 Task: Open Card Shipping and Receiving Review in Board Customer Relationship Management Best Practices to Workspace E-commerce Platforms and add a team member Softage.4@softage.net, a label Orange, a checklist Student Leadership, an attachment from Trello, a color Orange and finally, add a card description 'Conduct team training session on effective decision making' and a comment 'Given the potential impact of this task on our company brand identity, let us ensure that we approach it with a focus on consistency and alignment.'. Add a start date 'Jan 04, 1900' with a due date 'Jan 11, 1900'
Action: Mouse moved to (91, 301)
Screenshot: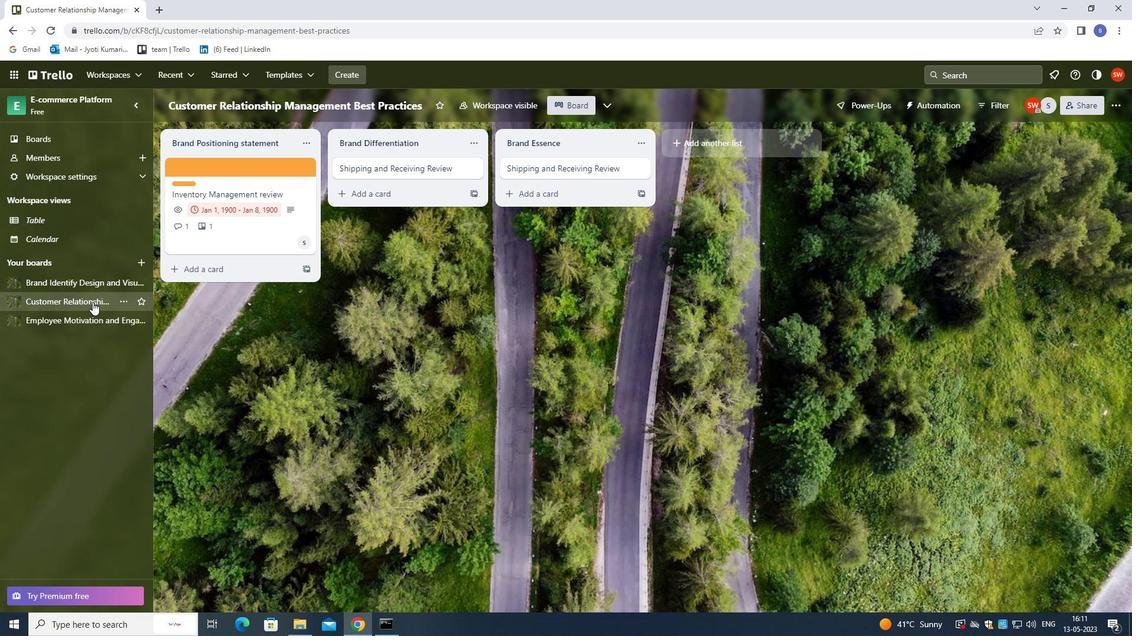 
Action: Mouse pressed left at (91, 301)
Screenshot: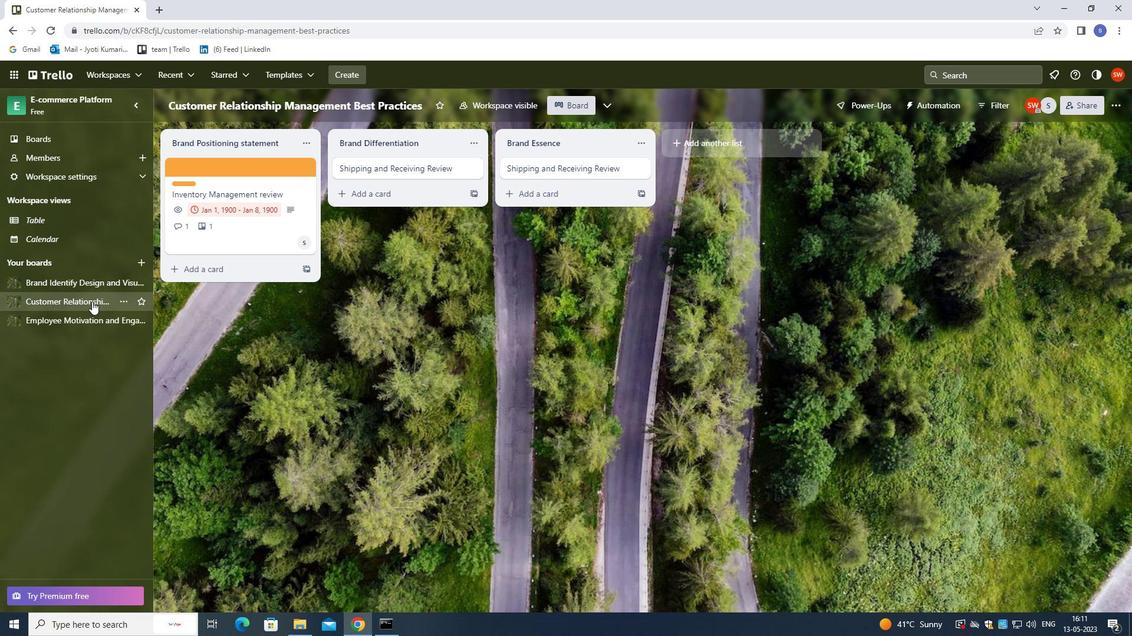 
Action: Mouse moved to (376, 169)
Screenshot: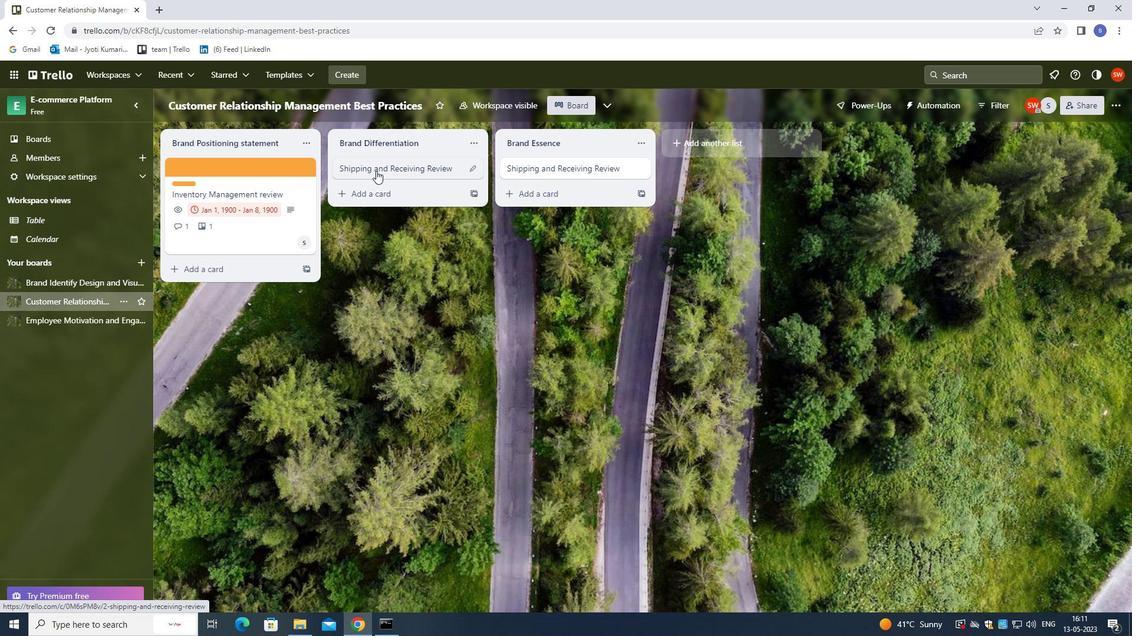 
Action: Mouse pressed left at (376, 169)
Screenshot: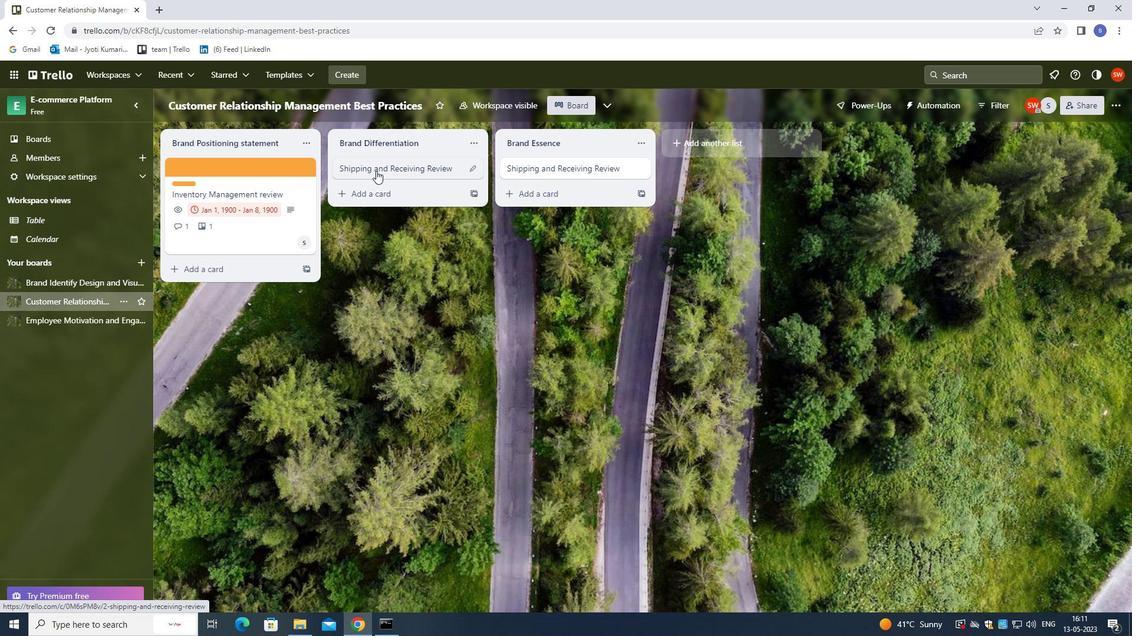 
Action: Mouse moved to (711, 207)
Screenshot: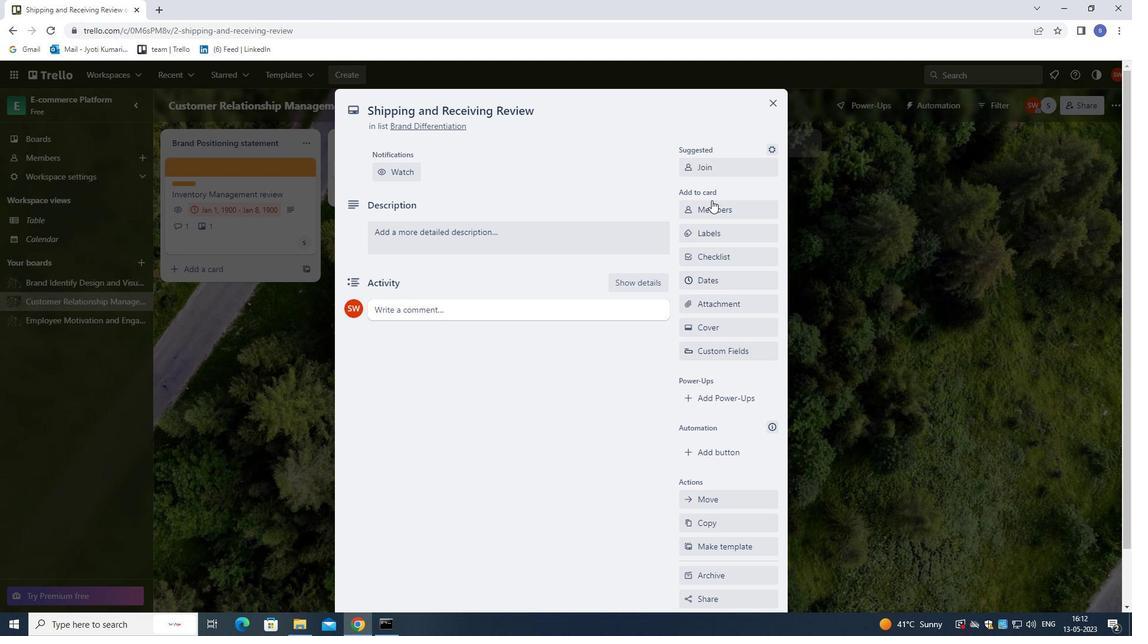 
Action: Mouse pressed left at (711, 207)
Screenshot: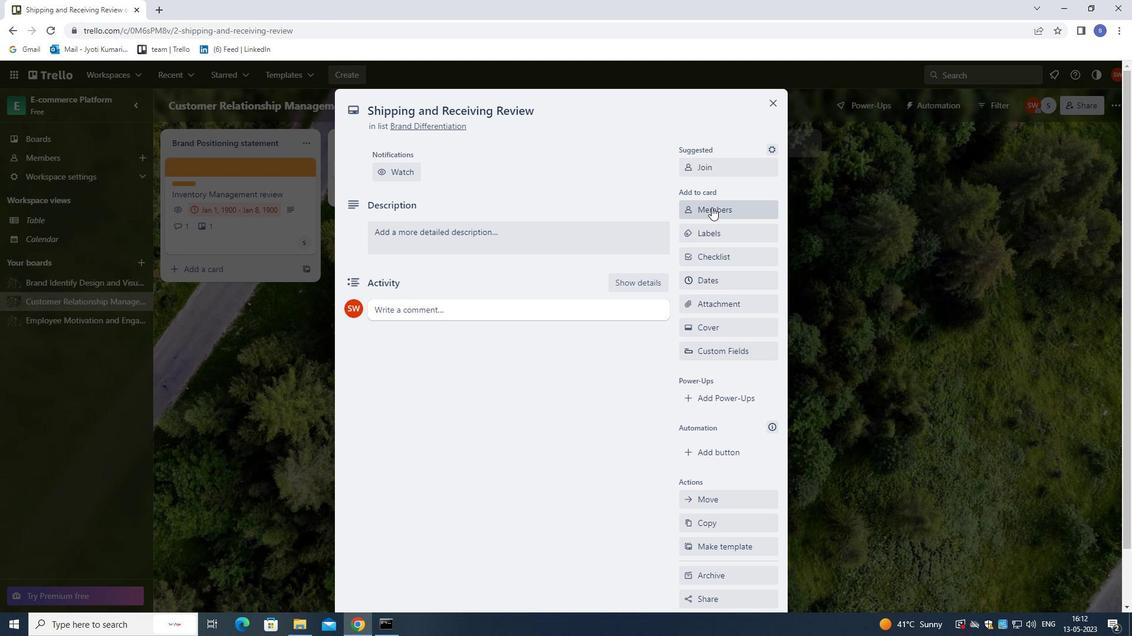 
Action: Mouse moved to (421, 382)
Screenshot: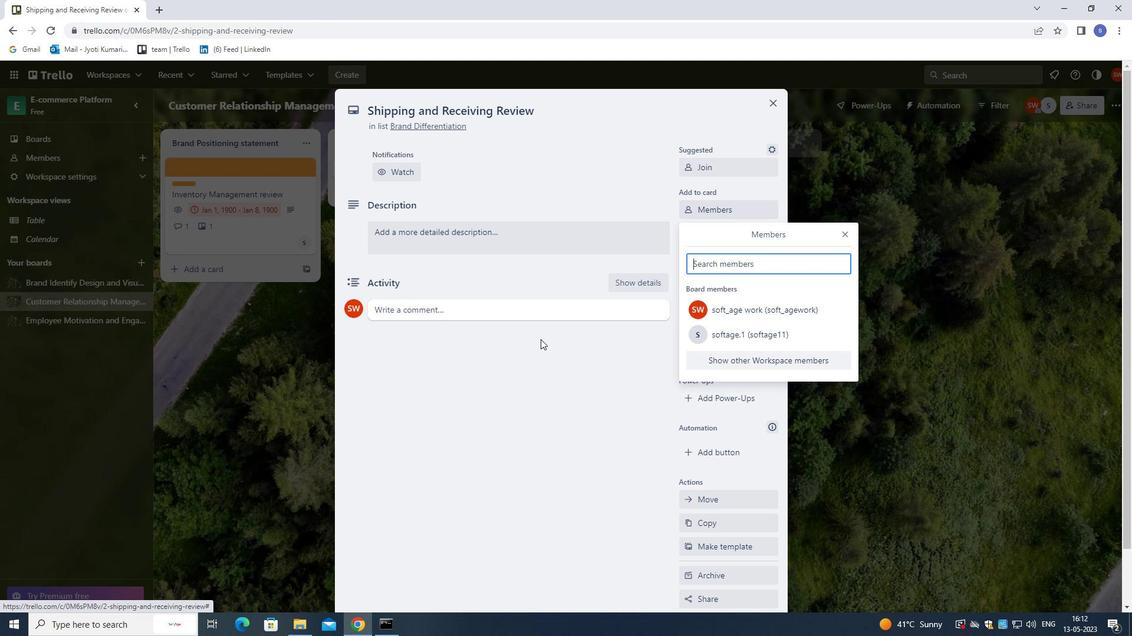 
Action: Key pressed softage.4<Key.shift>@SOFTAGE.NET
Screenshot: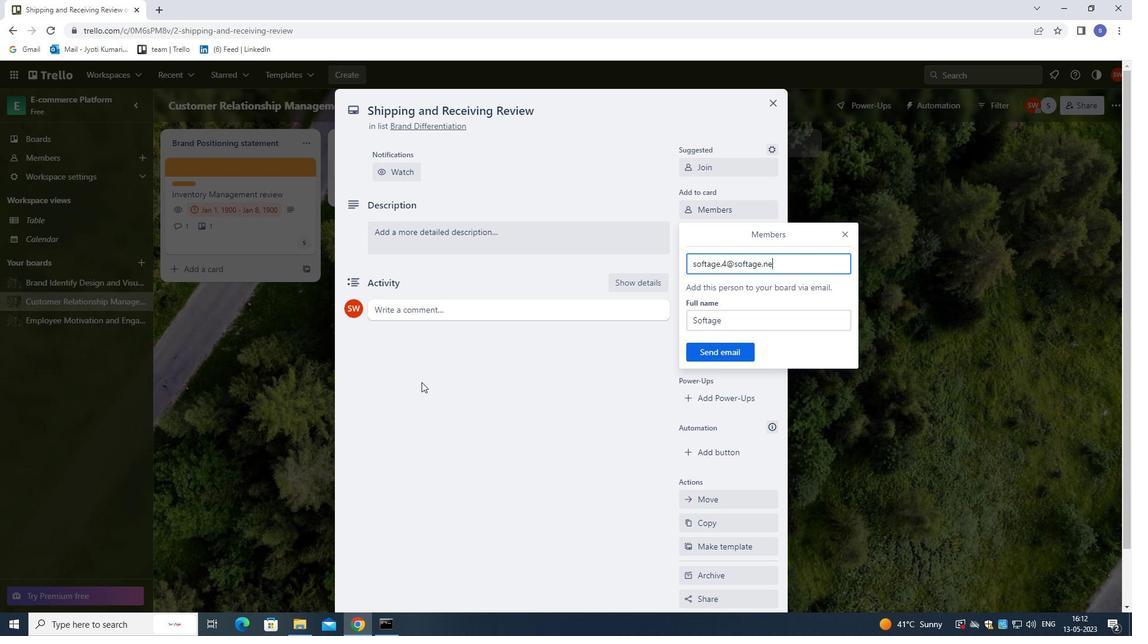 
Action: Mouse moved to (705, 352)
Screenshot: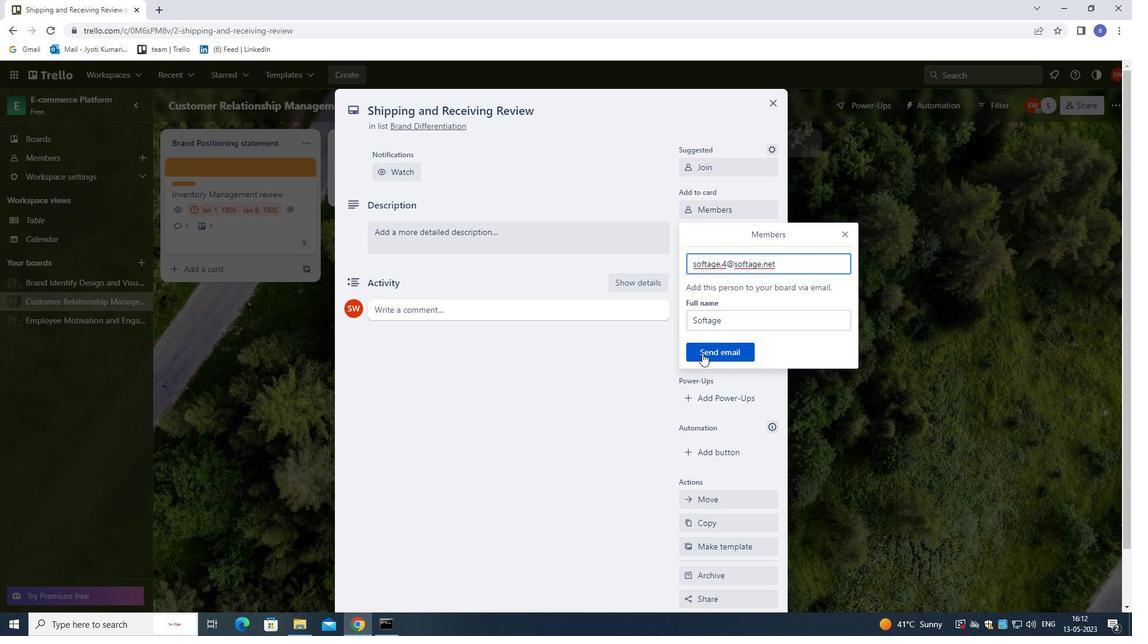 
Action: Mouse pressed left at (705, 352)
Screenshot: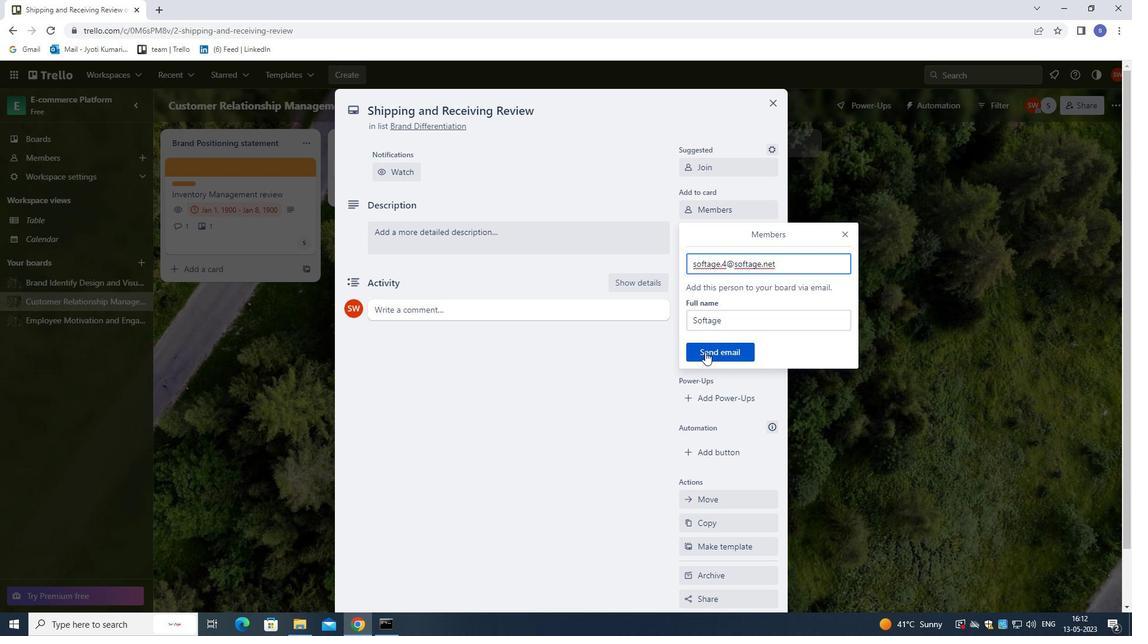 
Action: Mouse moved to (711, 239)
Screenshot: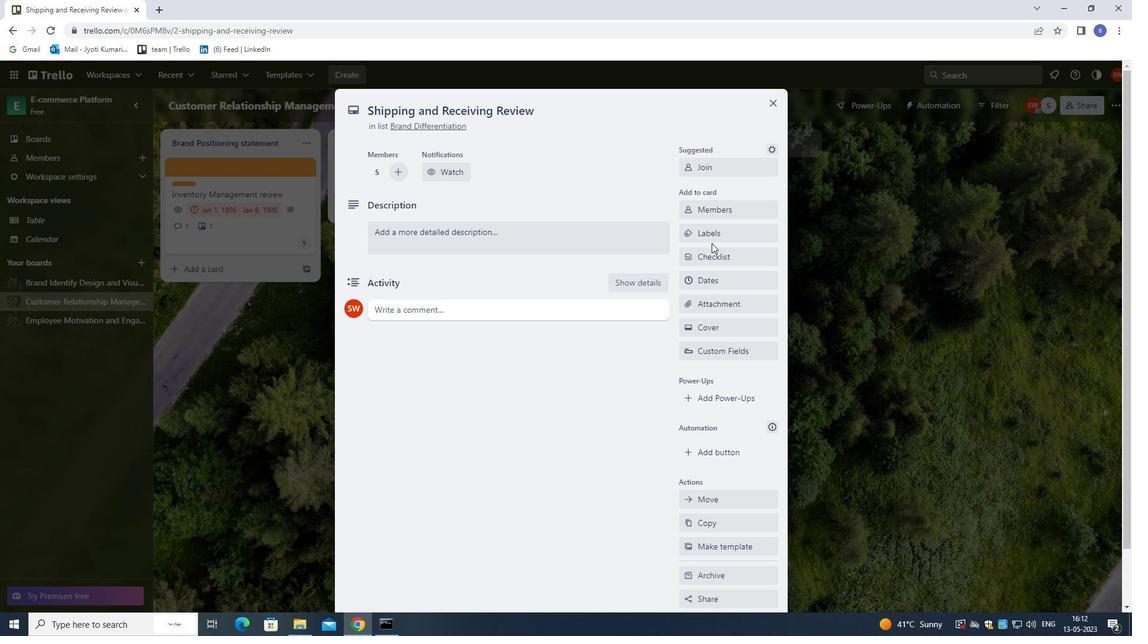 
Action: Mouse pressed left at (711, 239)
Screenshot: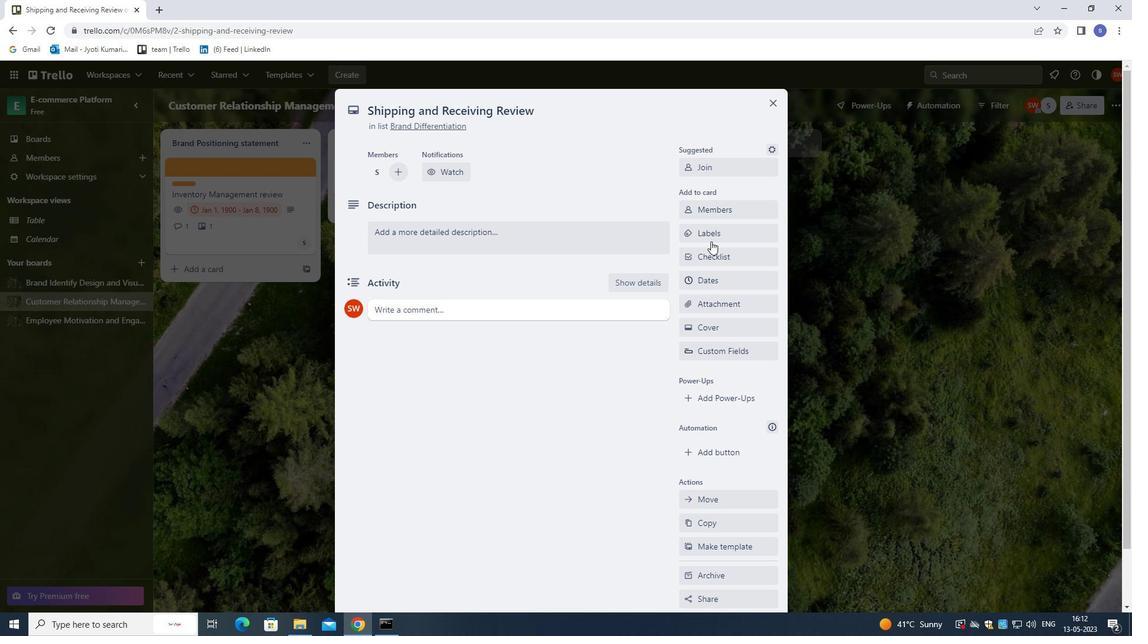 
Action: Mouse moved to (707, 238)
Screenshot: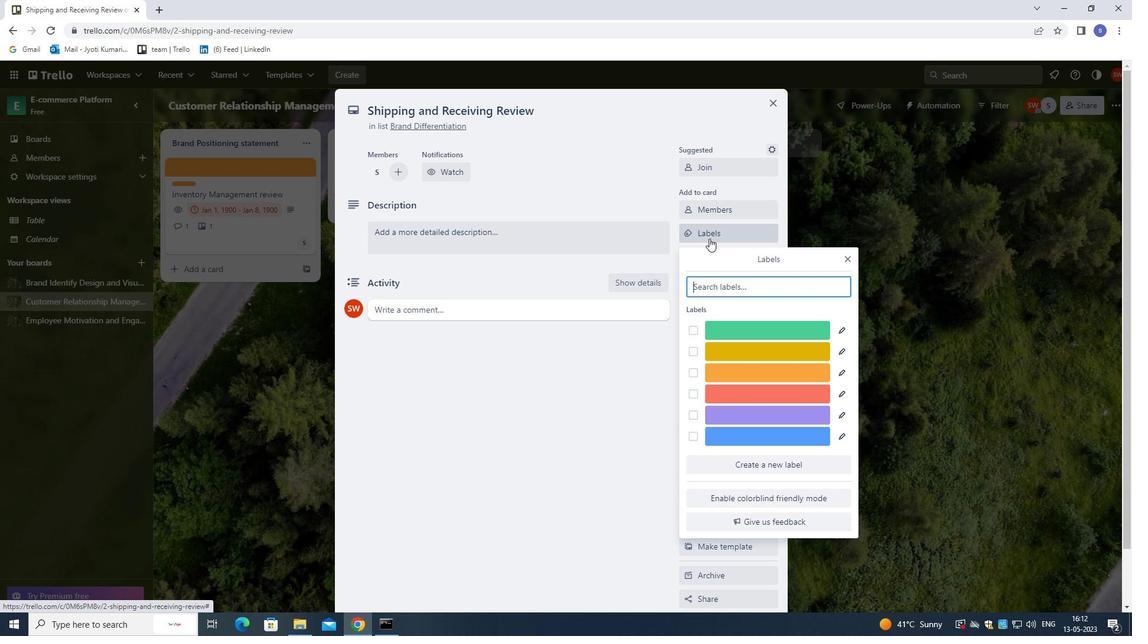 
Action: Key pressed O
Screenshot: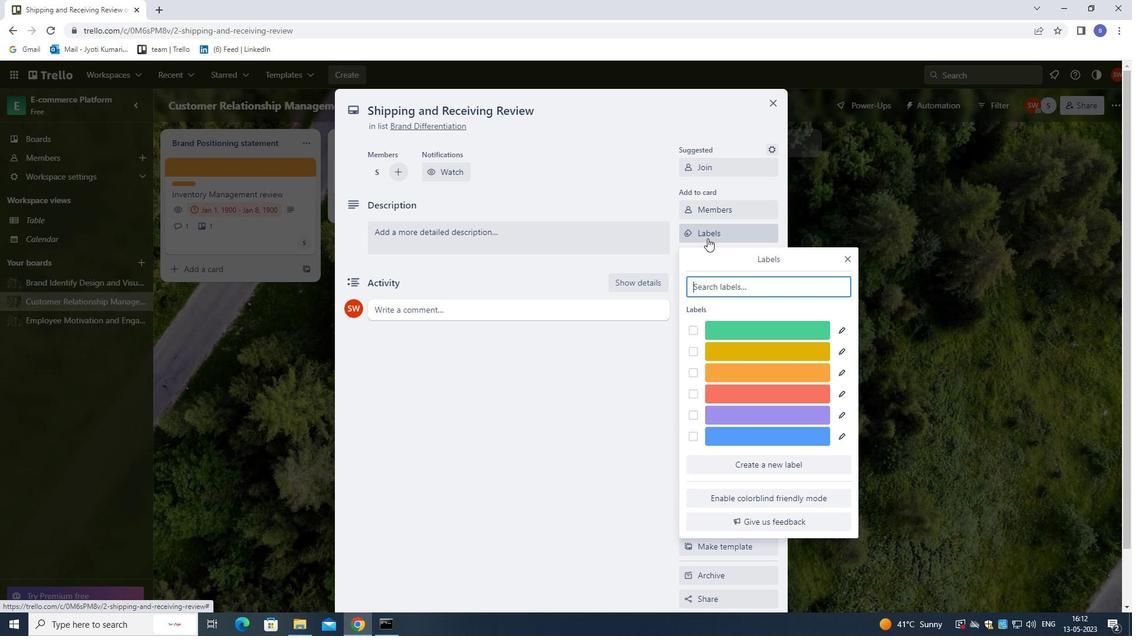 
Action: Mouse moved to (736, 328)
Screenshot: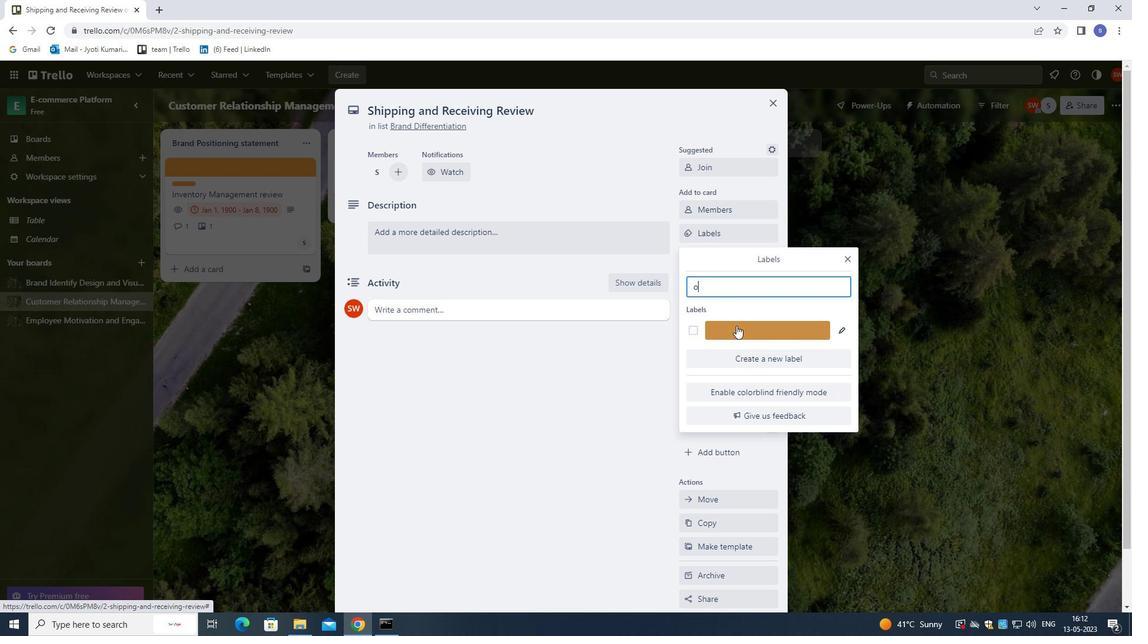 
Action: Mouse pressed left at (736, 328)
Screenshot: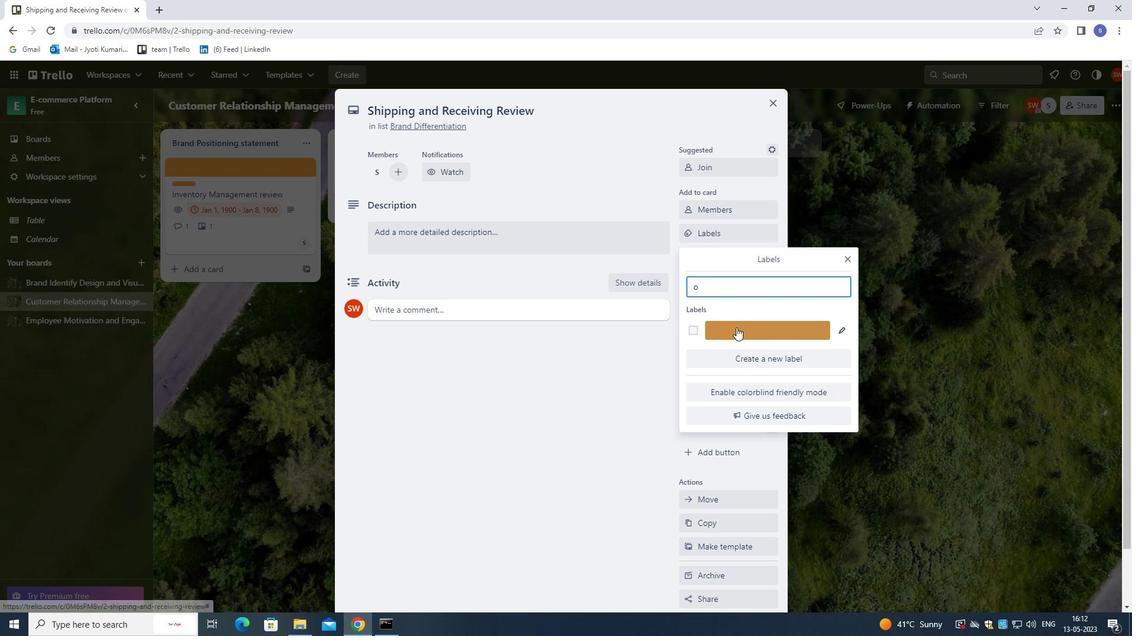 
Action: Mouse moved to (846, 255)
Screenshot: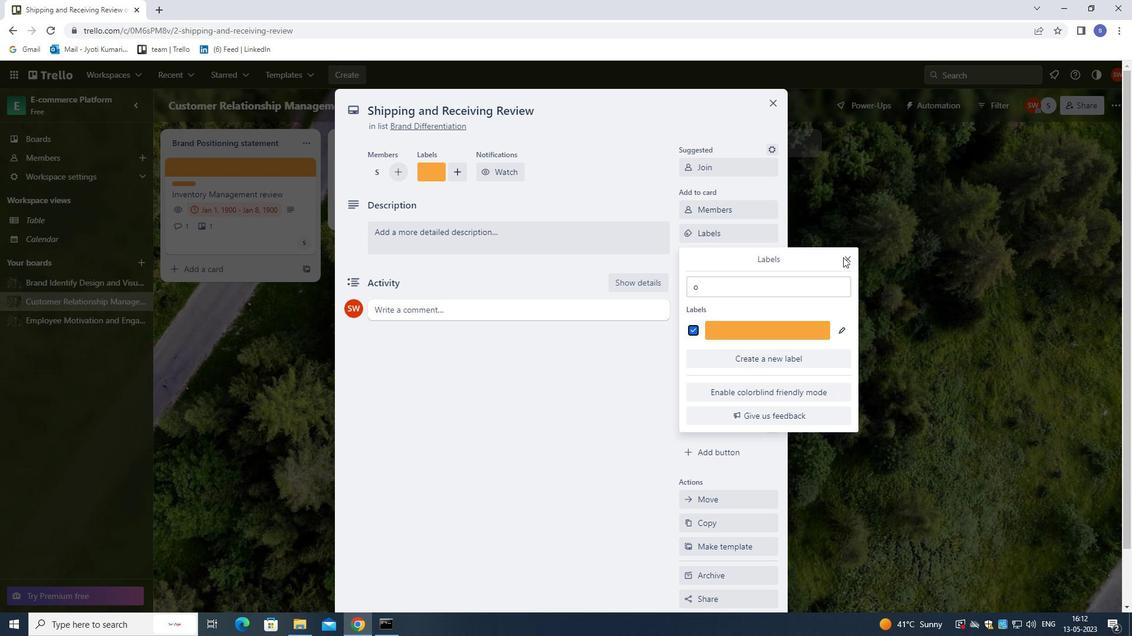 
Action: Mouse pressed left at (846, 255)
Screenshot: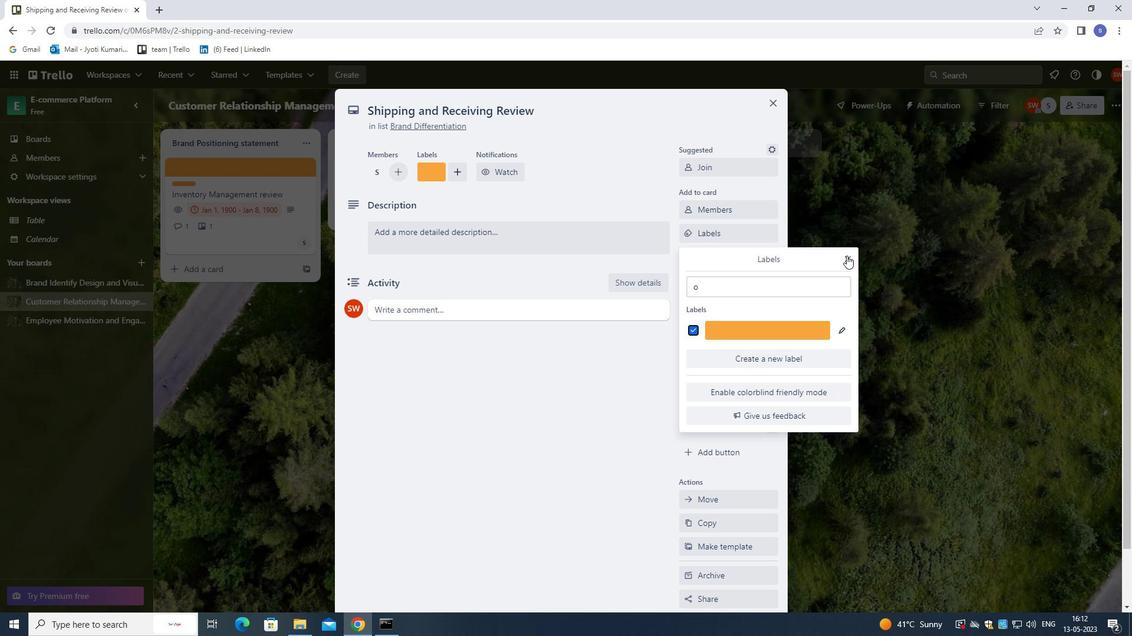 
Action: Mouse moved to (755, 260)
Screenshot: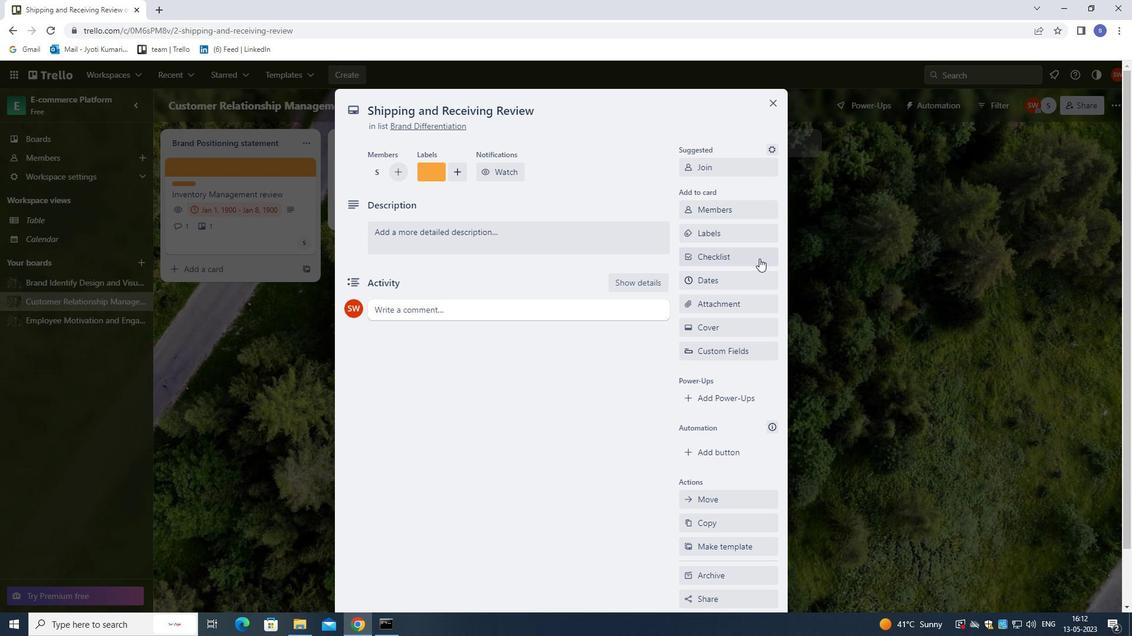 
Action: Mouse pressed left at (755, 260)
Screenshot: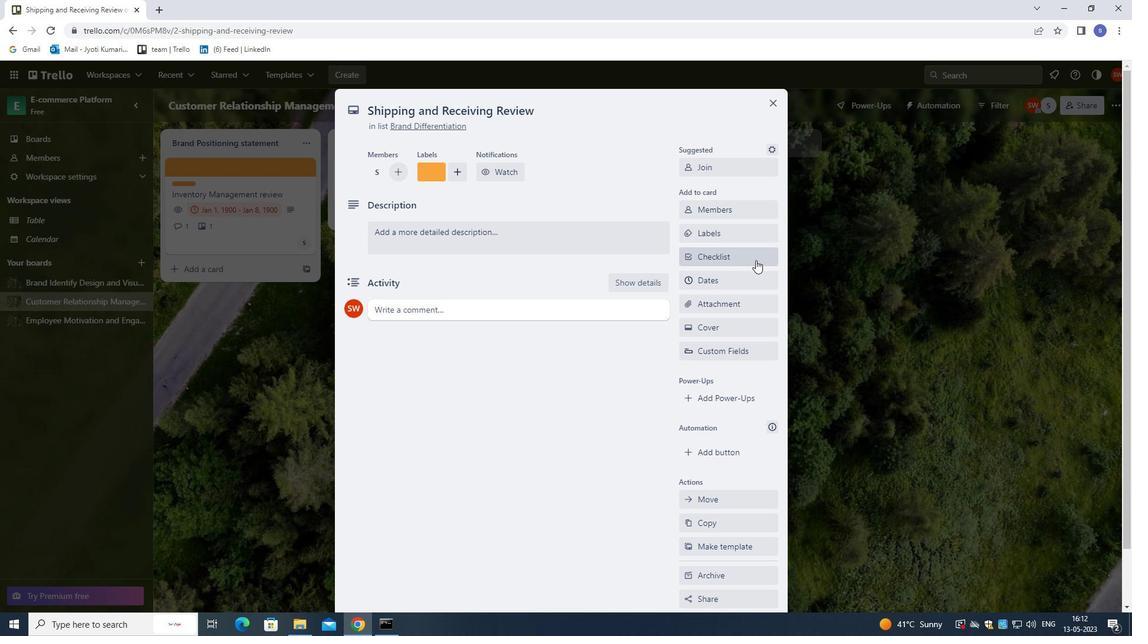 
Action: Mouse moved to (698, 227)
Screenshot: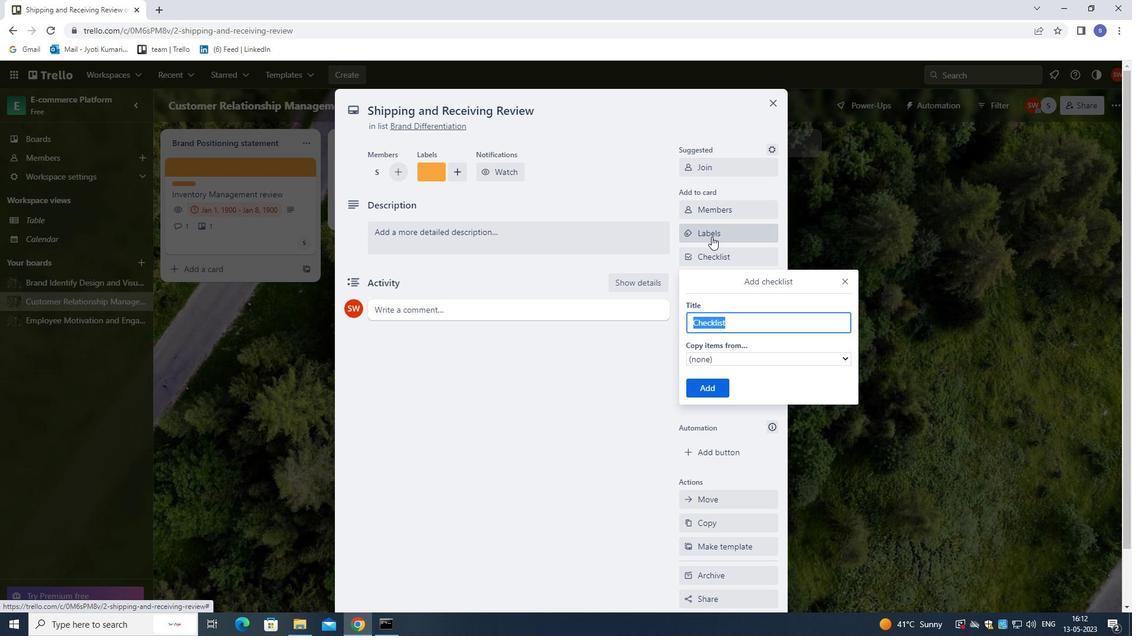 
Action: Key pressed <Key.shift>STUDENT<Key.space><Key.shift>LEADERSHIP
Screenshot: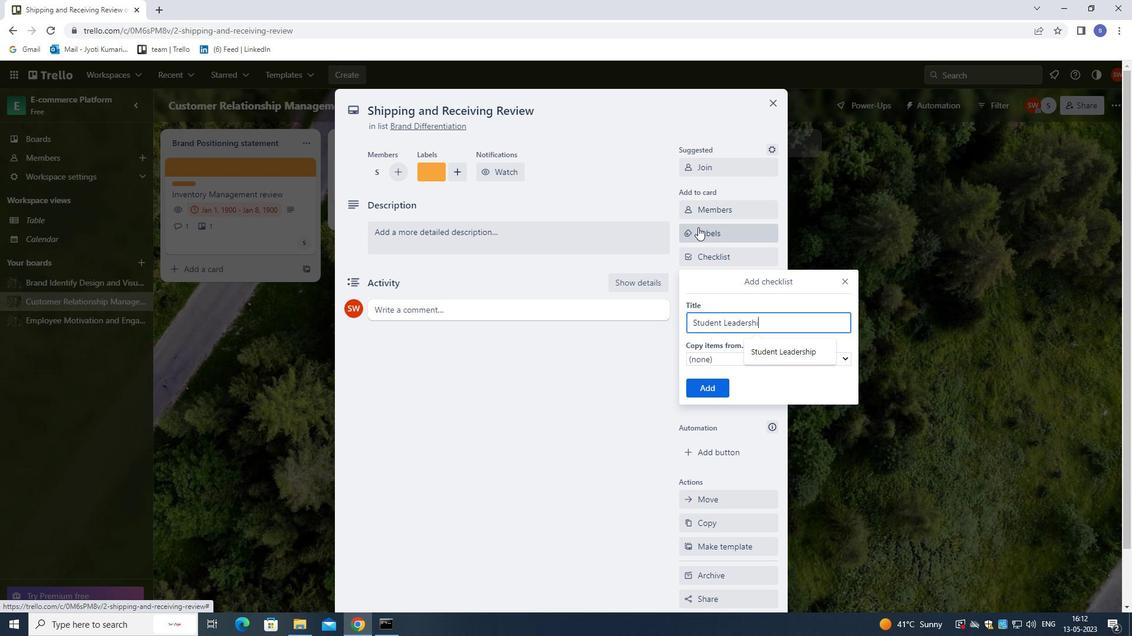 
Action: Mouse moved to (706, 385)
Screenshot: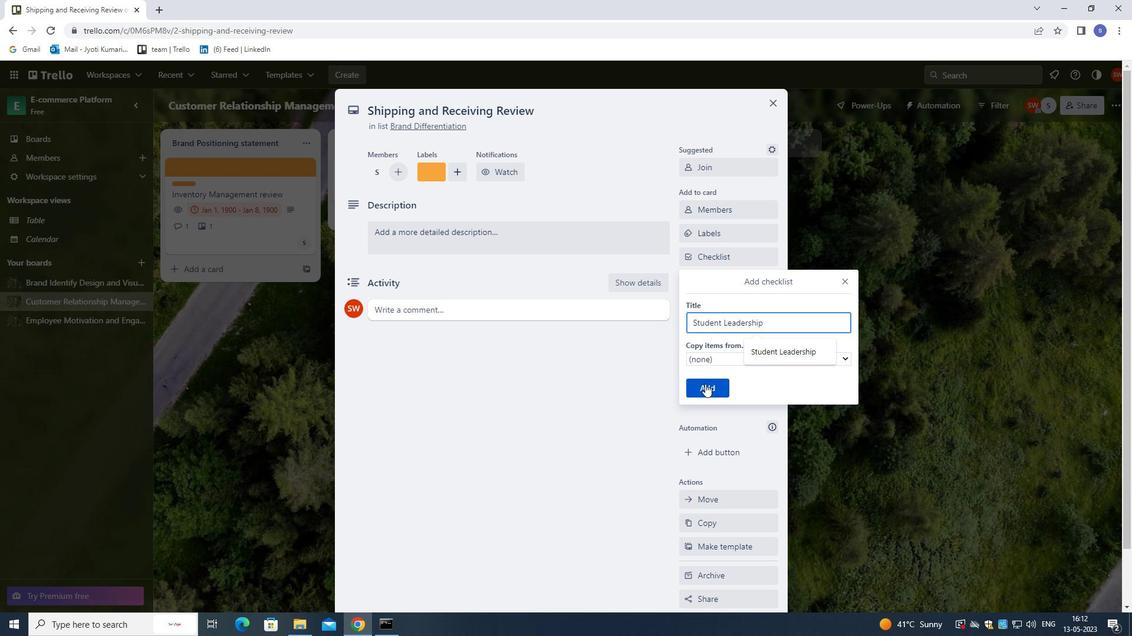 
Action: Mouse pressed left at (706, 385)
Screenshot: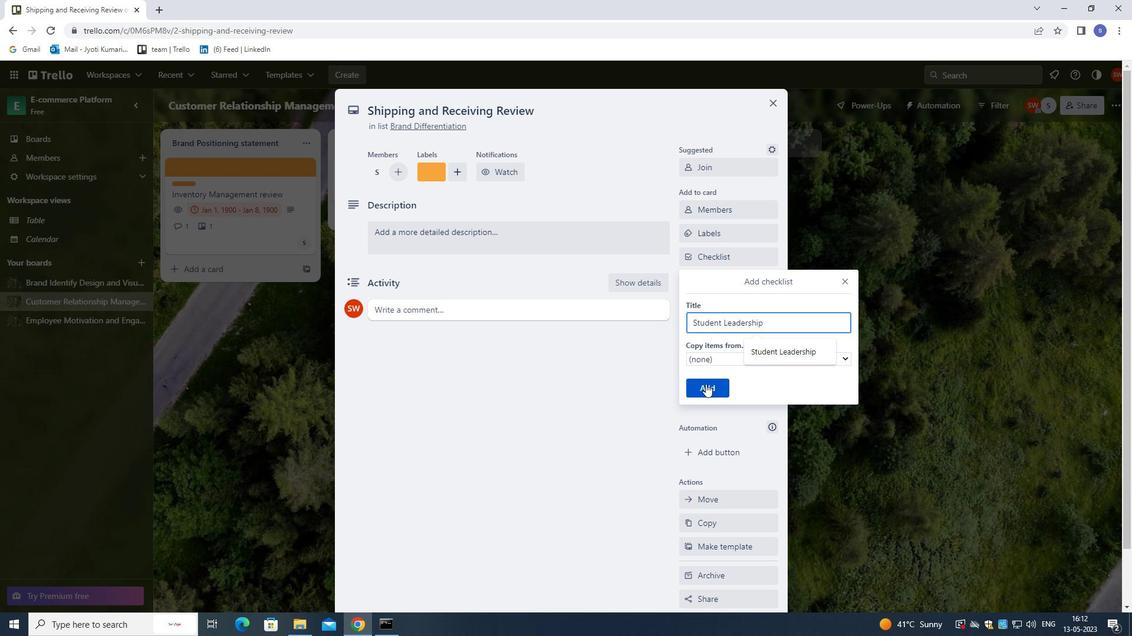 
Action: Mouse moved to (728, 279)
Screenshot: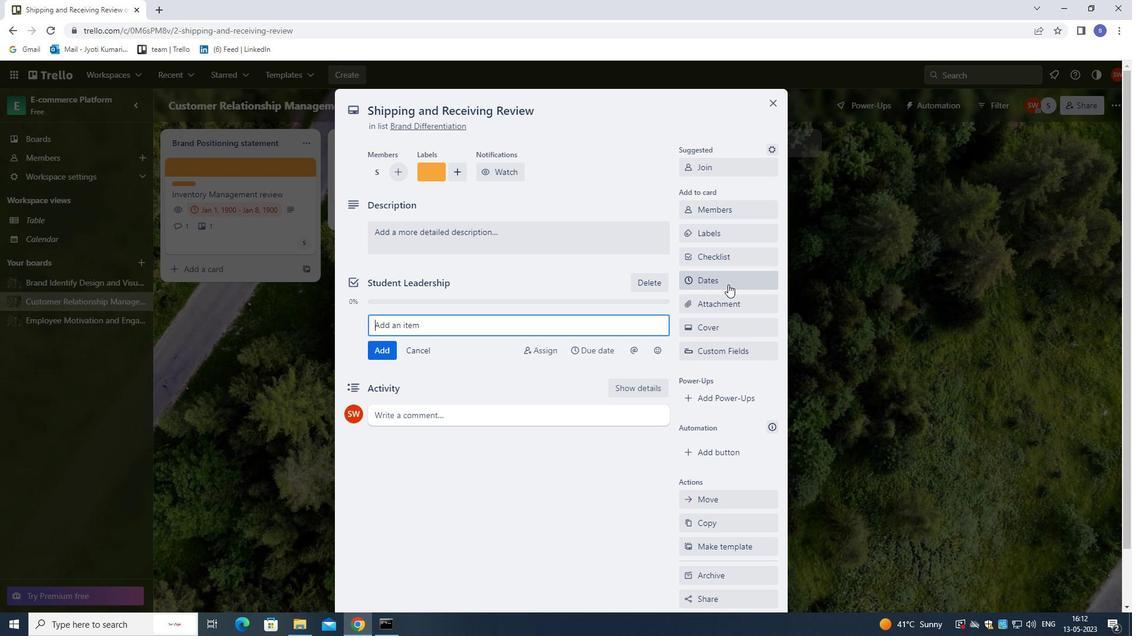 
Action: Mouse pressed left at (728, 279)
Screenshot: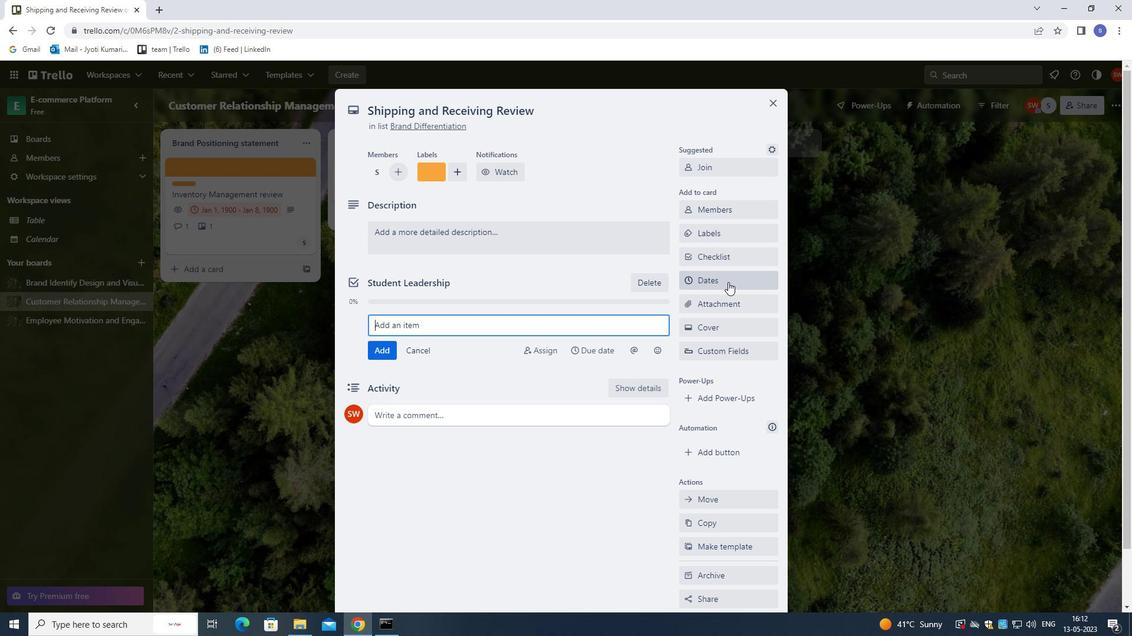 
Action: Mouse moved to (692, 318)
Screenshot: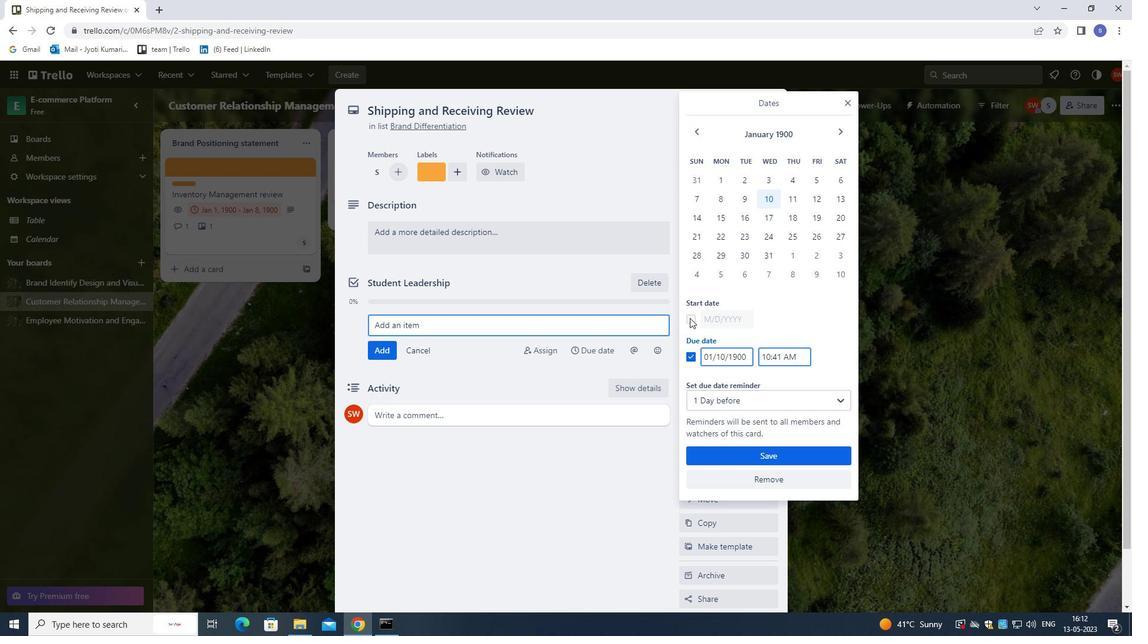 
Action: Mouse pressed left at (692, 318)
Screenshot: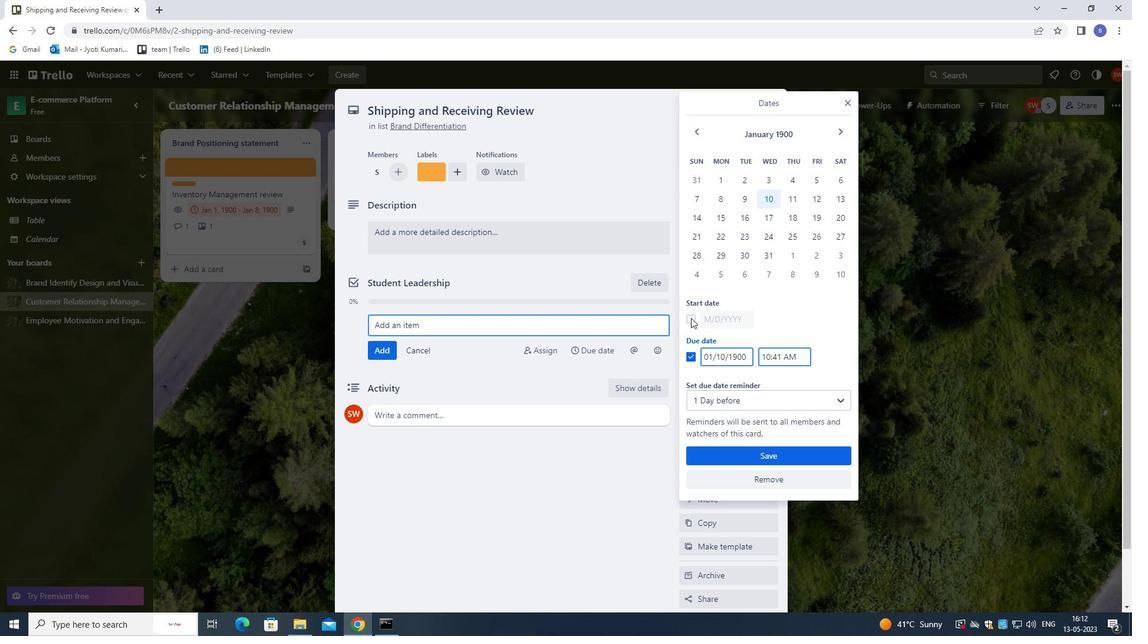 
Action: Mouse moved to (719, 317)
Screenshot: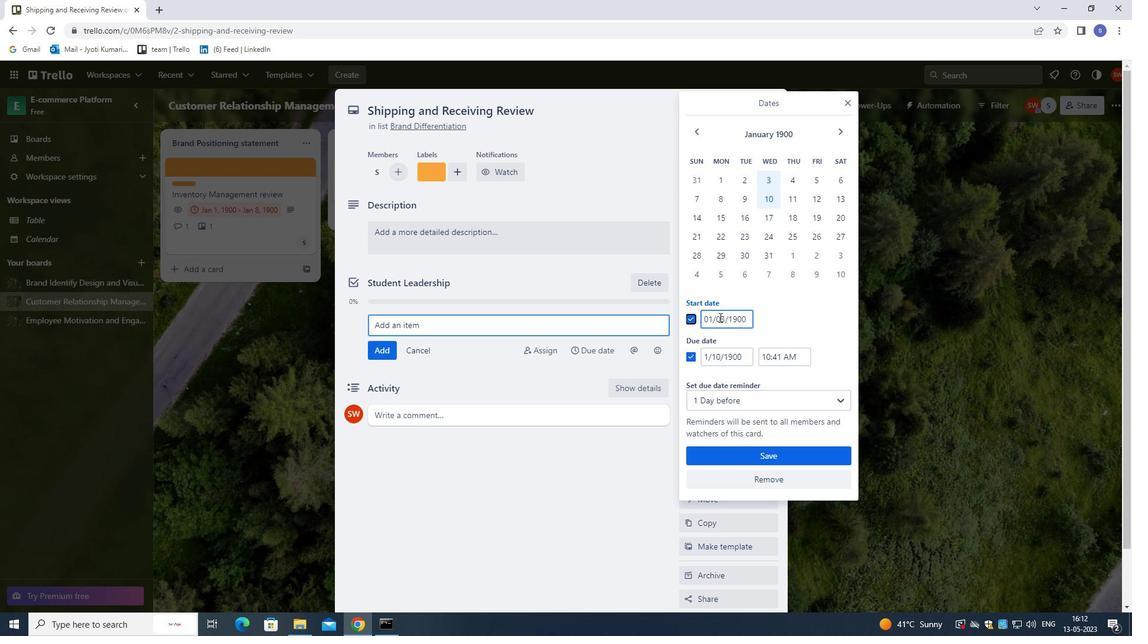 
Action: Mouse pressed left at (719, 317)
Screenshot: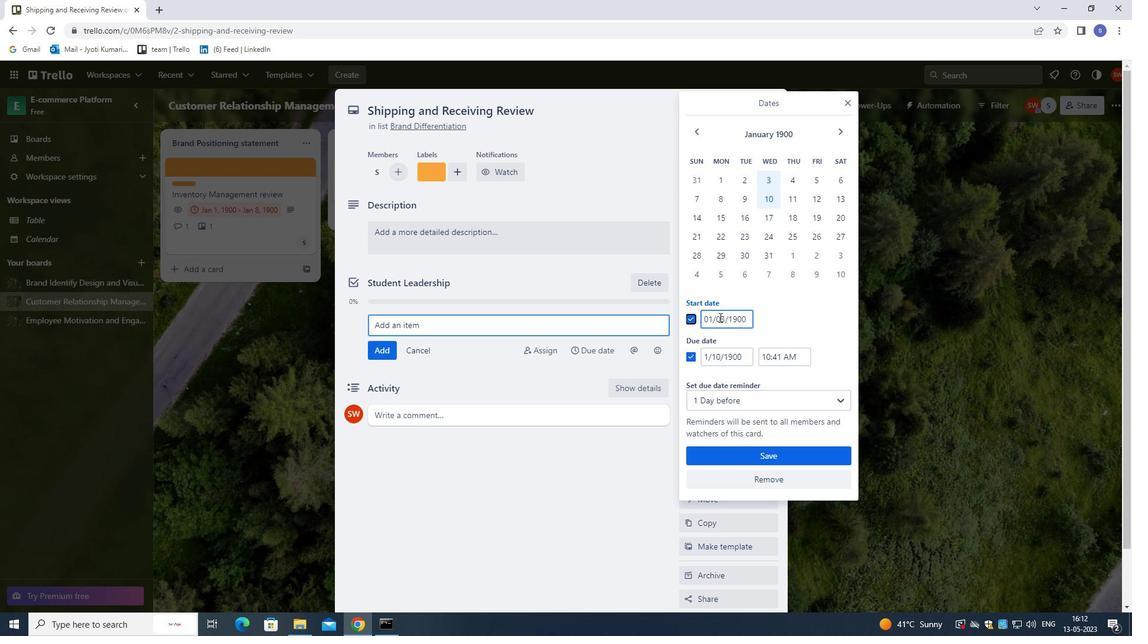 
Action: Mouse moved to (719, 357)
Screenshot: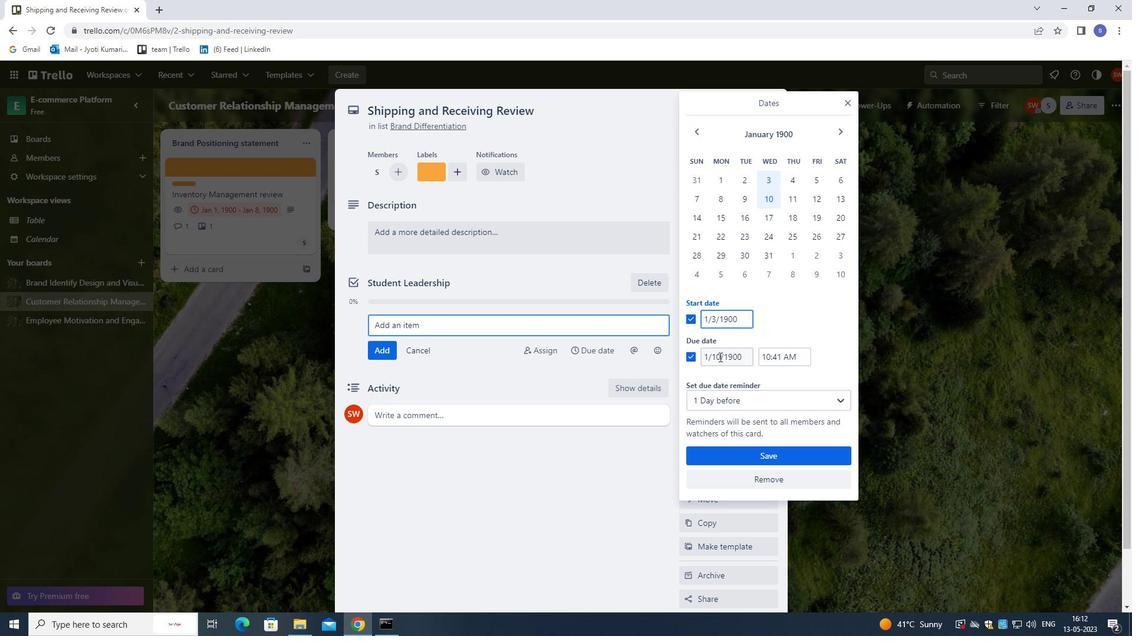 
Action: Key pressed <Key.left>
Screenshot: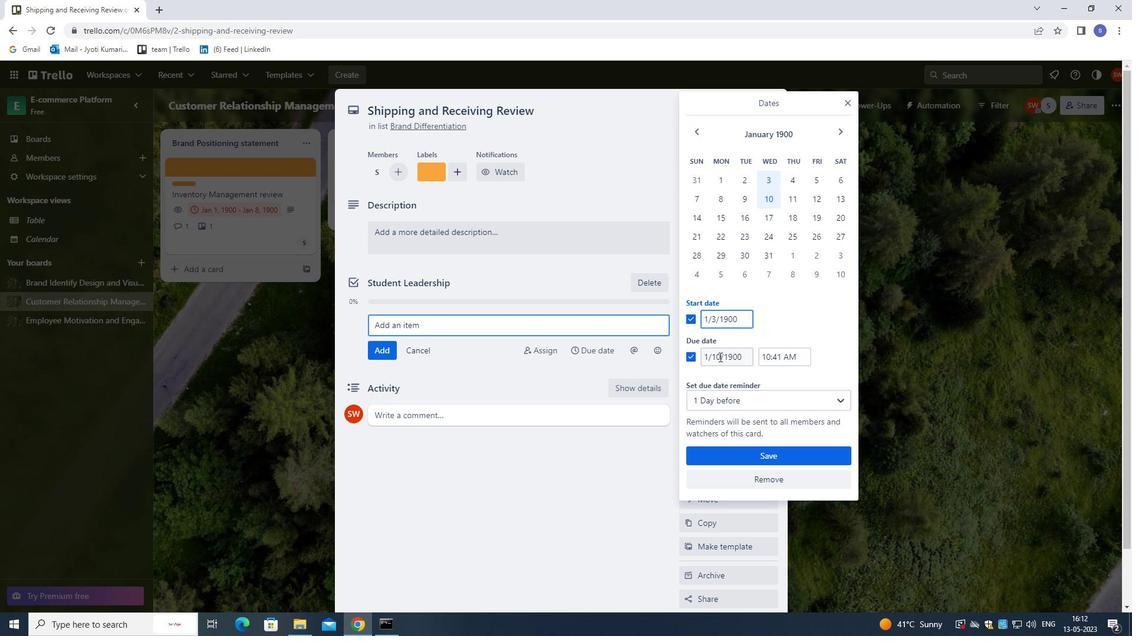 
Action: Mouse moved to (719, 352)
Screenshot: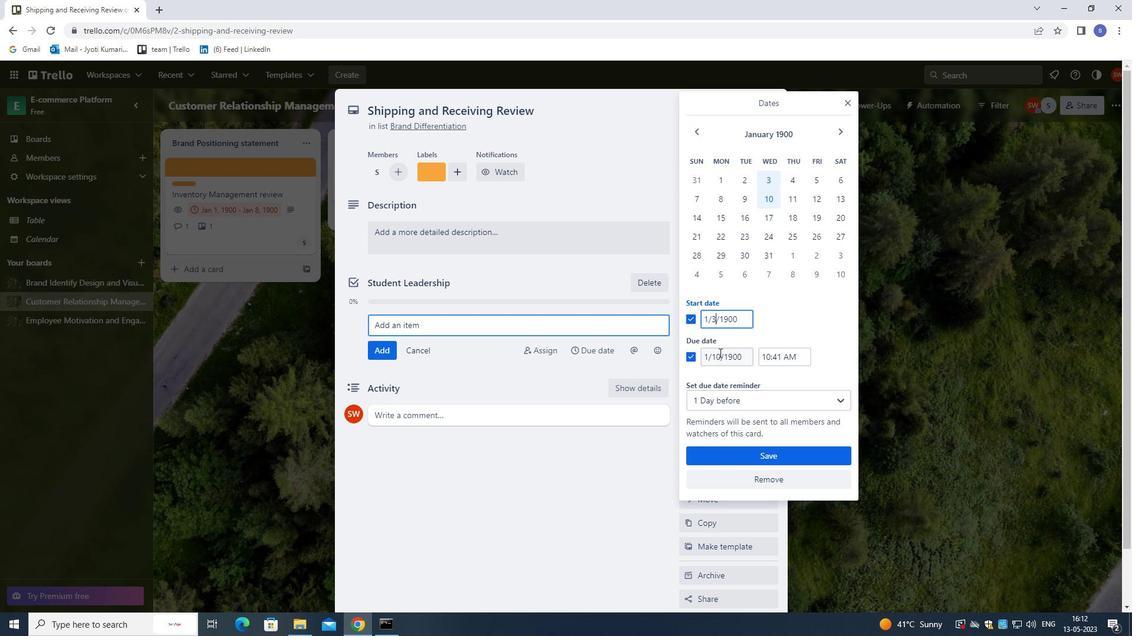 
Action: Key pressed <Key.backspace>
Screenshot: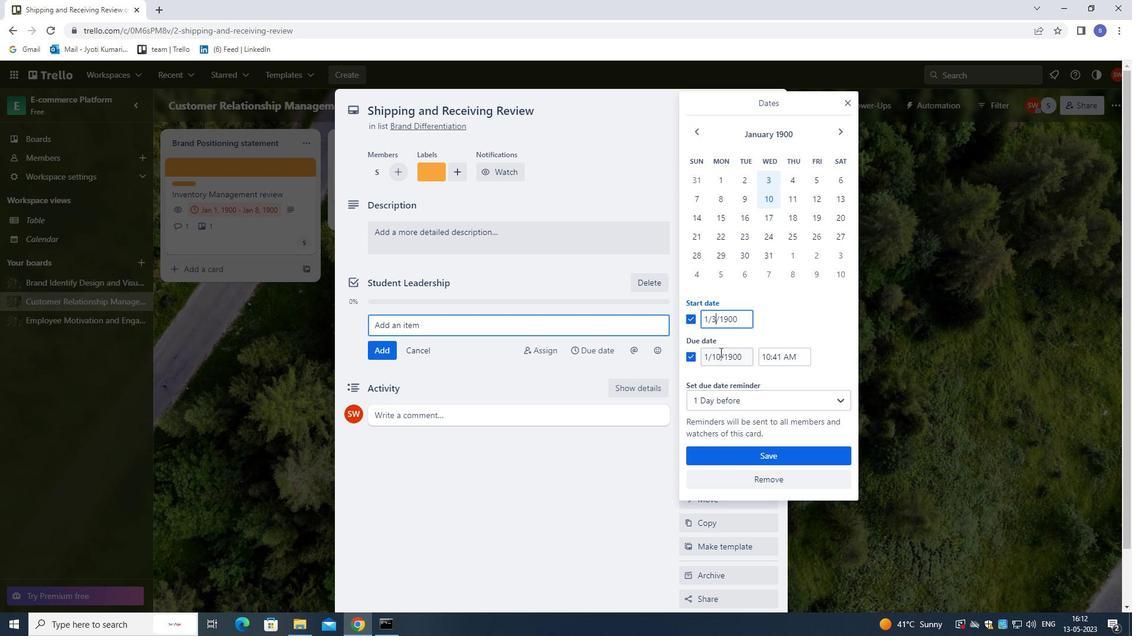 
Action: Mouse moved to (719, 348)
Screenshot: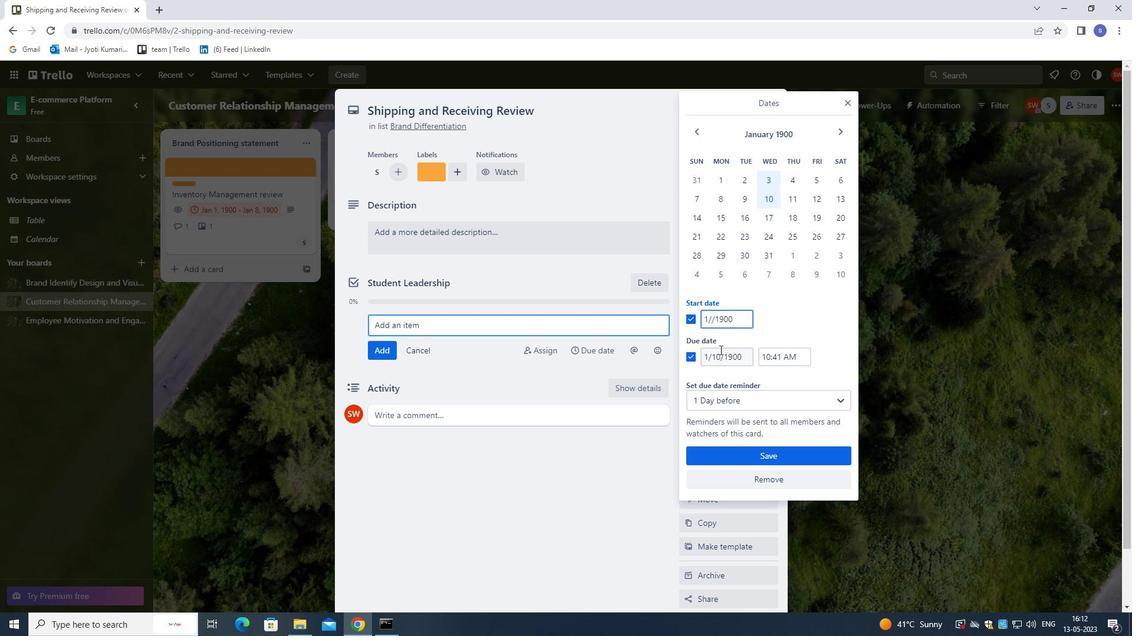 
Action: Key pressed 4
Screenshot: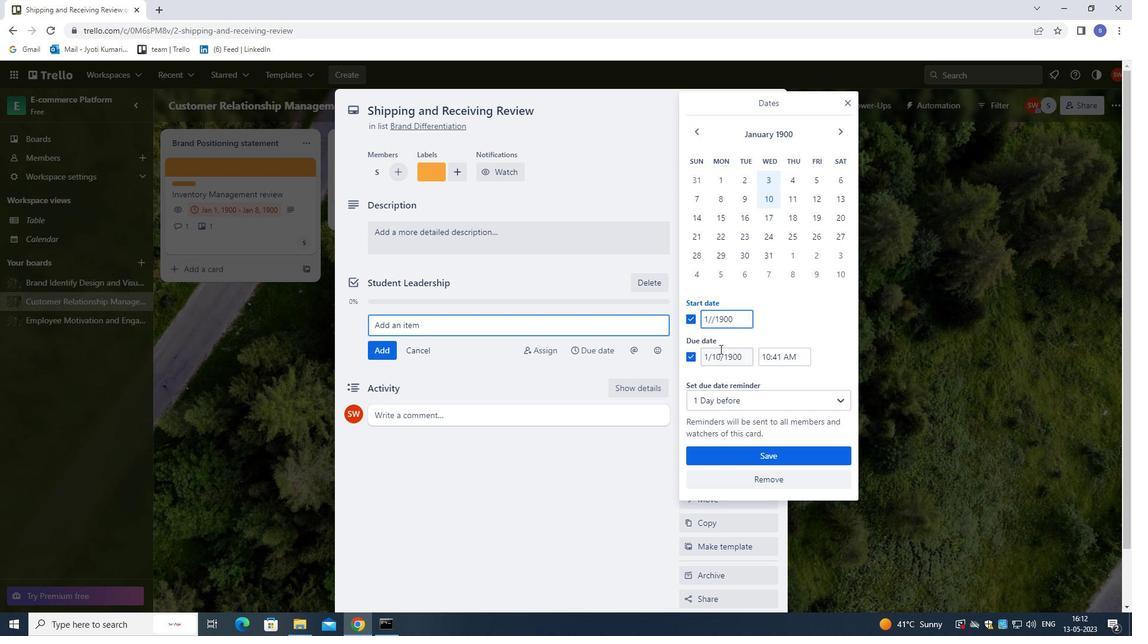 
Action: Mouse moved to (713, 356)
Screenshot: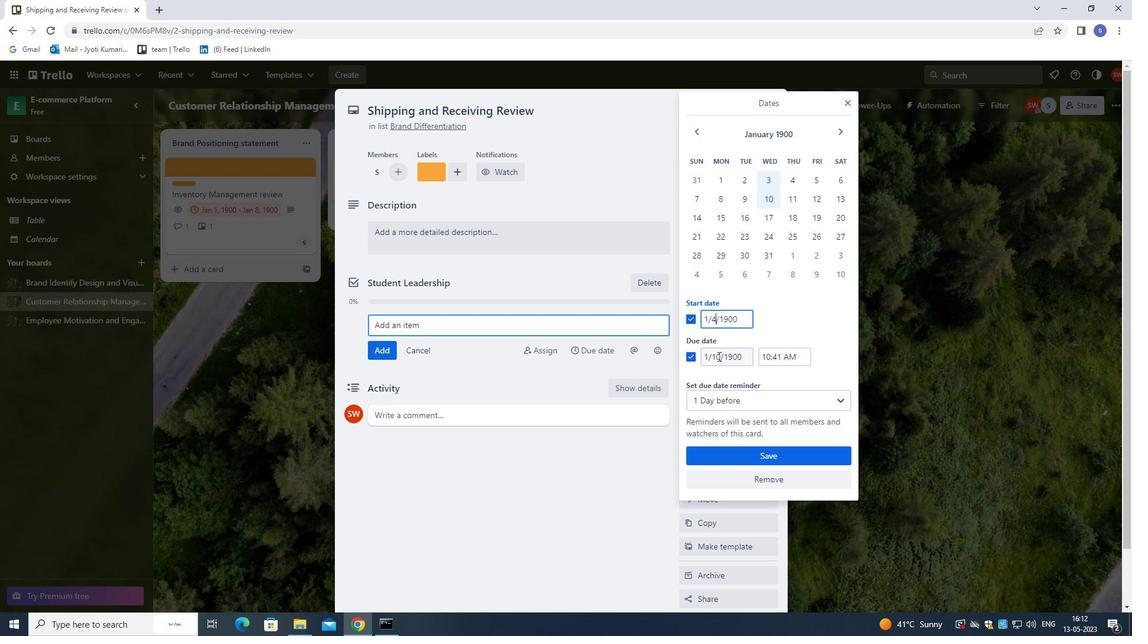 
Action: Mouse pressed left at (713, 356)
Screenshot: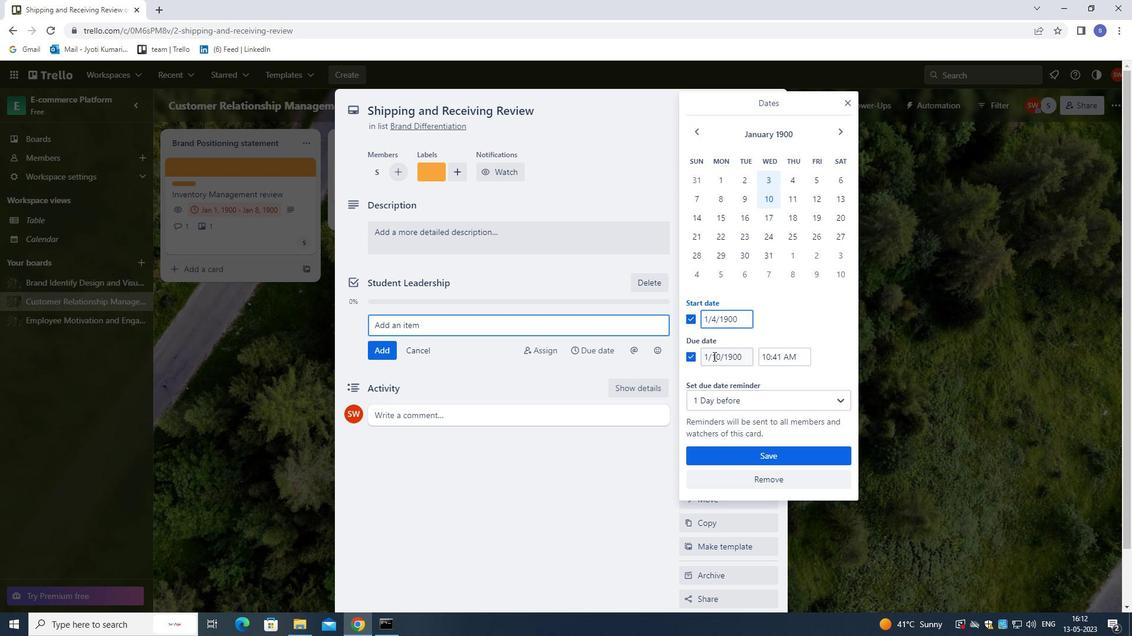 
Action: Mouse moved to (724, 373)
Screenshot: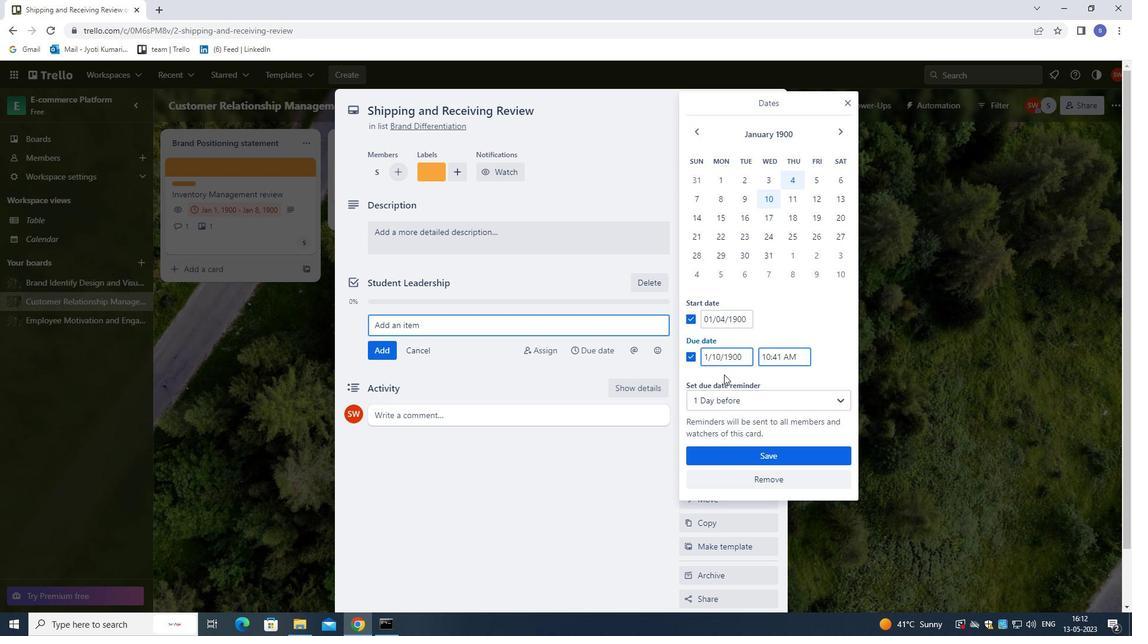 
Action: Key pressed <Key.right>
Screenshot: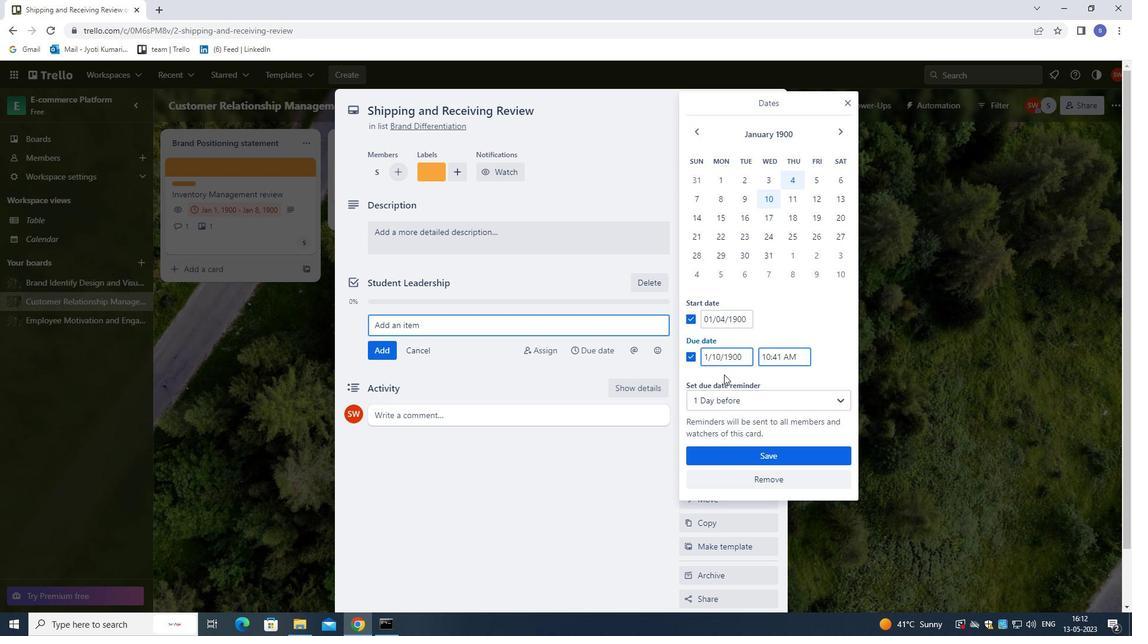 
Action: Mouse moved to (724, 370)
Screenshot: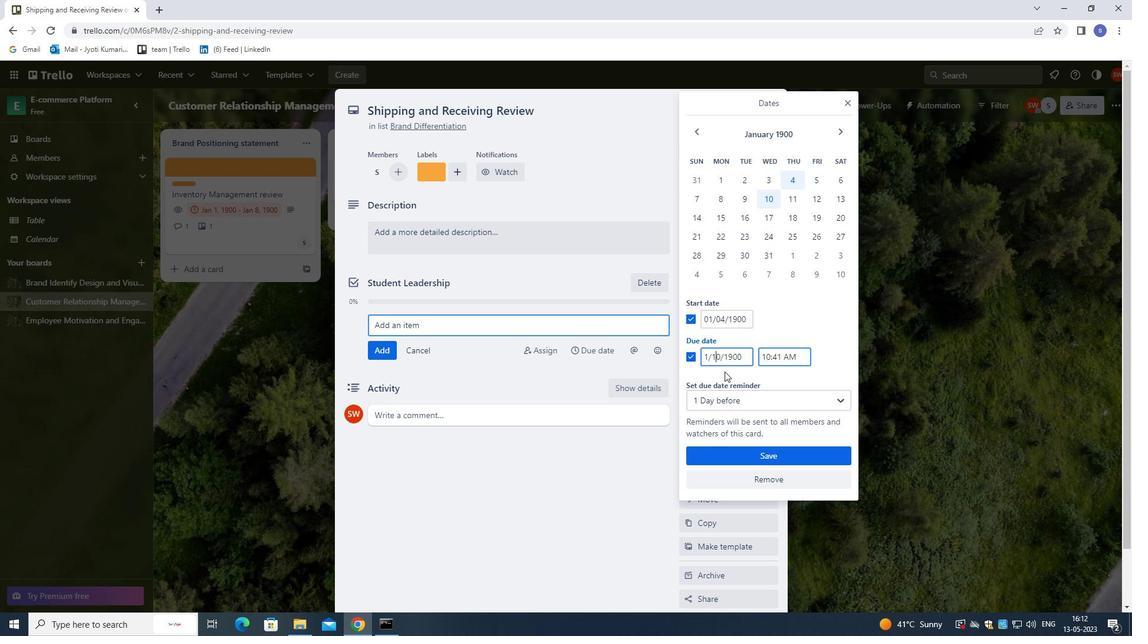 
Action: Key pressed <Key.right>
Screenshot: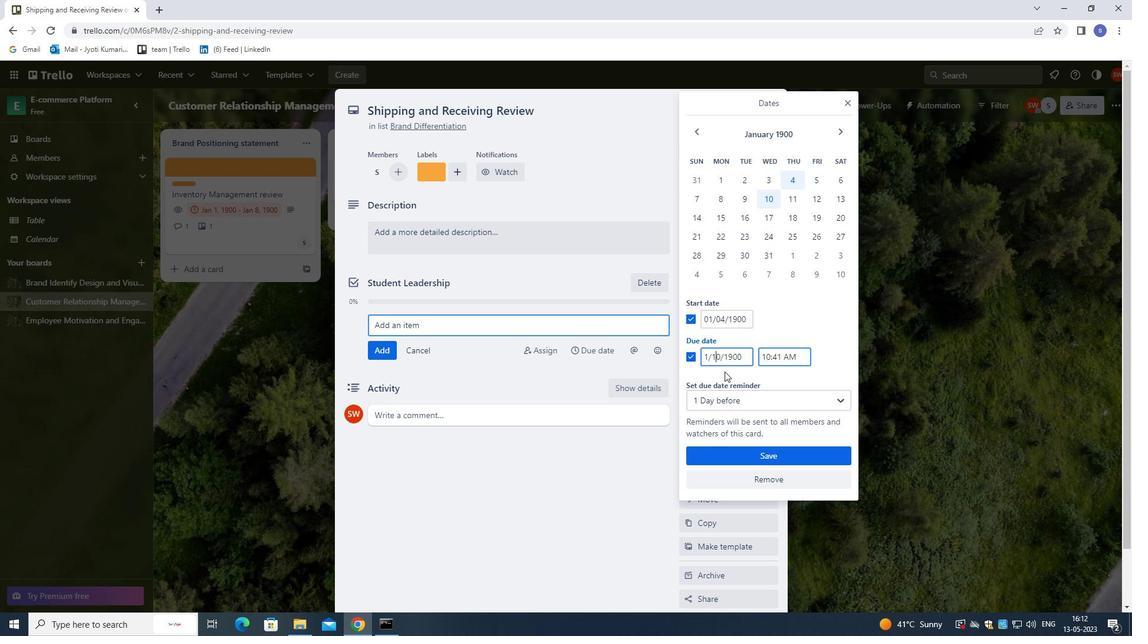 
Action: Mouse moved to (725, 365)
Screenshot: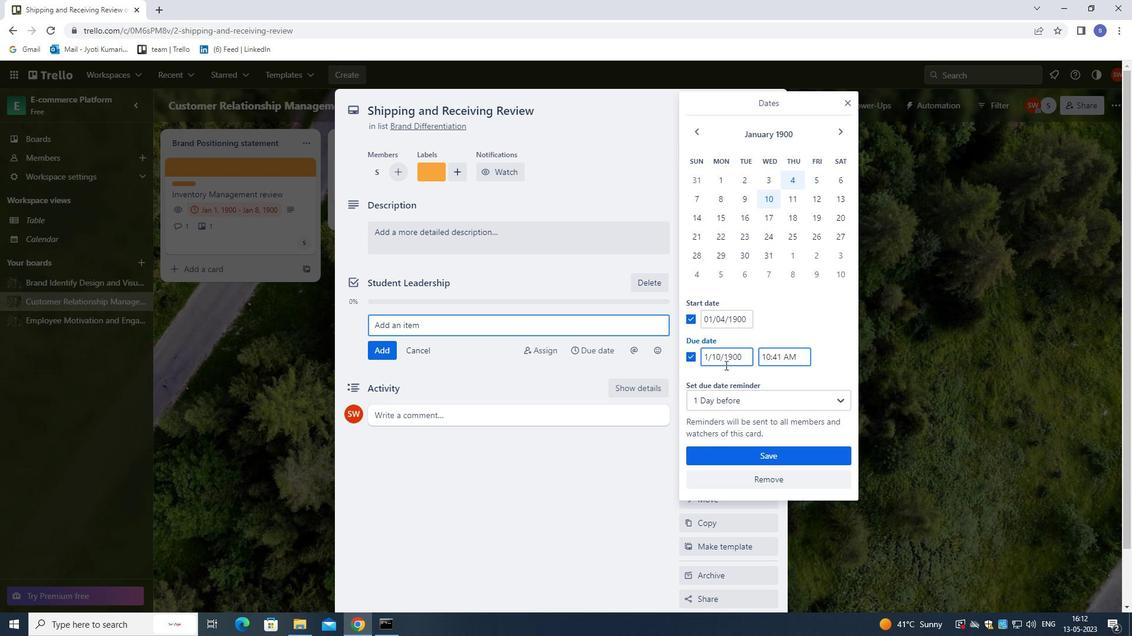 
Action: Key pressed <Key.backspace>
Screenshot: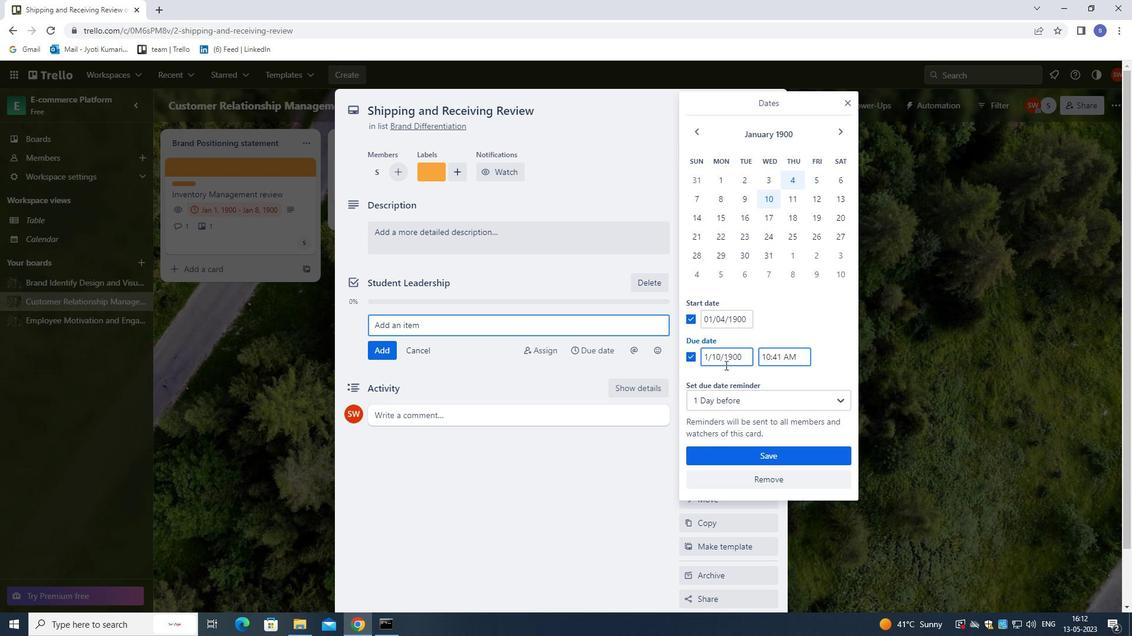 
Action: Mouse moved to (725, 362)
Screenshot: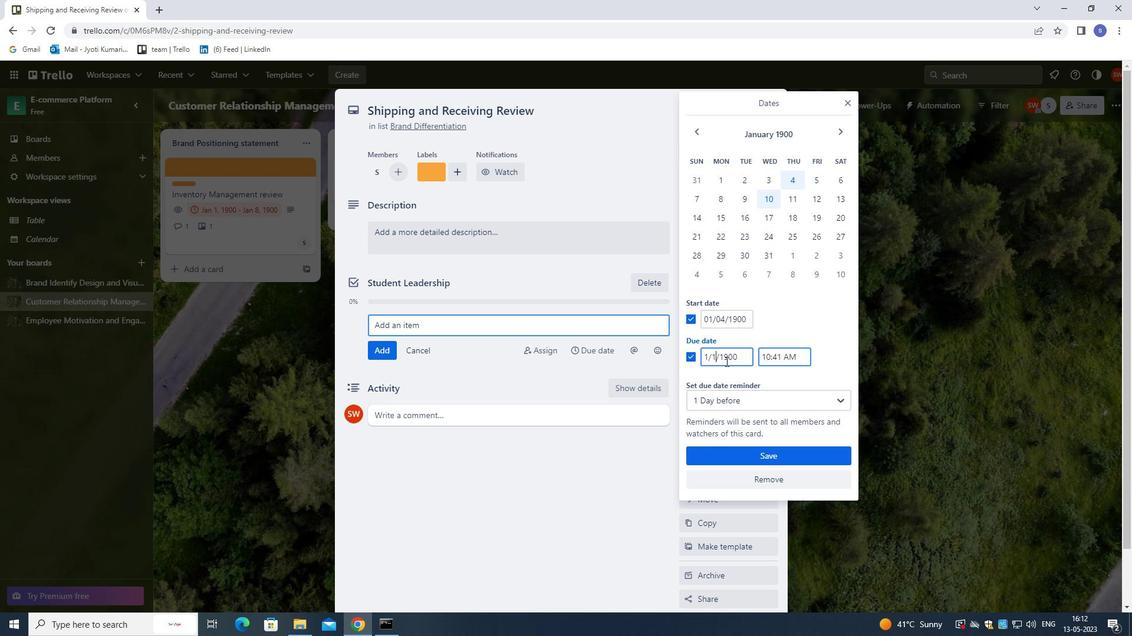 
Action: Key pressed 1
Screenshot: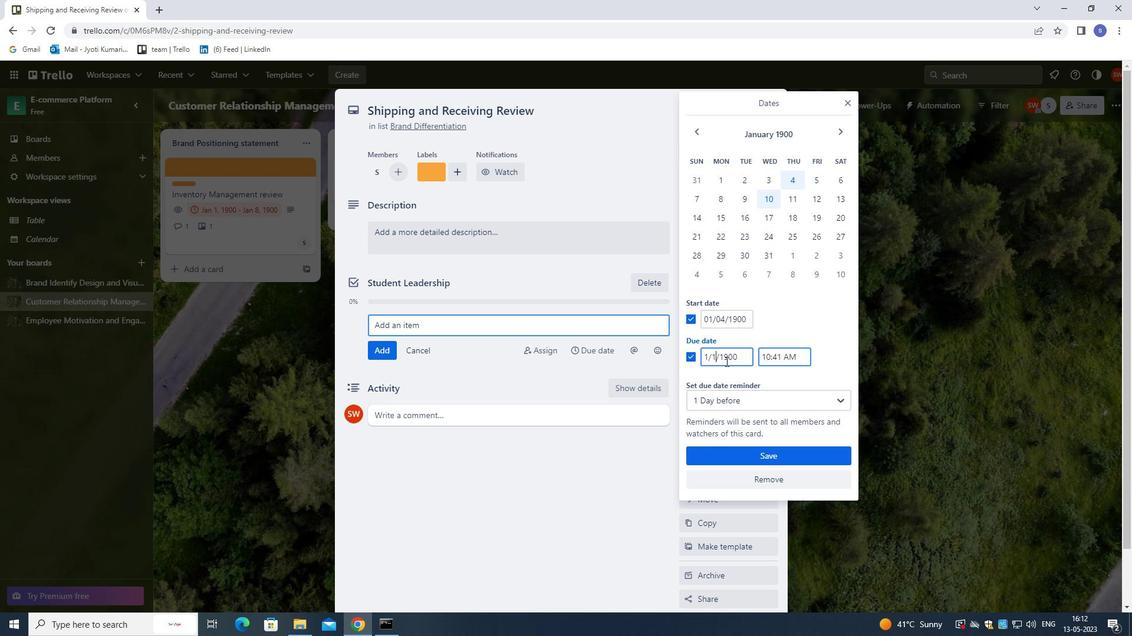 
Action: Mouse moved to (721, 458)
Screenshot: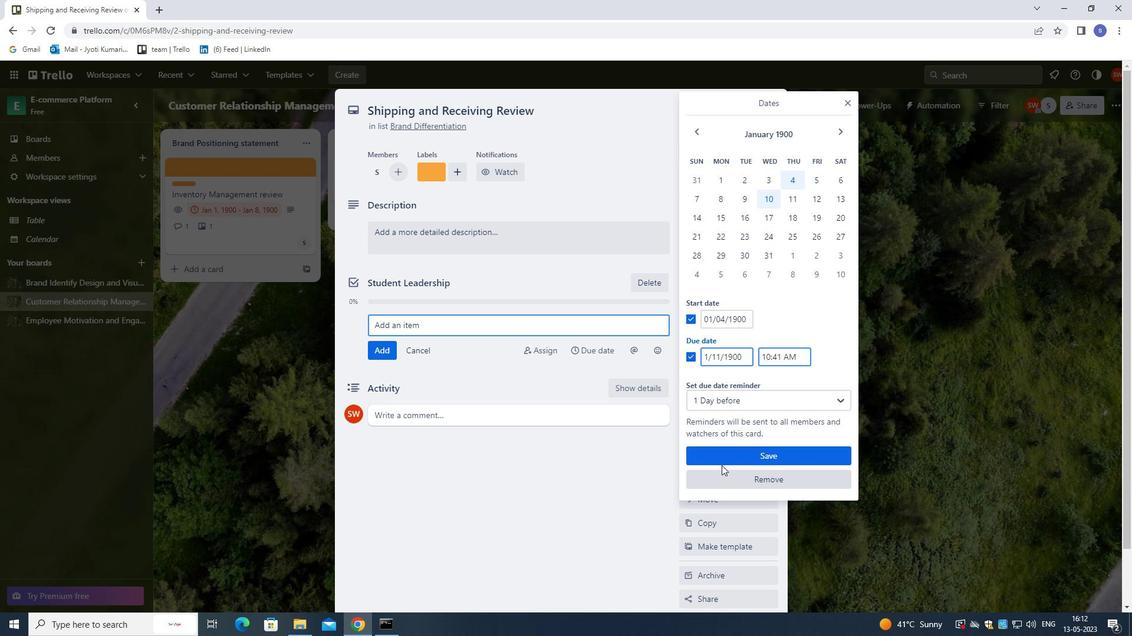 
Action: Mouse pressed left at (721, 458)
Screenshot: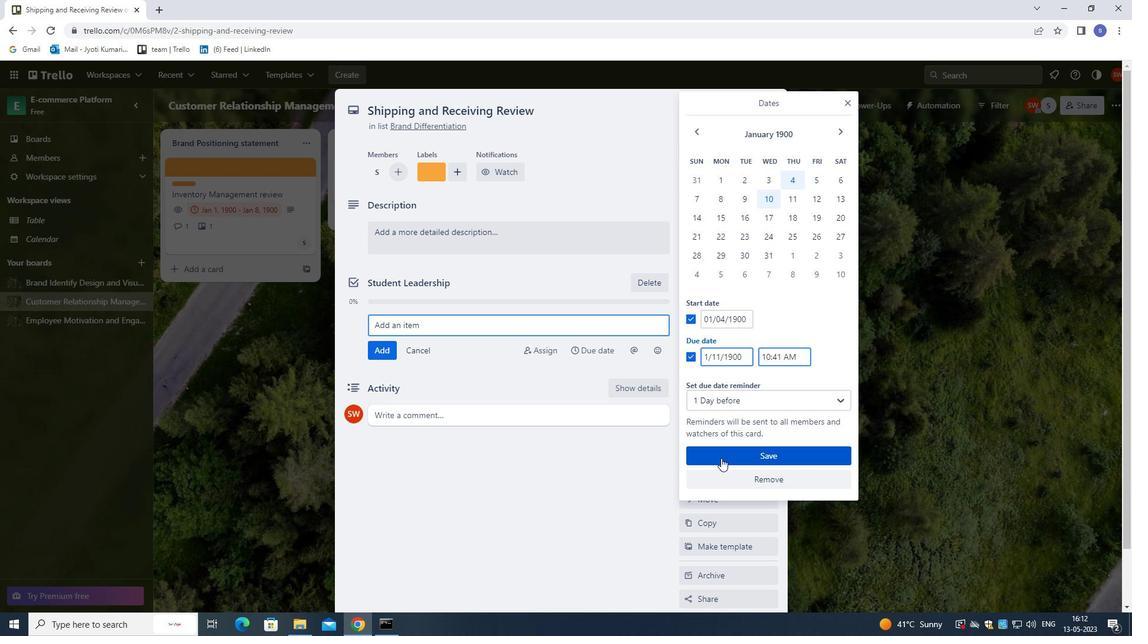 
Action: Mouse moved to (711, 306)
Screenshot: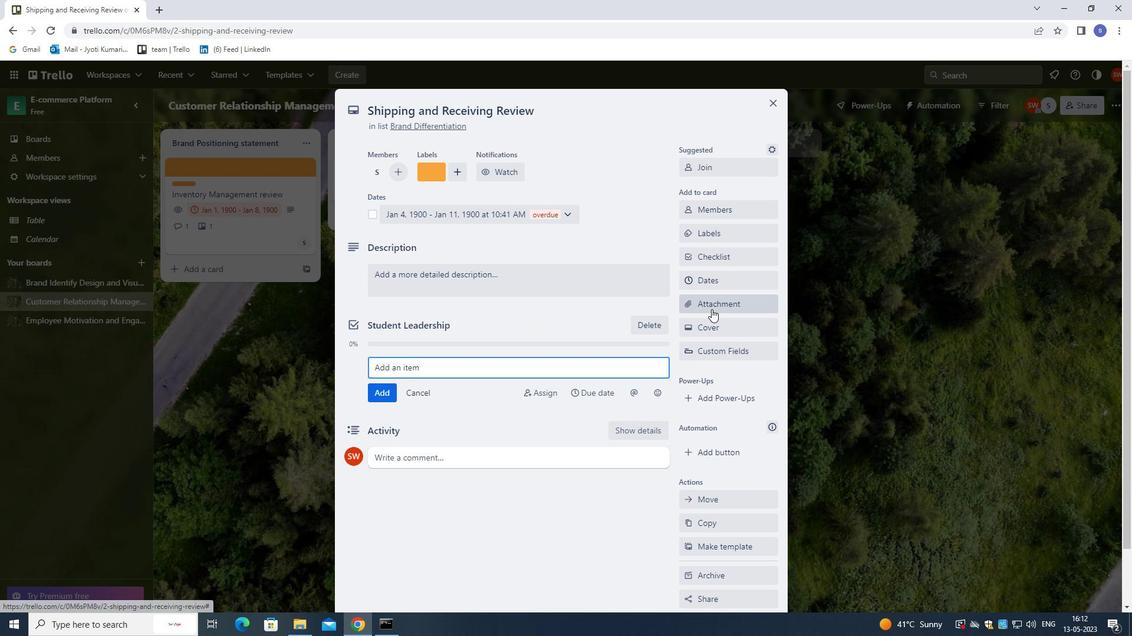 
Action: Mouse pressed left at (711, 306)
Screenshot: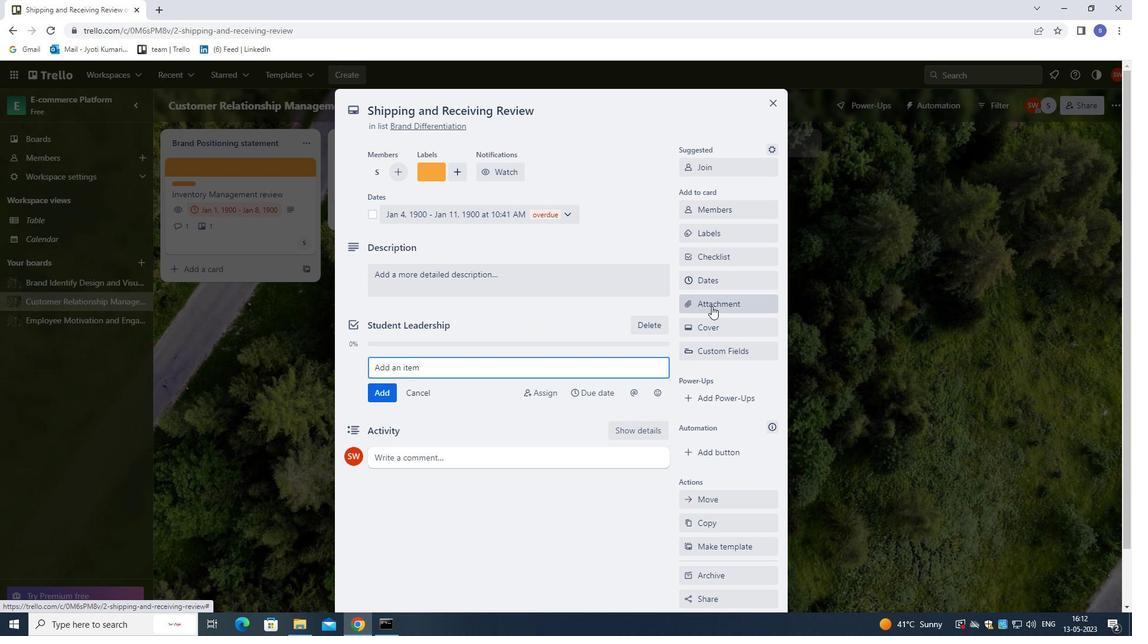 
Action: Mouse moved to (715, 377)
Screenshot: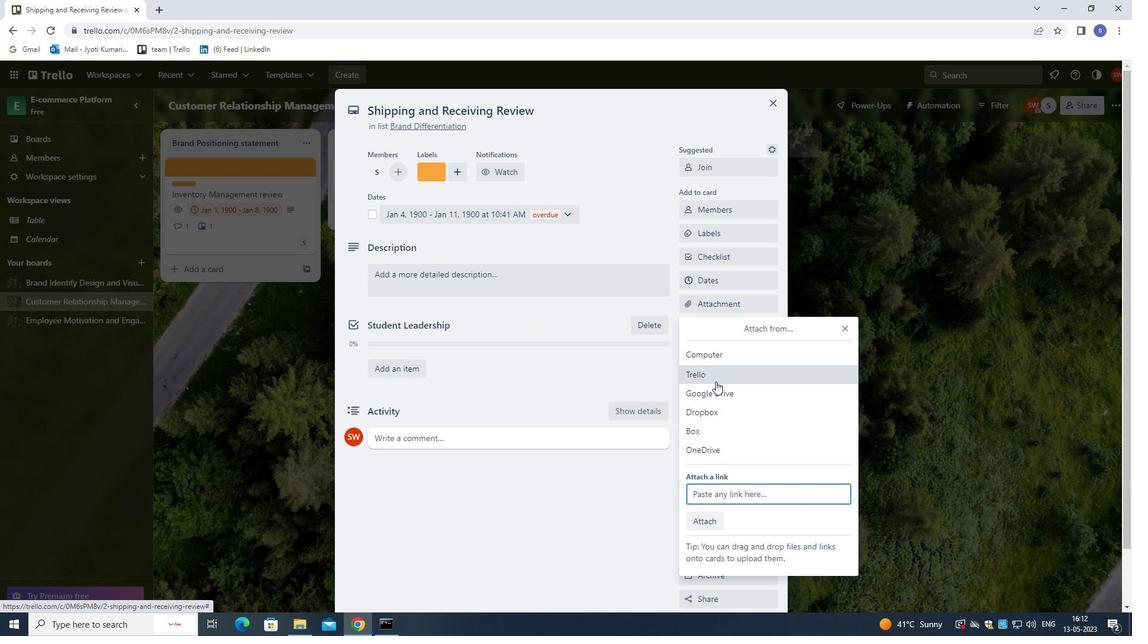 
Action: Mouse pressed left at (715, 377)
Screenshot: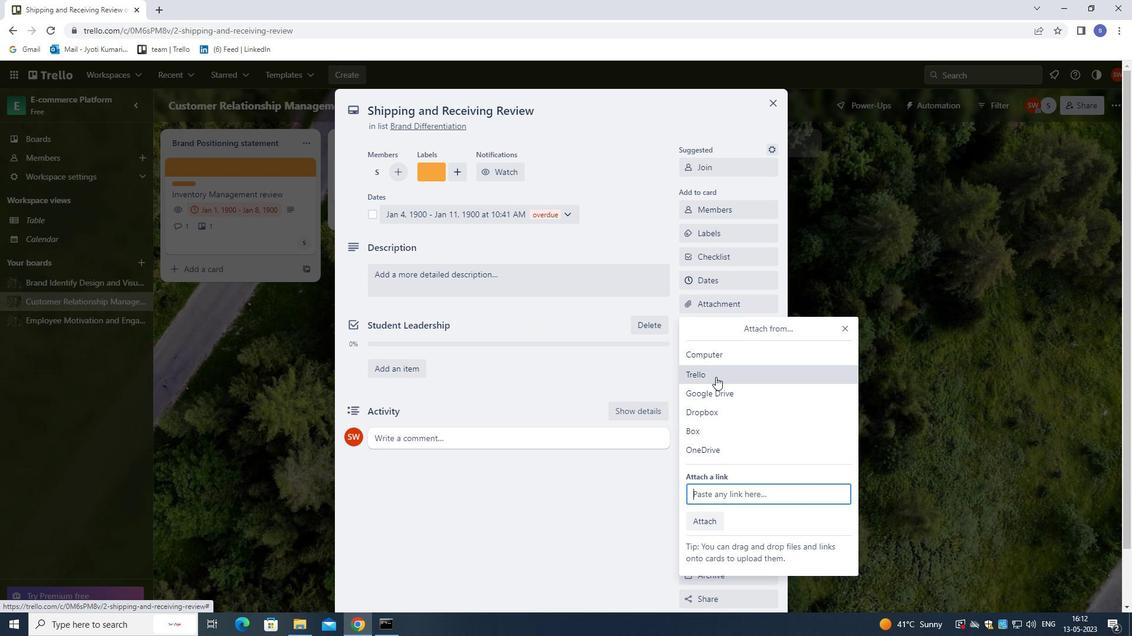 
Action: Mouse moved to (711, 356)
Screenshot: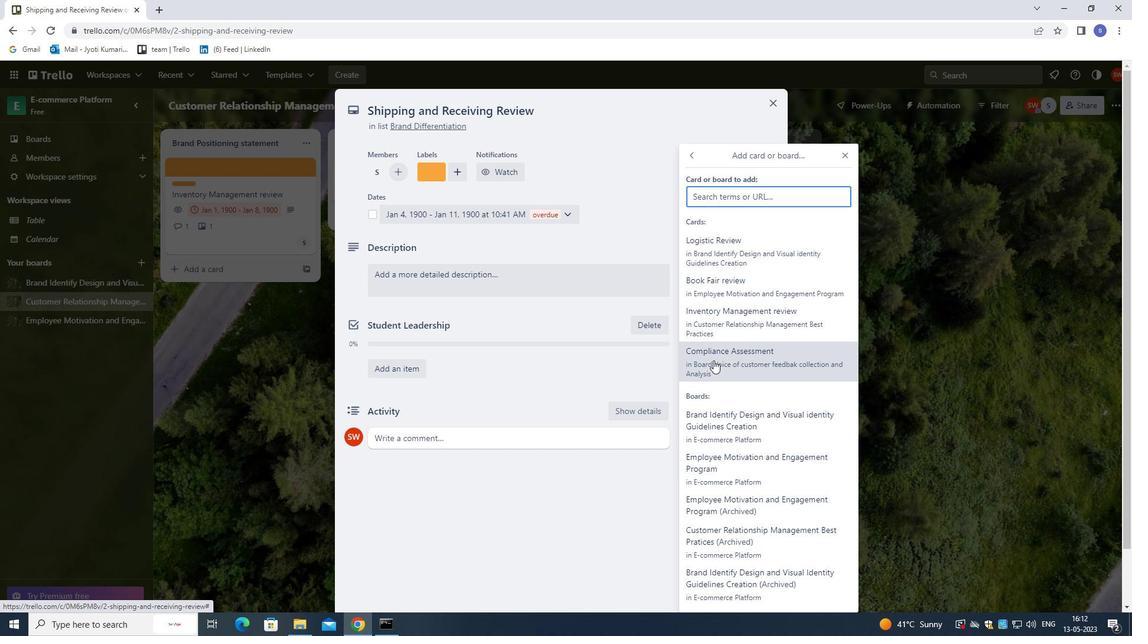 
Action: Mouse pressed left at (711, 356)
Screenshot: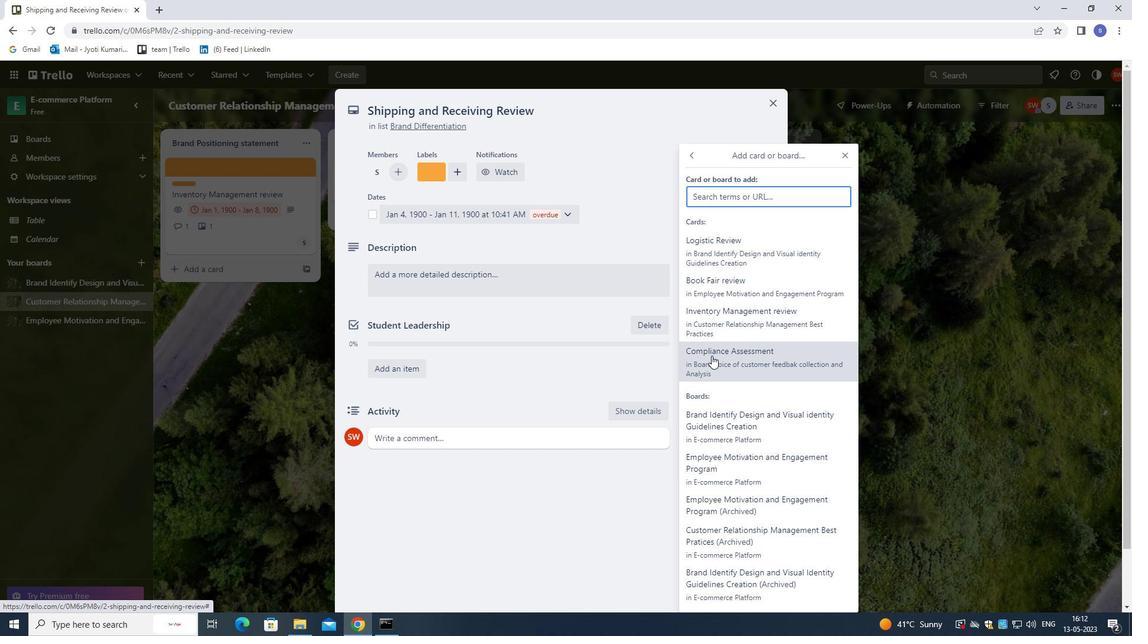 
Action: Mouse moved to (707, 331)
Screenshot: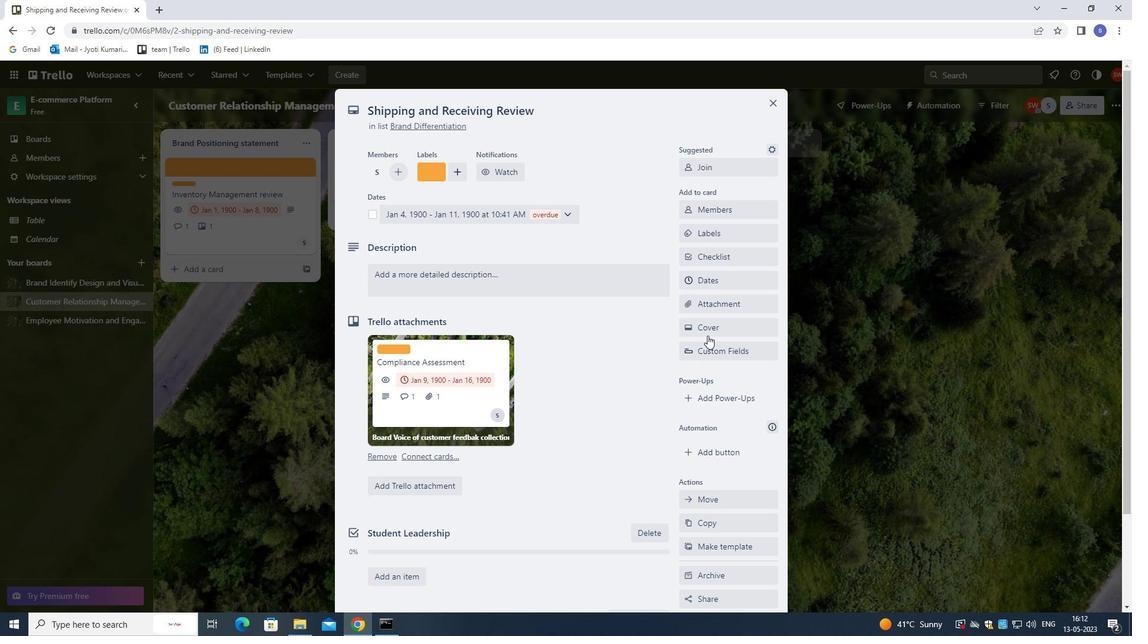 
Action: Mouse pressed left at (707, 331)
Screenshot: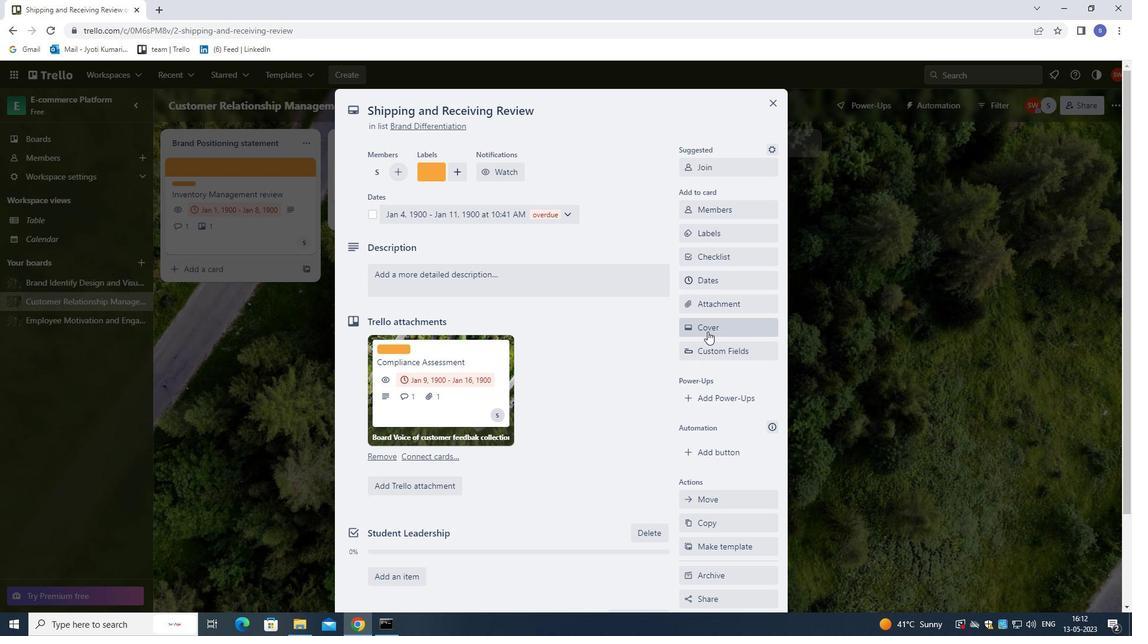 
Action: Mouse moved to (770, 379)
Screenshot: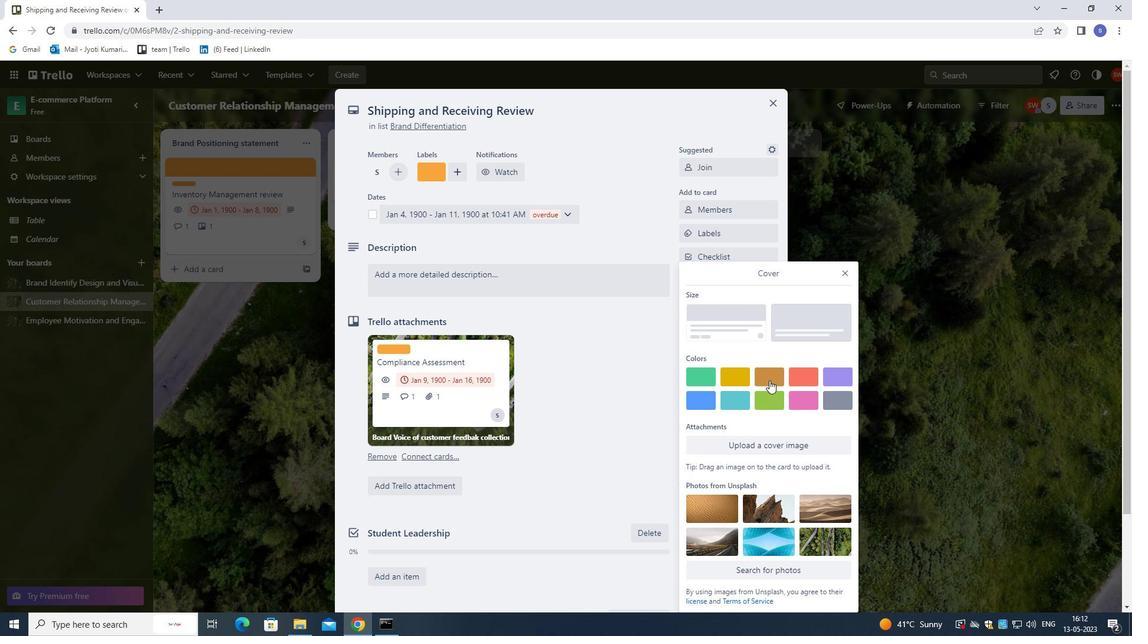
Action: Mouse pressed left at (770, 379)
Screenshot: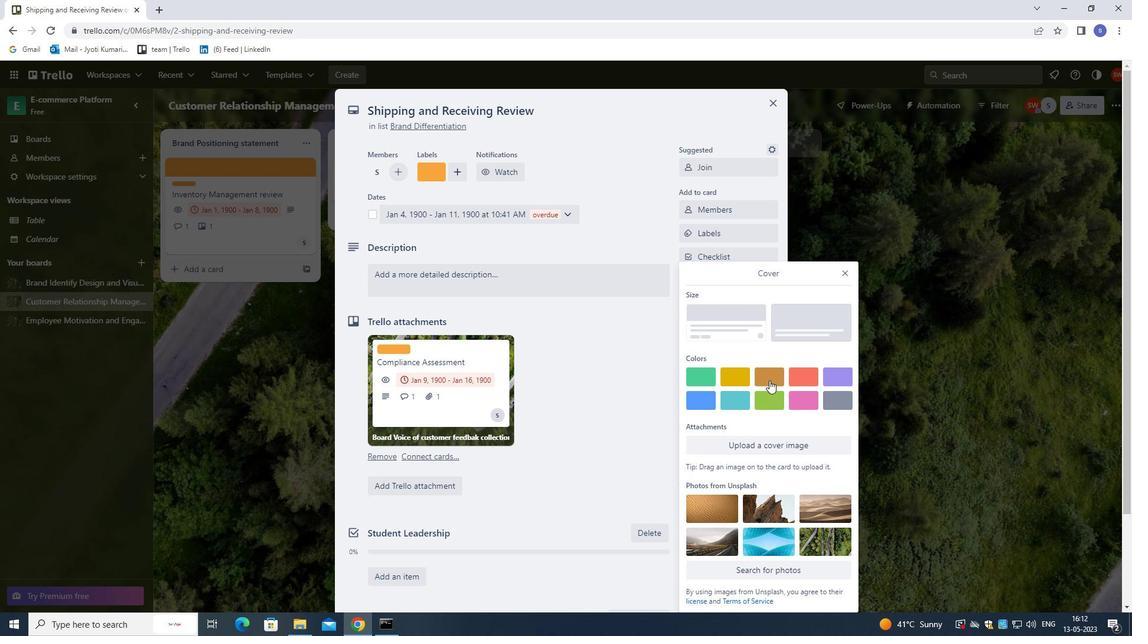 
Action: Mouse moved to (845, 254)
Screenshot: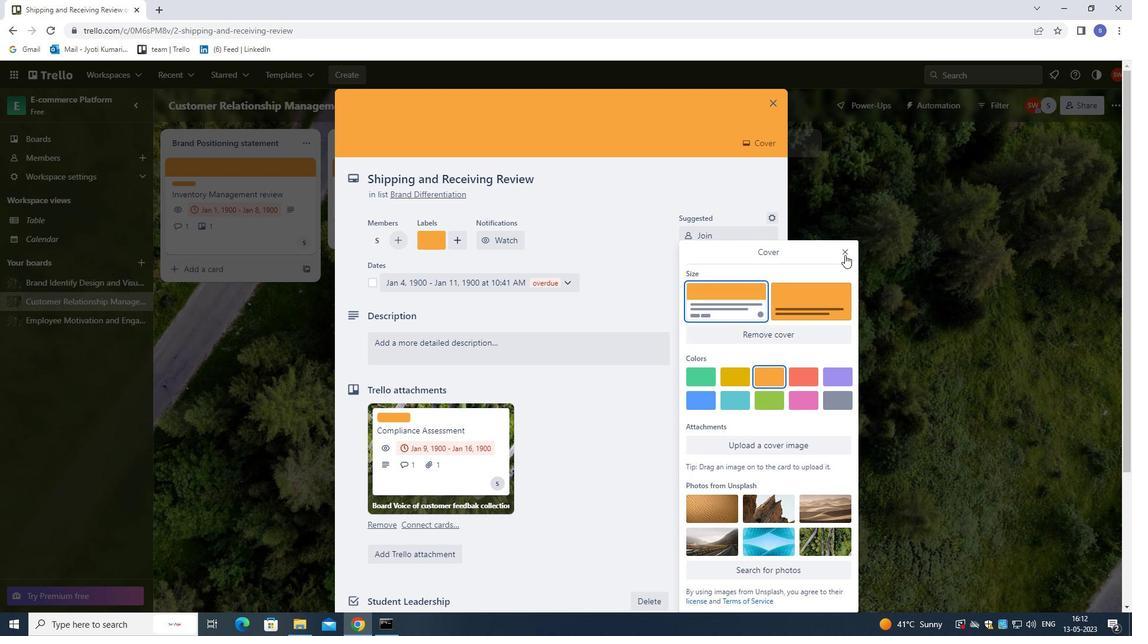 
Action: Mouse pressed left at (845, 254)
Screenshot: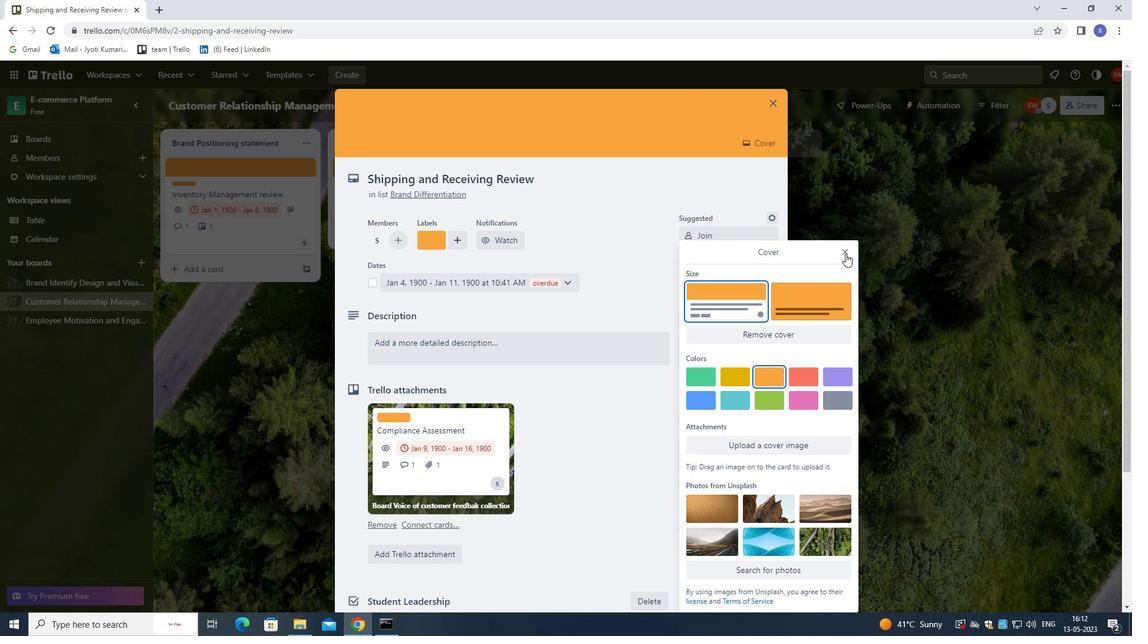 
Action: Mouse moved to (656, 350)
Screenshot: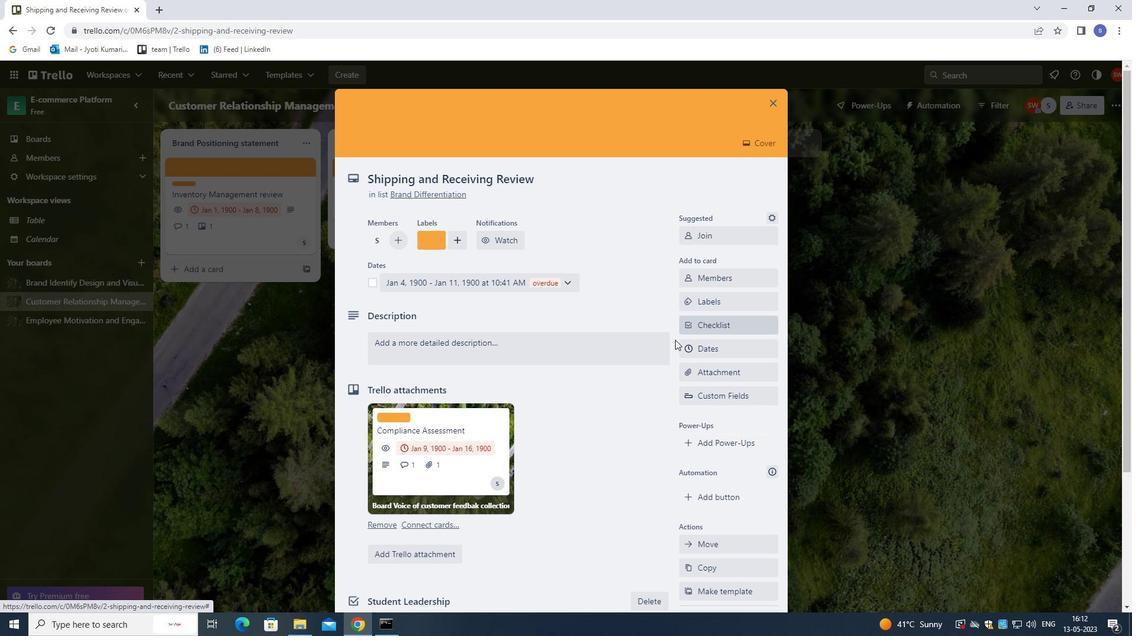
Action: Mouse pressed left at (656, 350)
Screenshot: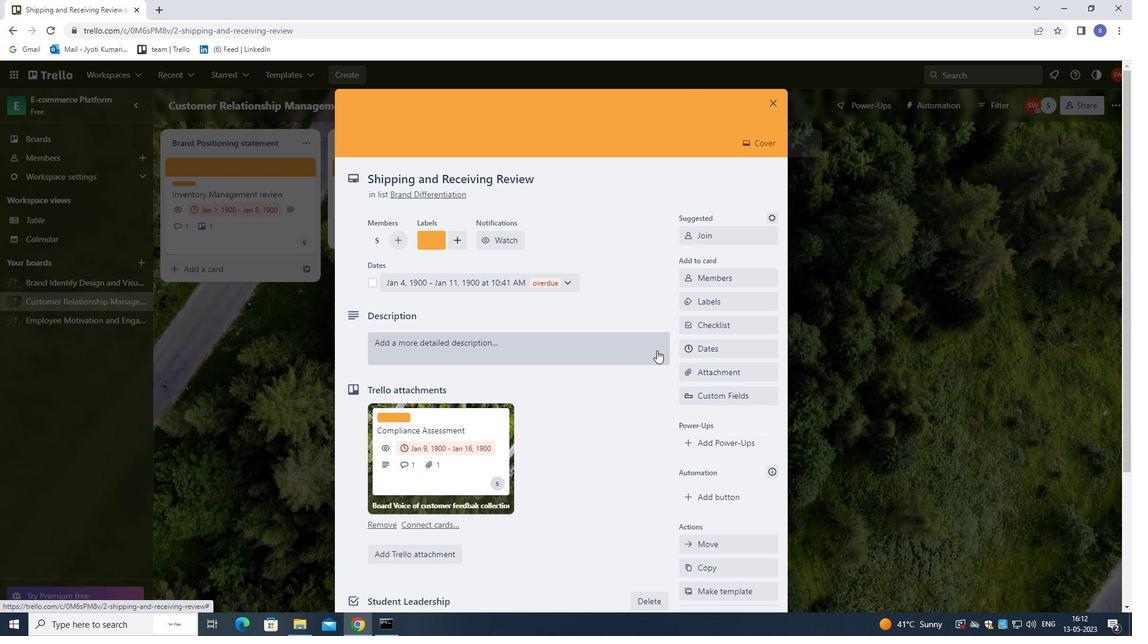 
Action: Mouse moved to (646, 259)
Screenshot: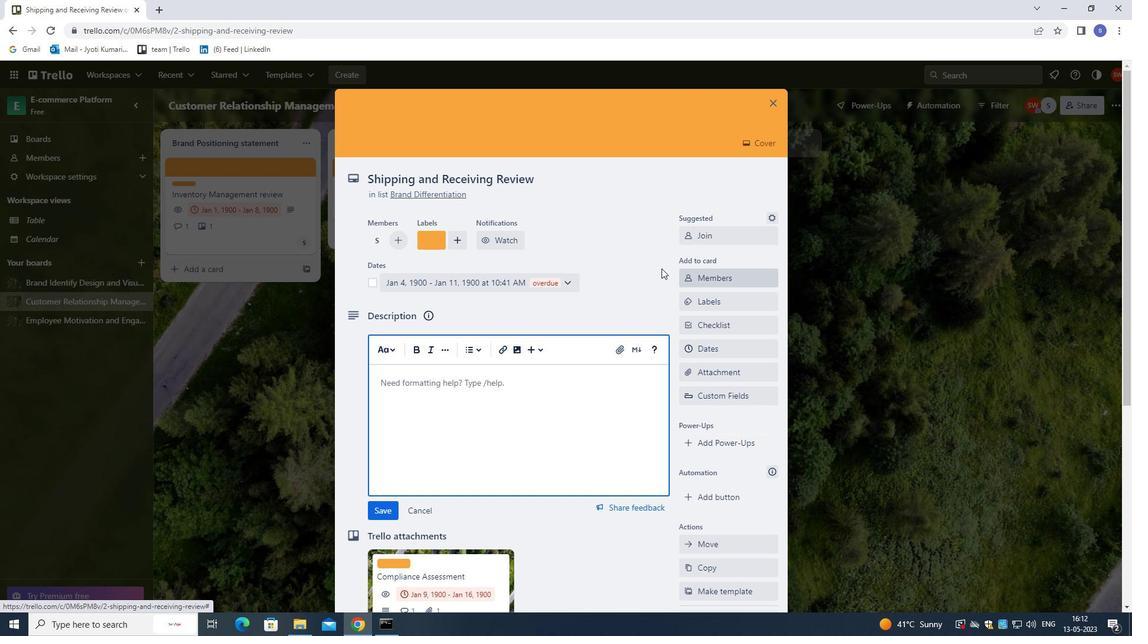 
Action: Key pressed <Key.shift>CONDUCT<Key.space>TEAM<Key.space>TRAINING<Key.space>SESSION<Key.space>ON<Key.space>EFFECTIVE<Key.space>DECISION<Key.space>MAKING<Key.space>.
Screenshot: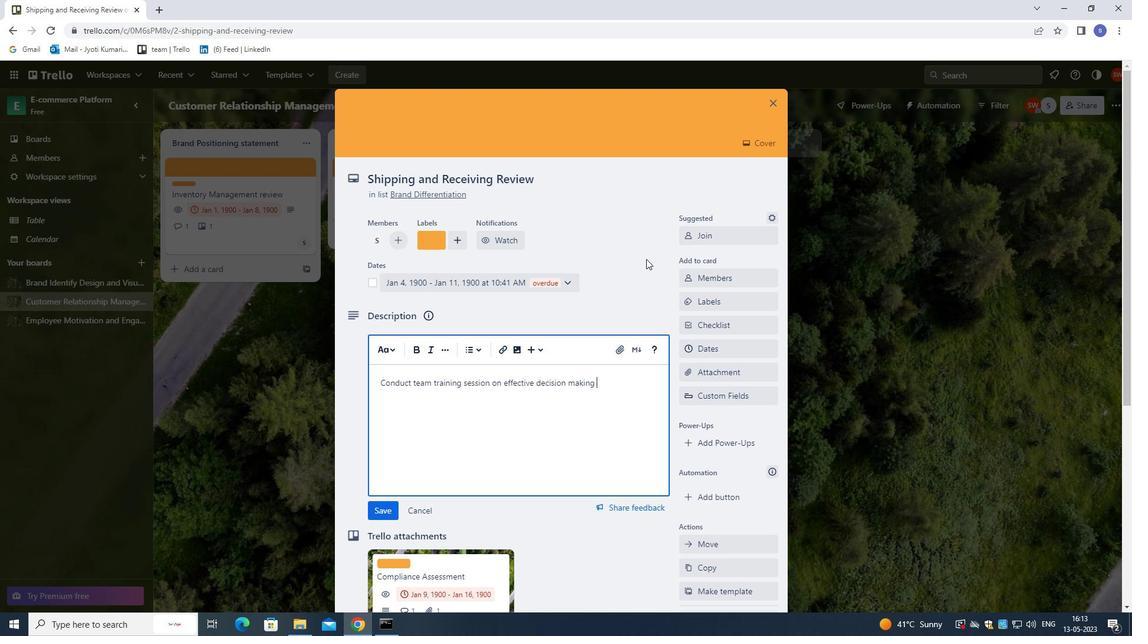 
Action: Mouse moved to (630, 250)
Screenshot: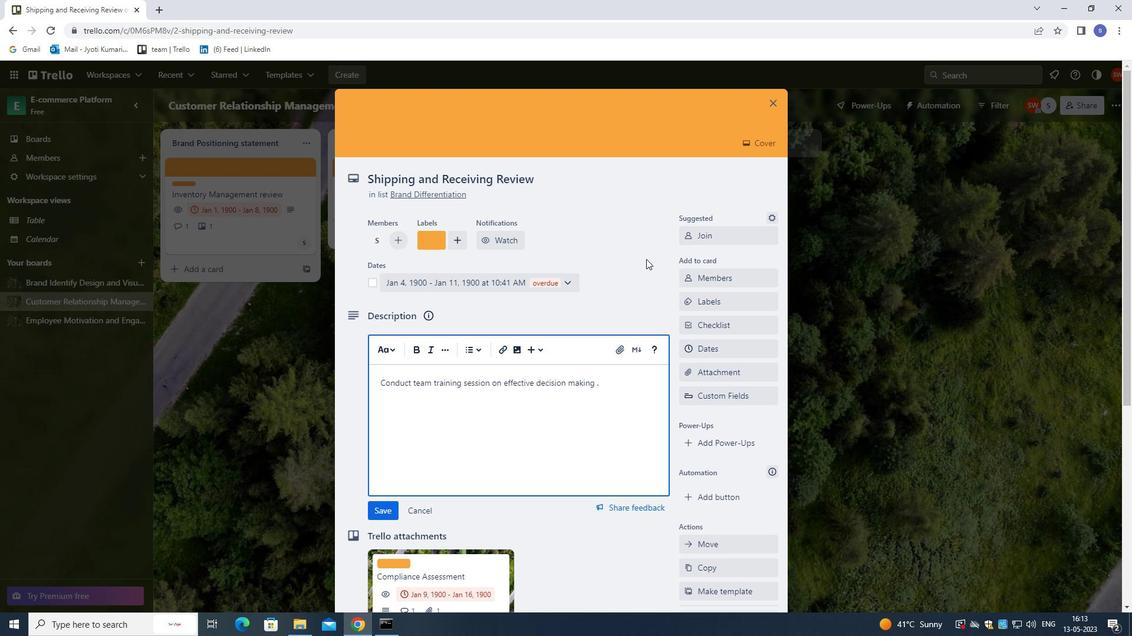
Action: Mouse scrolled (630, 250) with delta (0, 0)
Screenshot: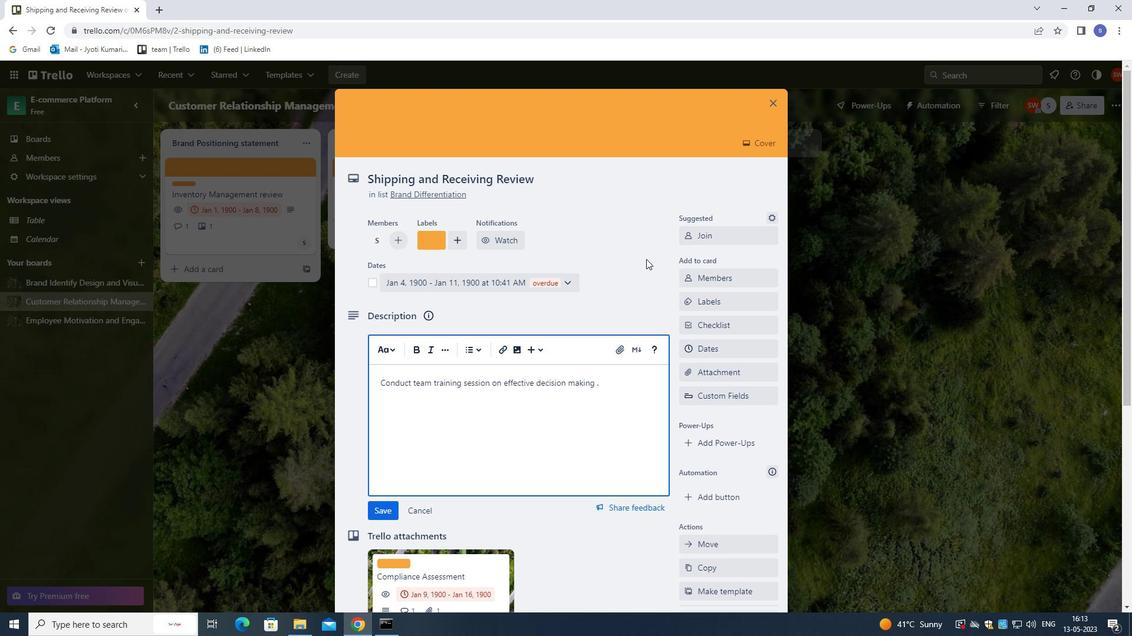 
Action: Mouse moved to (627, 252)
Screenshot: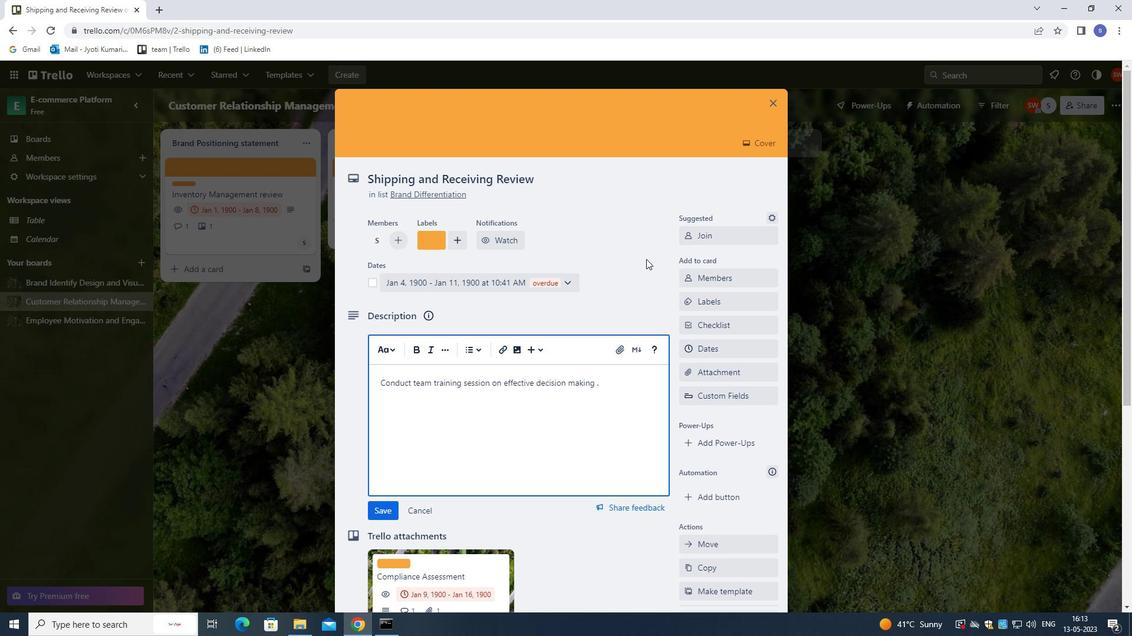 
Action: Mouse scrolled (627, 252) with delta (0, 0)
Screenshot: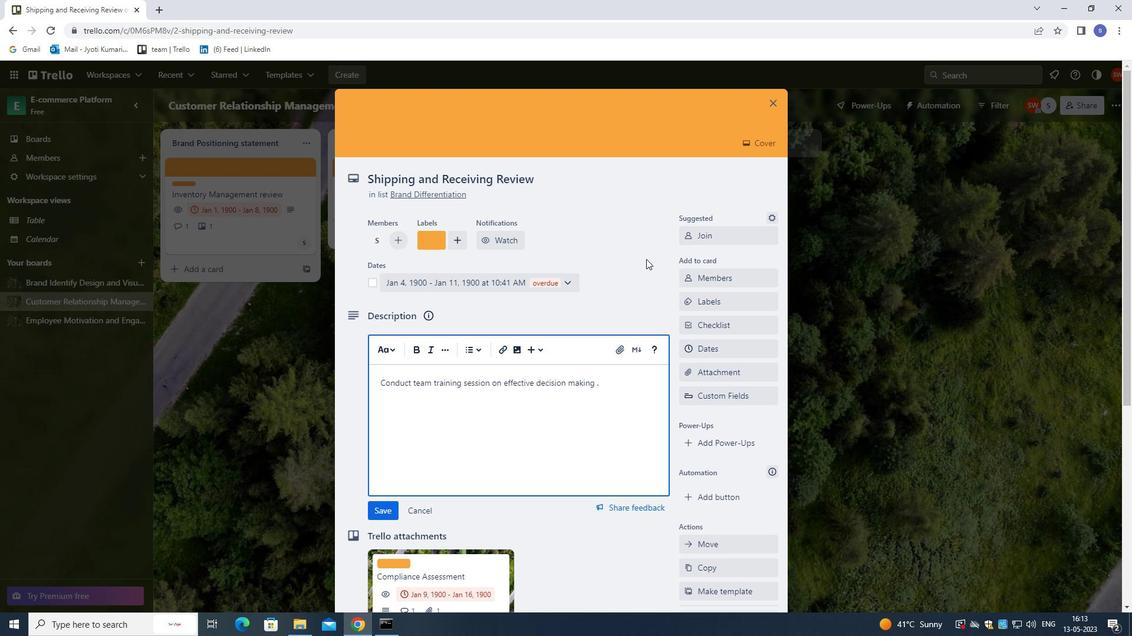 
Action: Mouse moved to (625, 257)
Screenshot: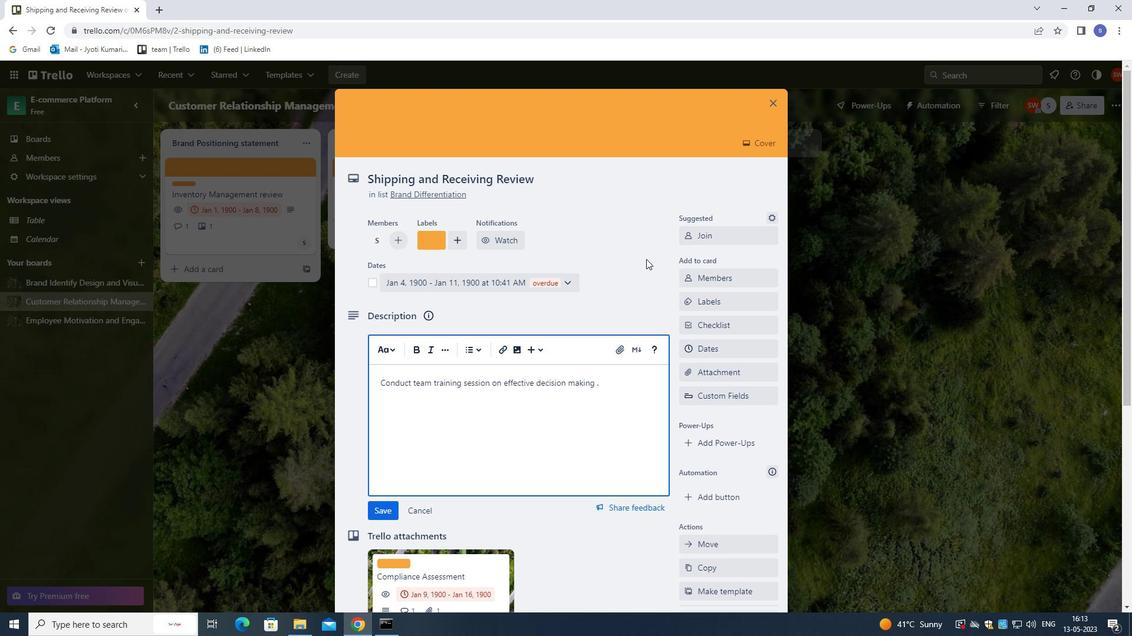 
Action: Mouse scrolled (625, 257) with delta (0, 0)
Screenshot: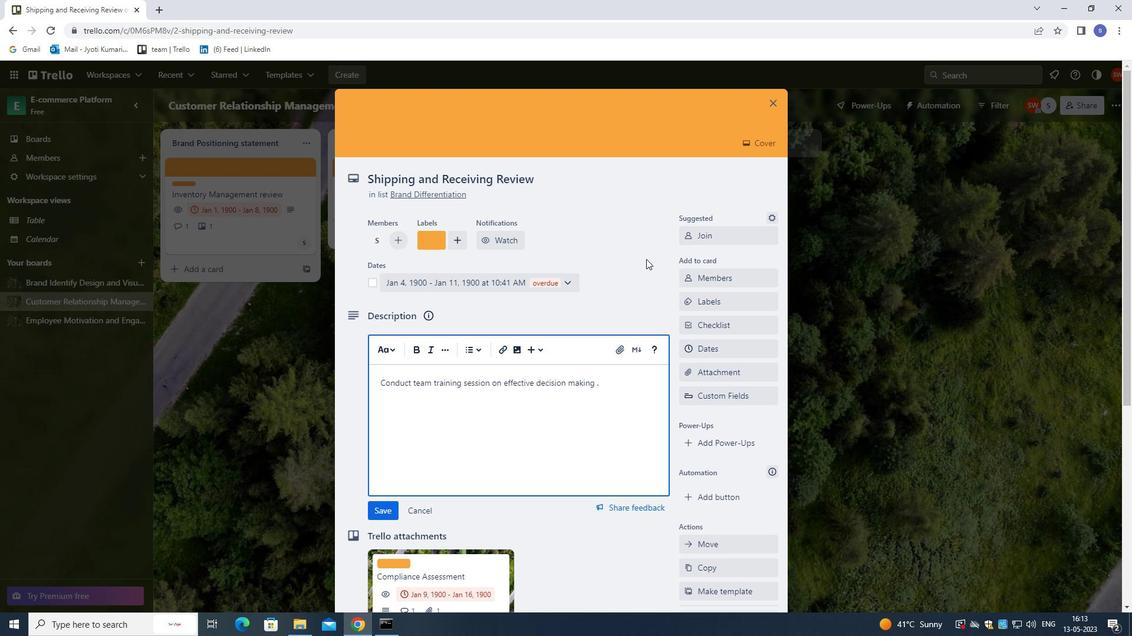 
Action: Mouse moved to (622, 263)
Screenshot: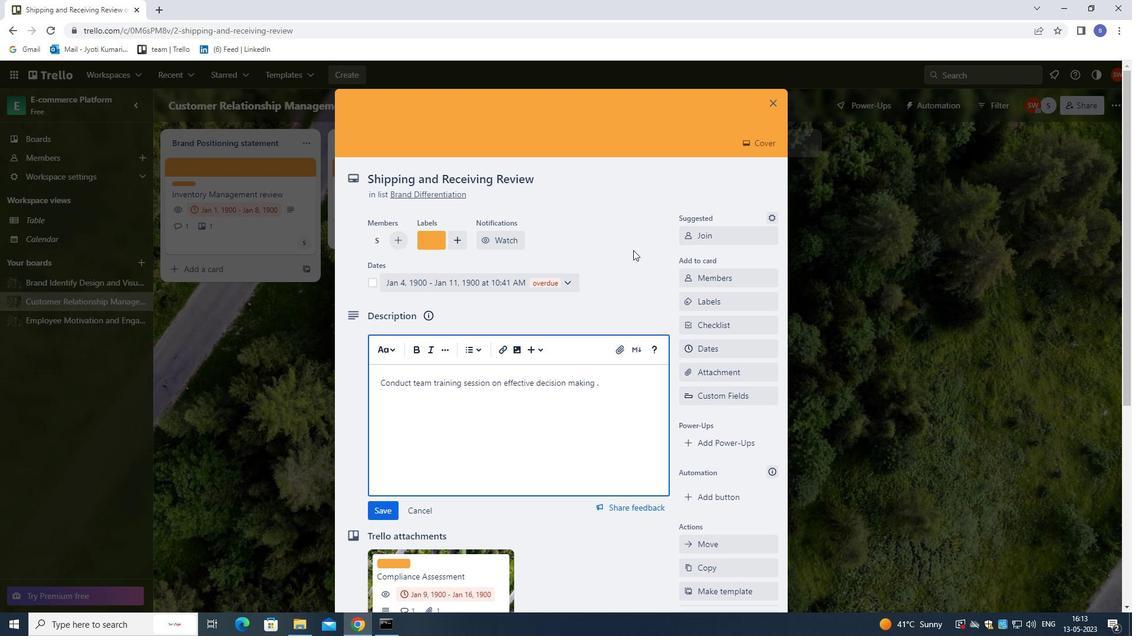 
Action: Mouse scrolled (622, 262) with delta (0, 0)
Screenshot: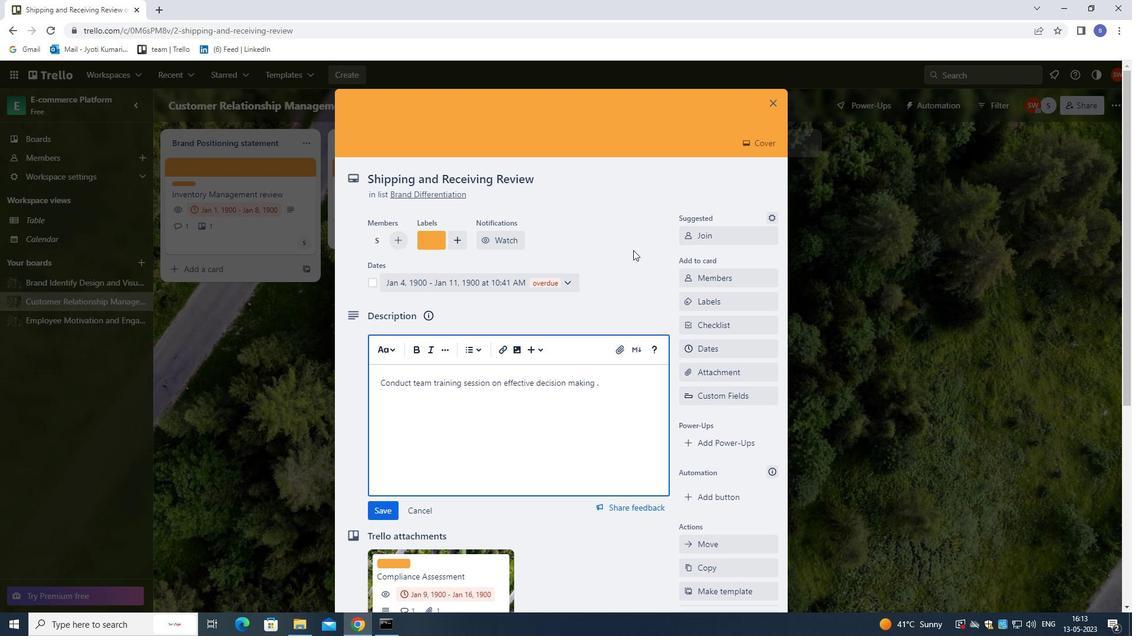 
Action: Mouse moved to (622, 266)
Screenshot: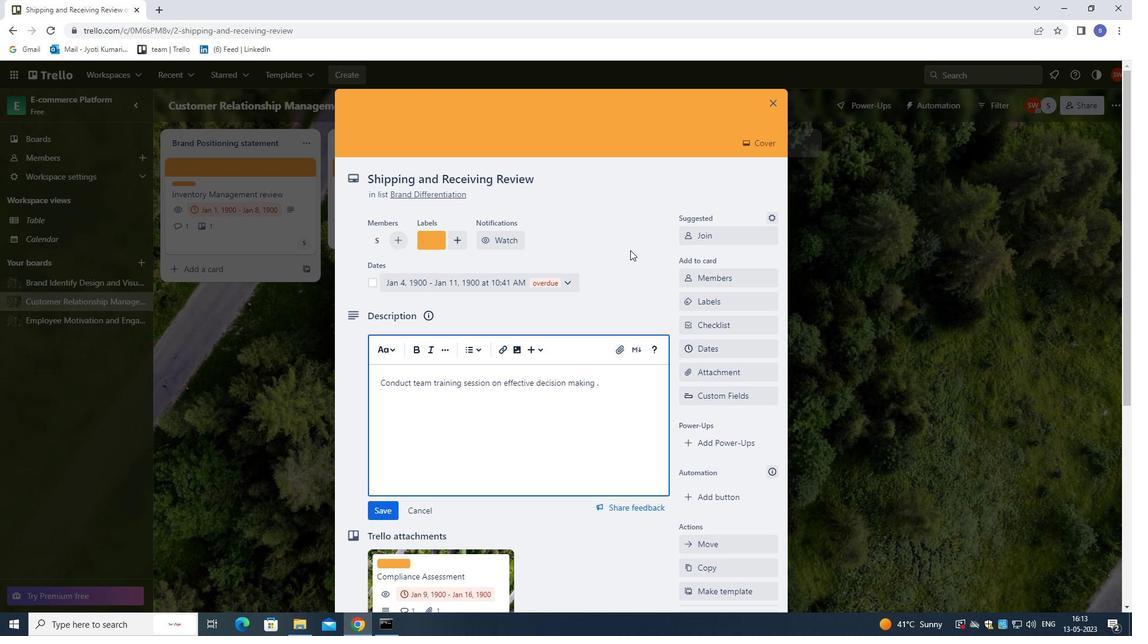 
Action: Mouse scrolled (622, 265) with delta (0, 0)
Screenshot: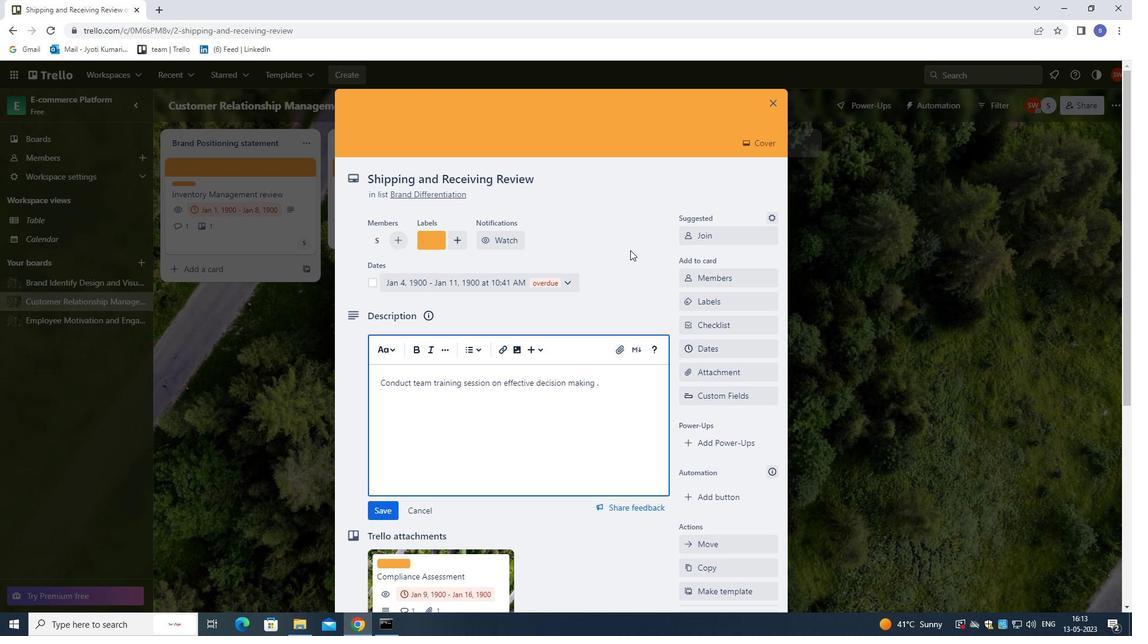 
Action: Mouse moved to (609, 327)
Screenshot: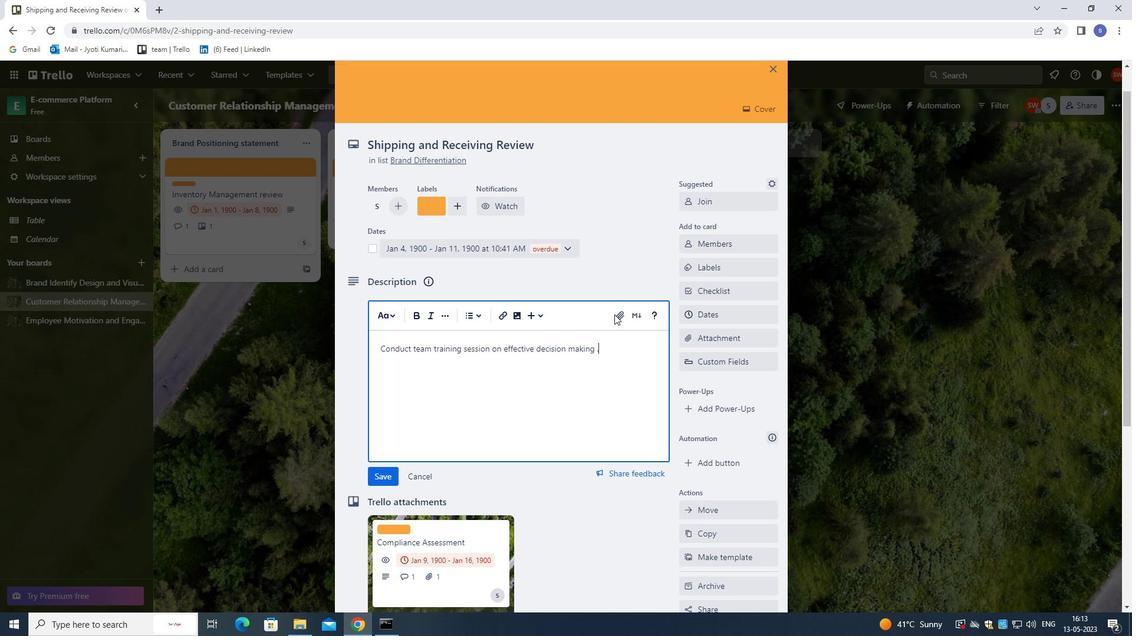
Action: Mouse scrolled (609, 326) with delta (0, 0)
Screenshot: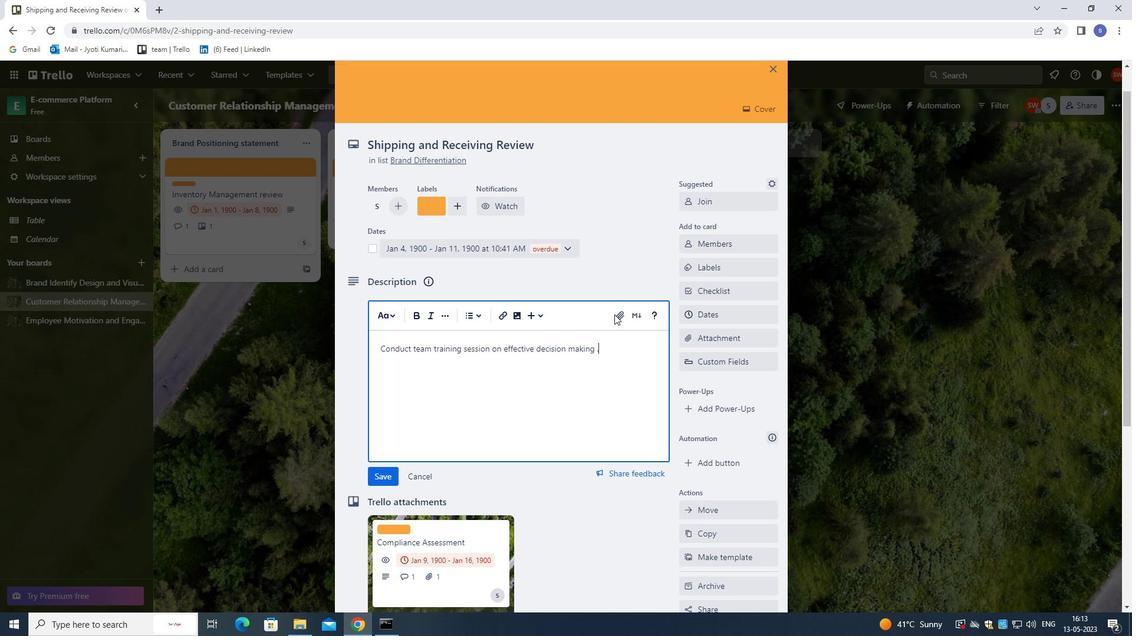 
Action: Mouse moved to (606, 340)
Screenshot: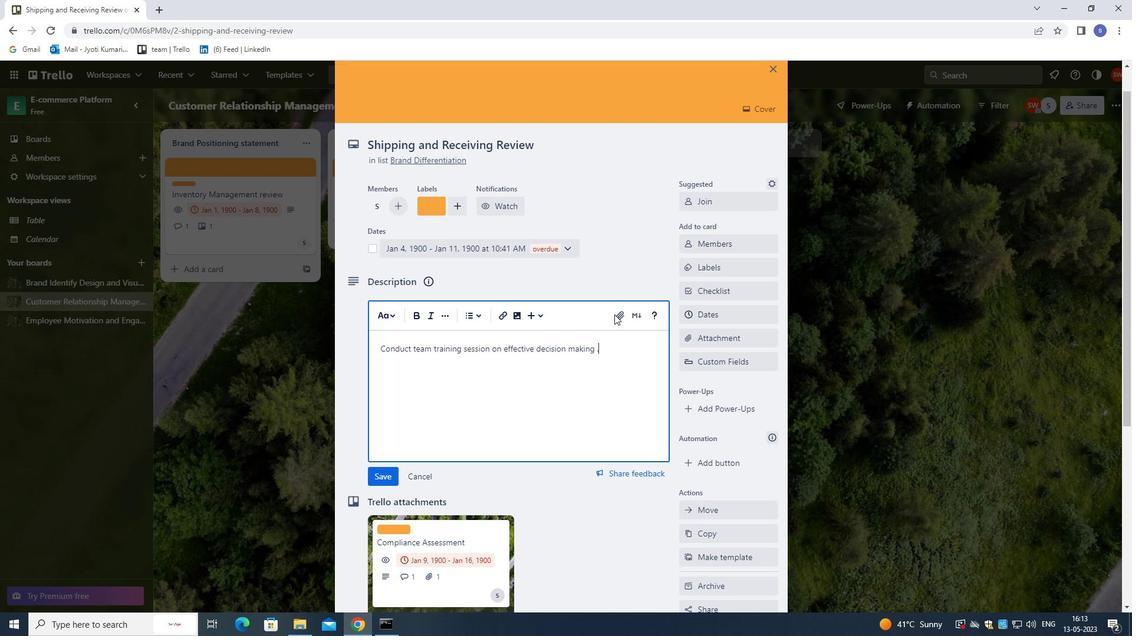 
Action: Mouse scrolled (606, 339) with delta (0, 0)
Screenshot: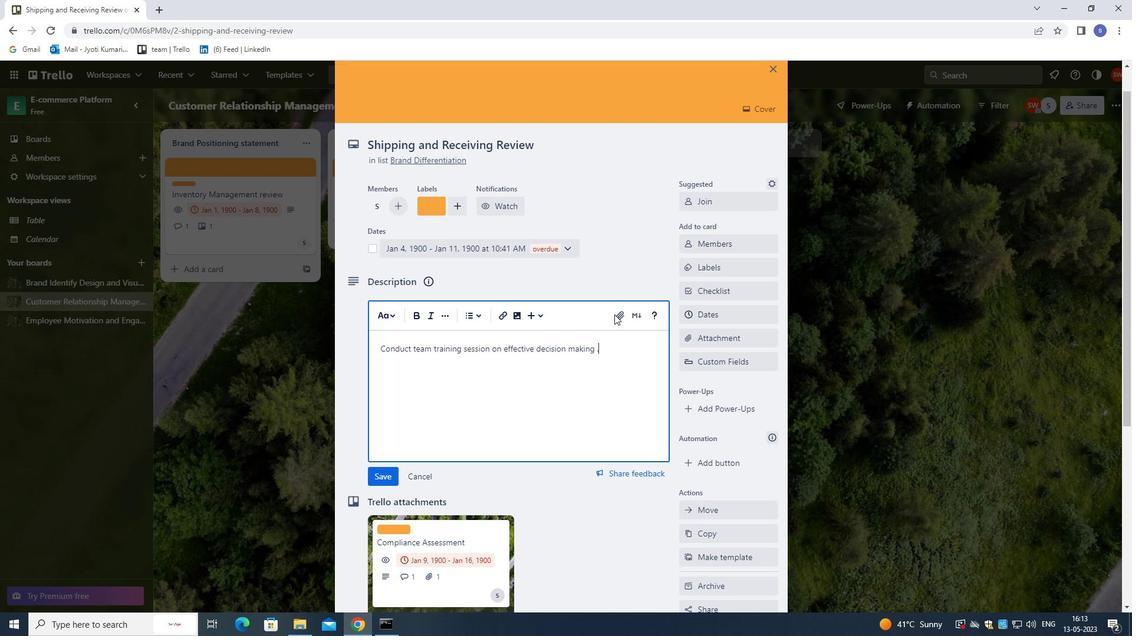 
Action: Mouse moved to (605, 344)
Screenshot: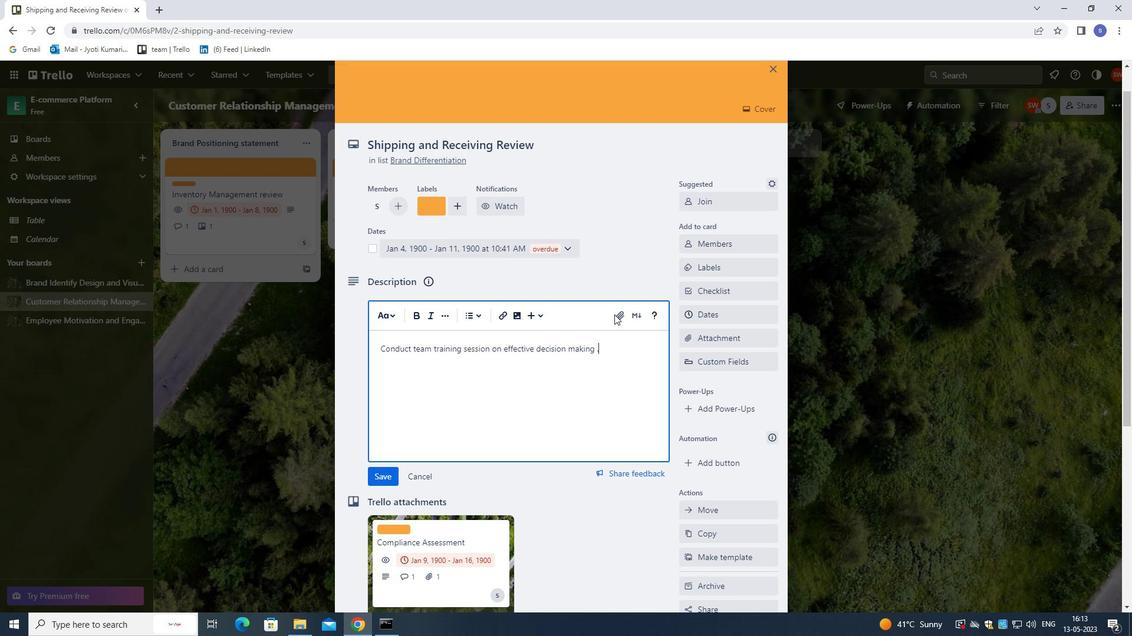 
Action: Mouse scrolled (605, 344) with delta (0, 0)
Screenshot: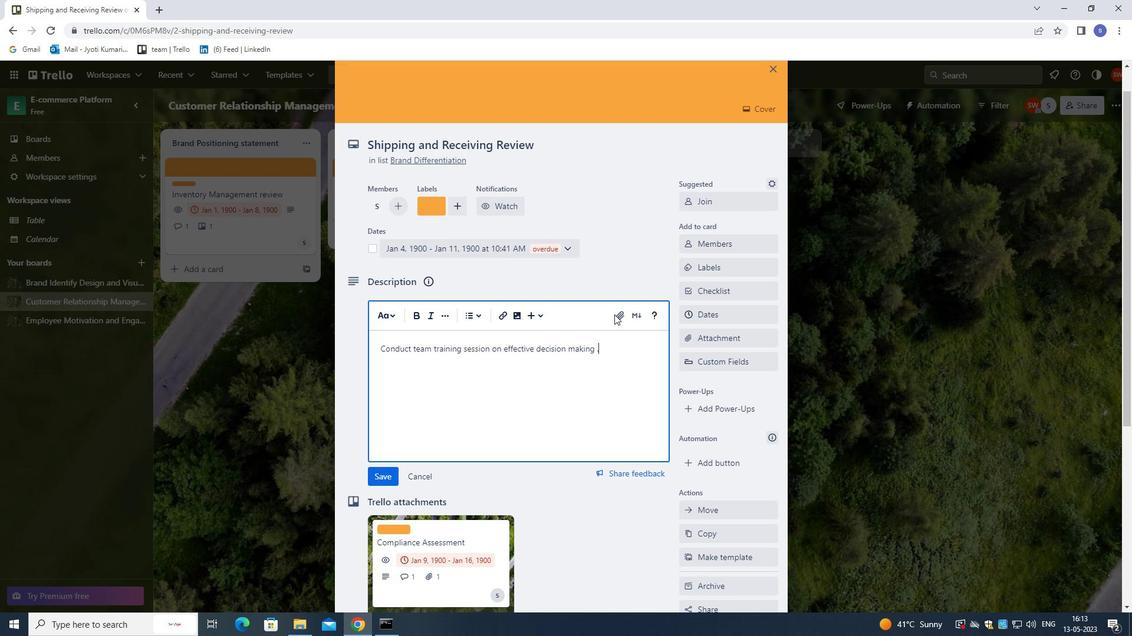 
Action: Mouse moved to (605, 346)
Screenshot: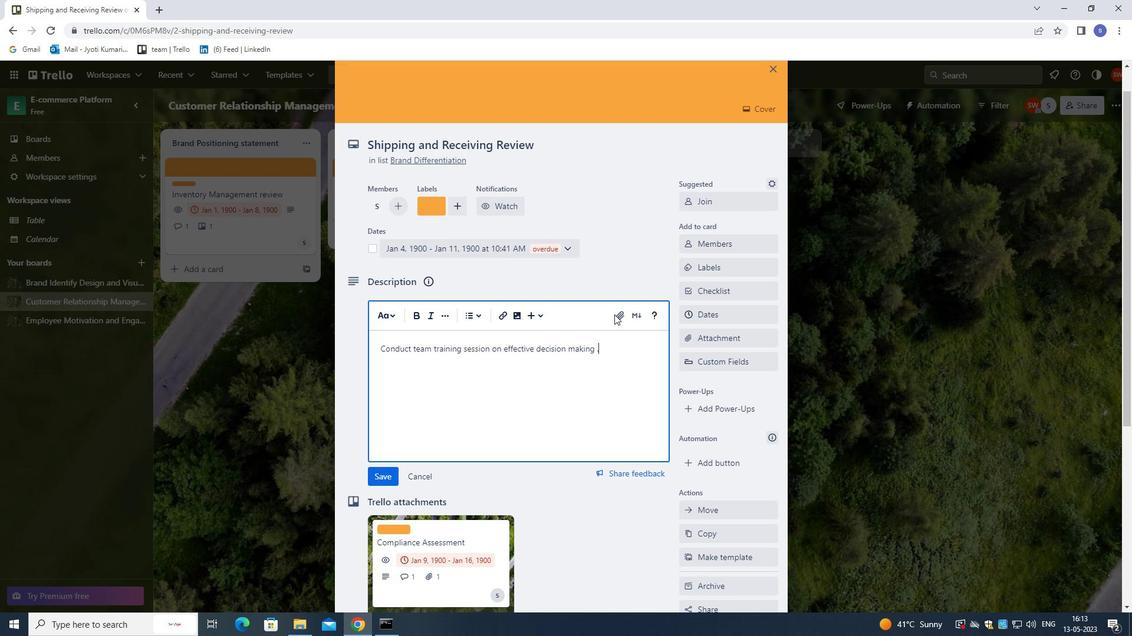 
Action: Mouse scrolled (605, 345) with delta (0, 0)
Screenshot: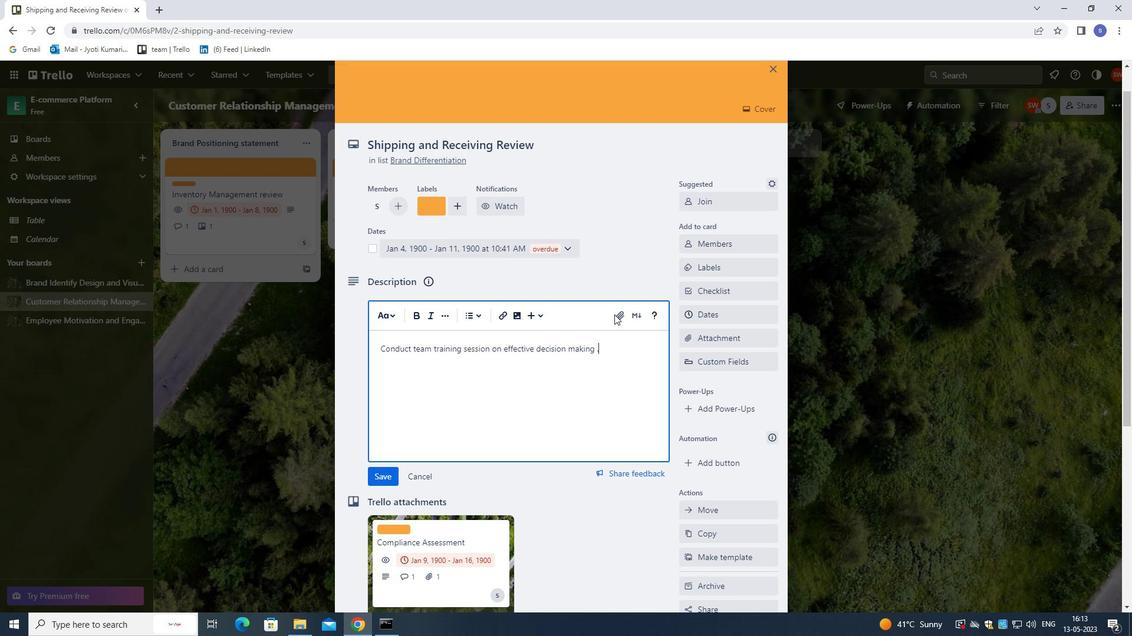 
Action: Mouse moved to (605, 349)
Screenshot: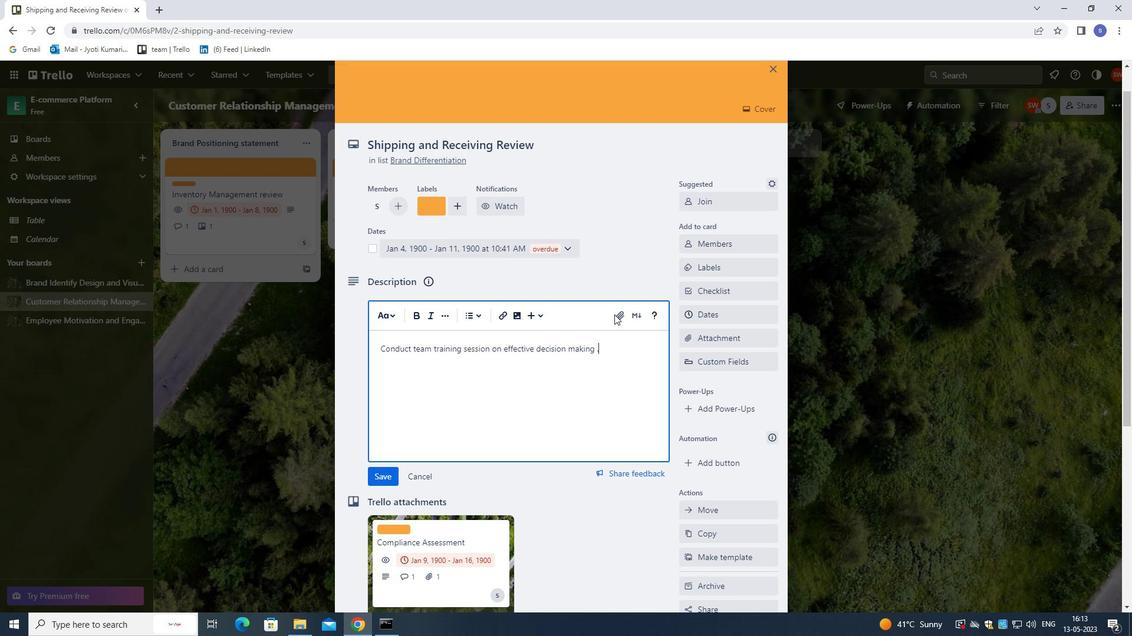 
Action: Mouse scrolled (605, 349) with delta (0, 0)
Screenshot: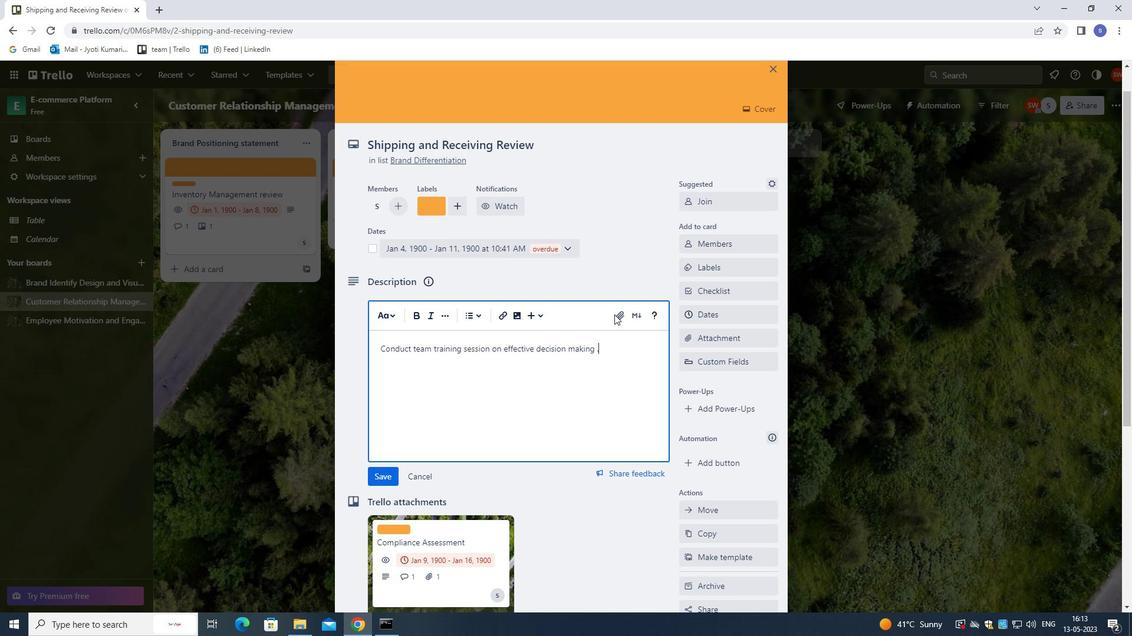 
Action: Mouse moved to (571, 532)
Screenshot: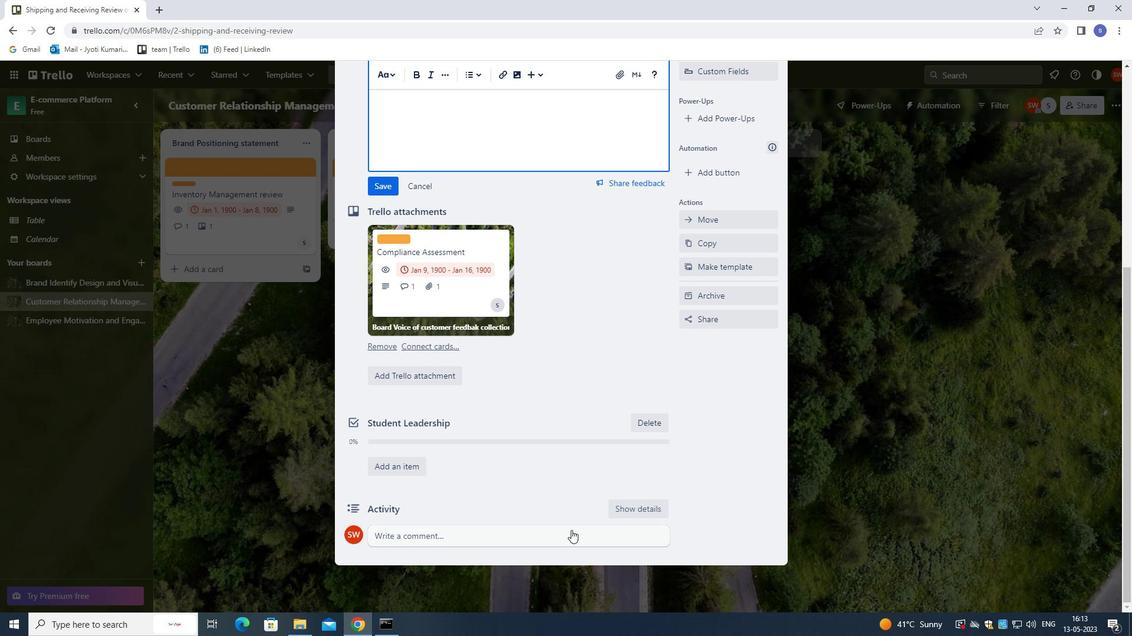 
Action: Mouse pressed left at (571, 532)
Screenshot: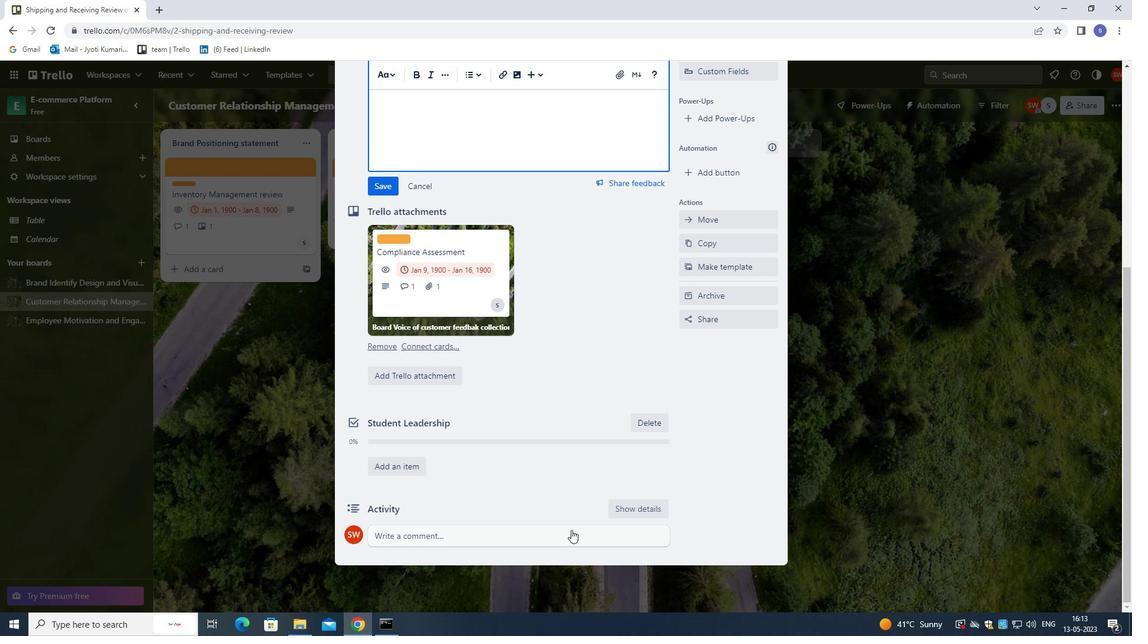 
Action: Mouse moved to (605, 500)
Screenshot: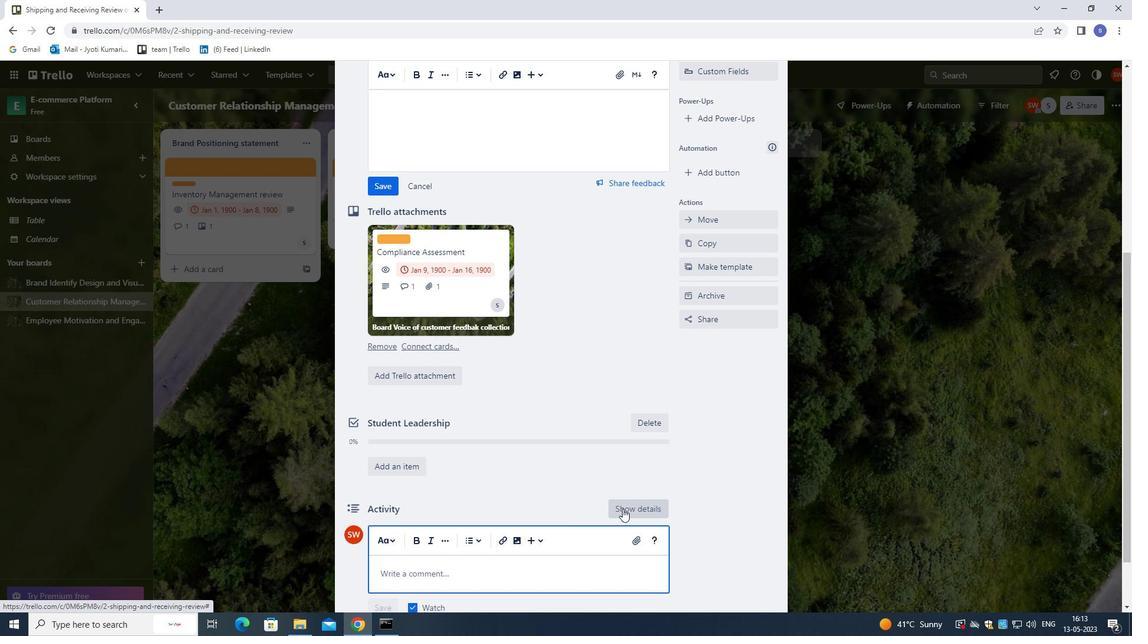 
Action: Key pressed <Key.shift>GIVEN<Key.space>THE<Key.space>POTENTIAL<Key.space>IMPACT<Key.space>OF<Key.space>THIS<Key.space>TASK<Key.space>ON<Key.space>OUR<Key.space>COMPANY<Key.space>BRAND,<Key.space>IDENTITY<Key.space>,<Key.space>LET<Key.space>US<Key.space>ENSURE<Key.space>THAT<Key.space>WE<Key.space>APPROACH<Key.space>THAT<Key.space>WE<Key.space><Key.space>APPROACH<Key.space>IT<Key.space>WITH<Key.space>A<Key.space>FOCUS<Key.space>ON<Key.space>CONSISTENCY<Key.space>ANF<Key.backspace>D<Key.space>ALINGMENT.
Screenshot: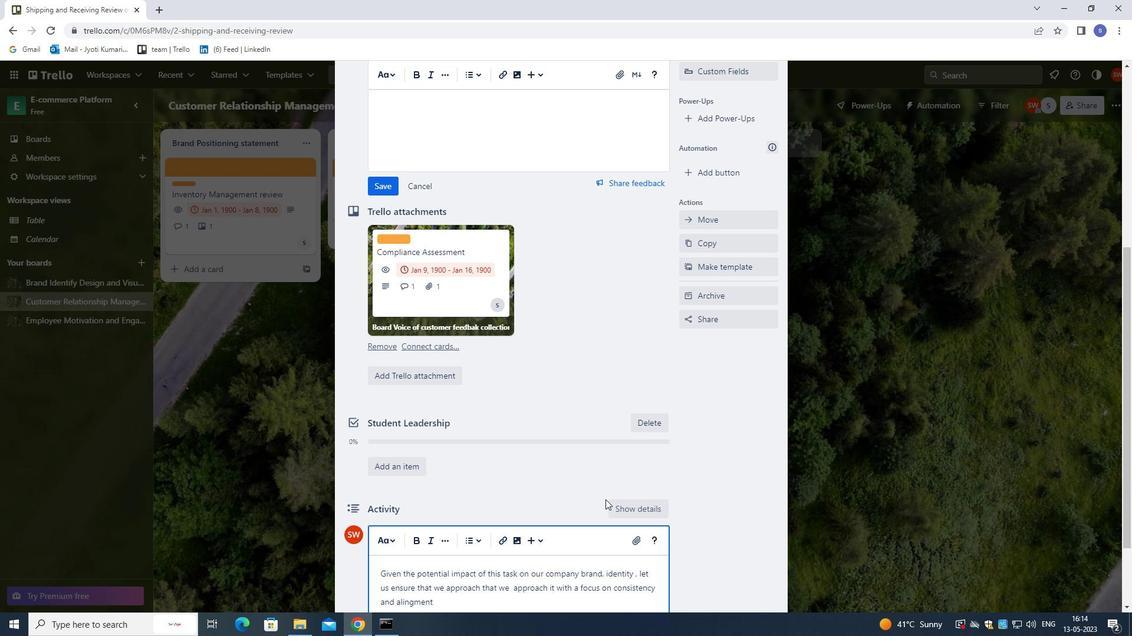 
Action: Mouse moved to (385, 182)
Screenshot: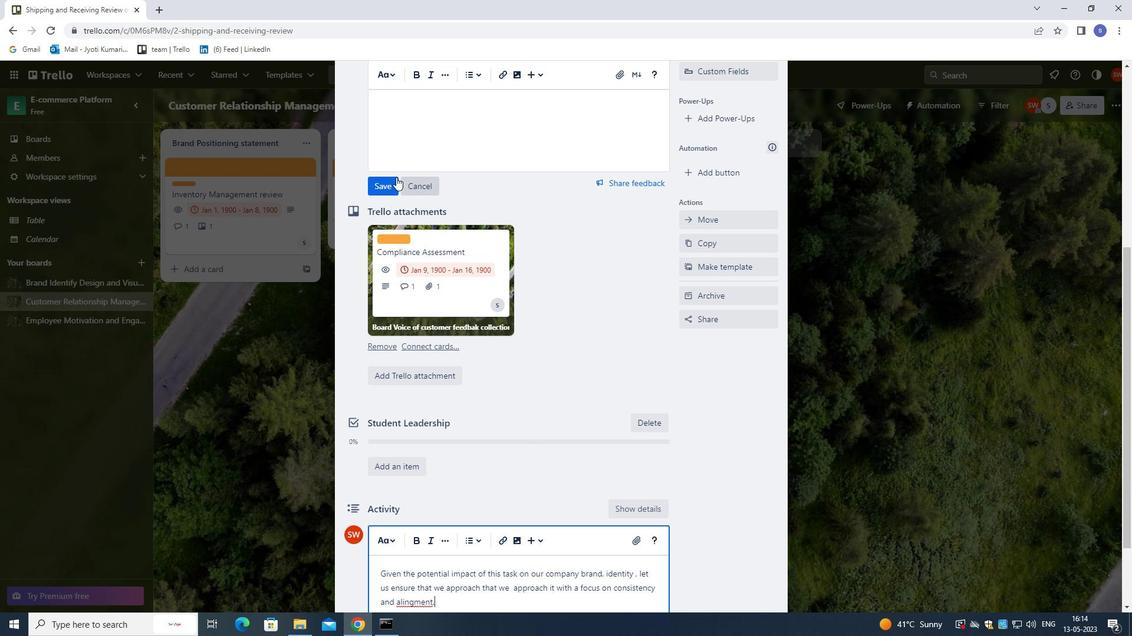 
Action: Mouse pressed left at (385, 182)
Screenshot: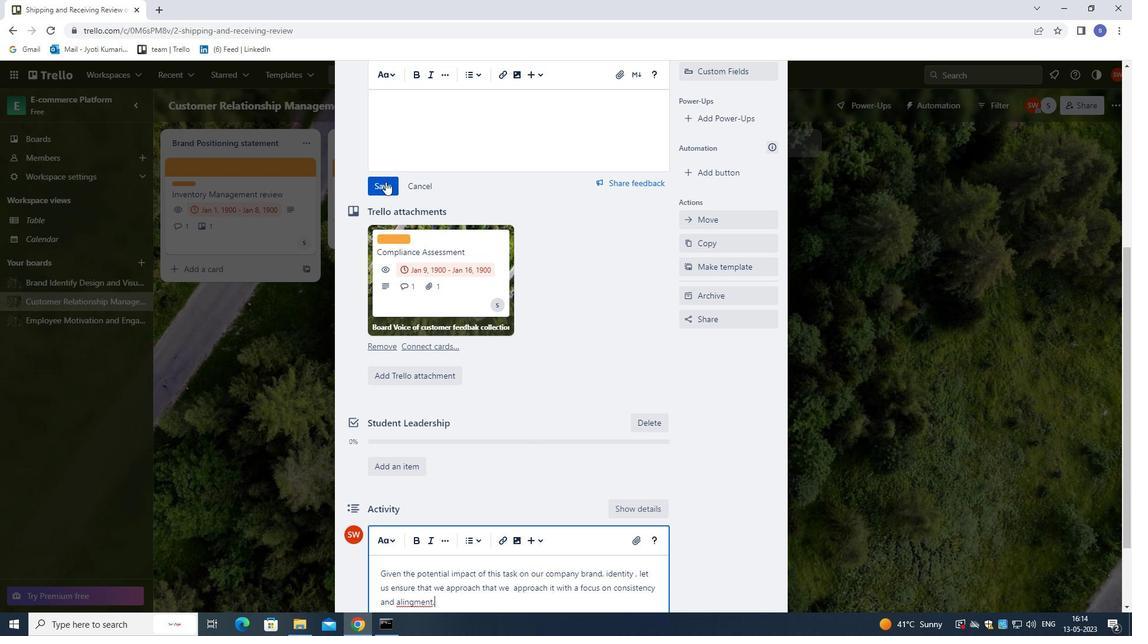 
Action: Mouse moved to (514, 390)
Screenshot: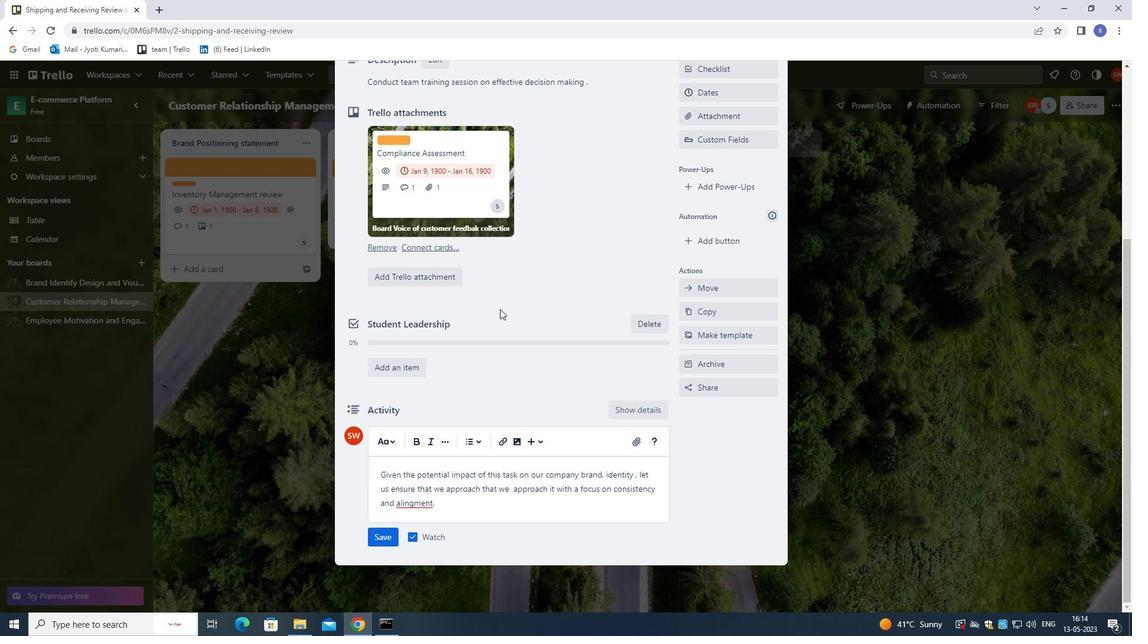 
Action: Mouse scrolled (514, 389) with delta (0, 0)
Screenshot: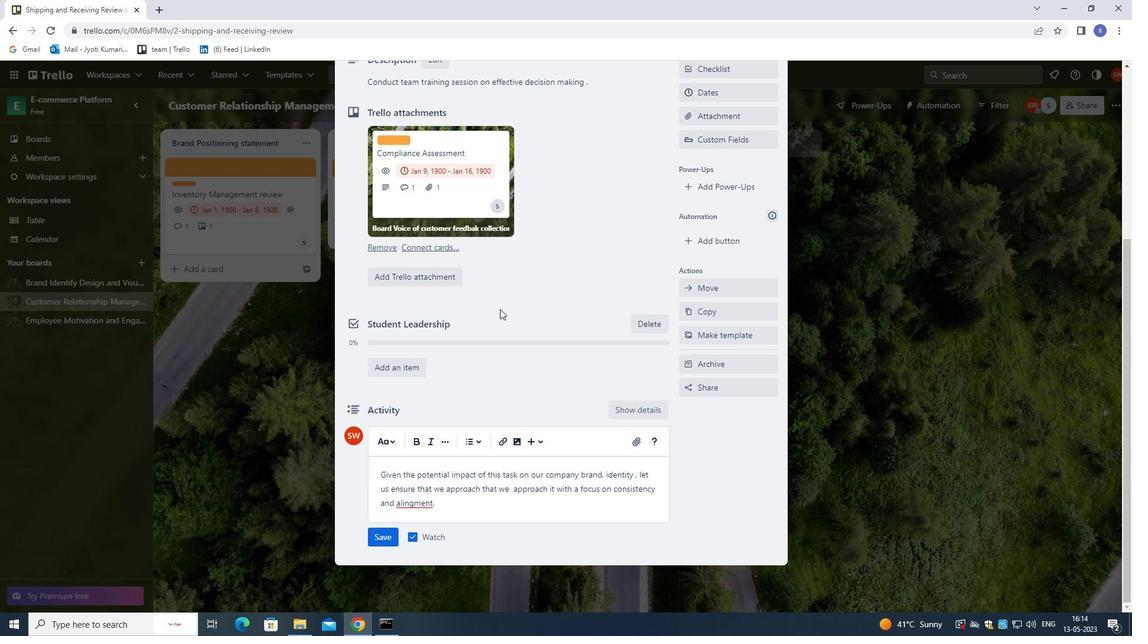 
Action: Mouse moved to (510, 412)
Screenshot: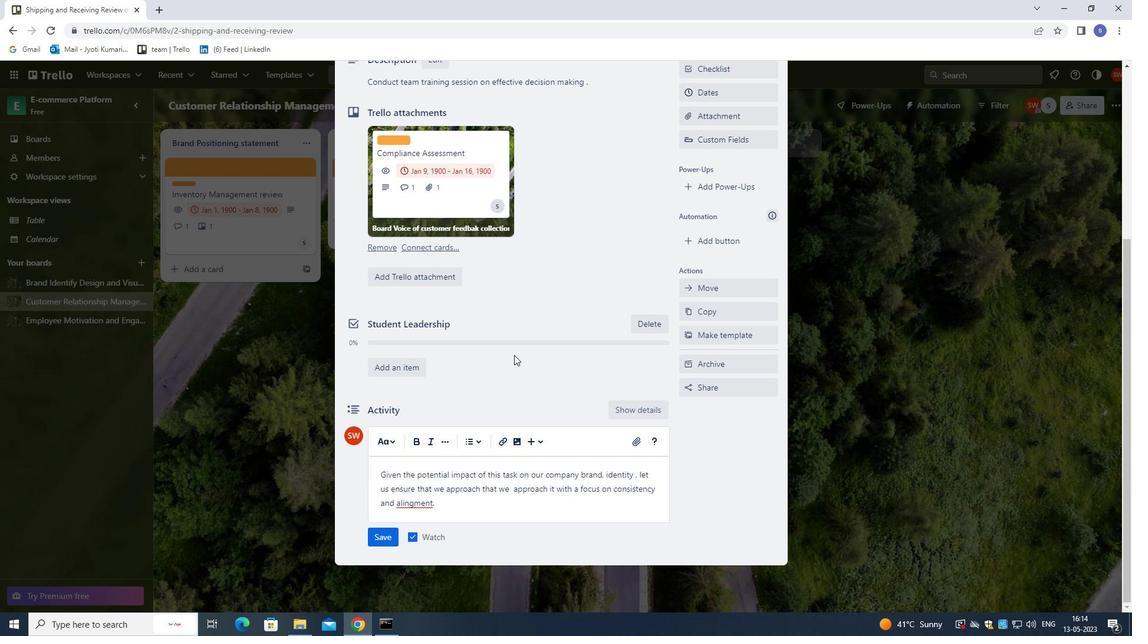 
Action: Mouse scrolled (510, 412) with delta (0, 0)
Screenshot: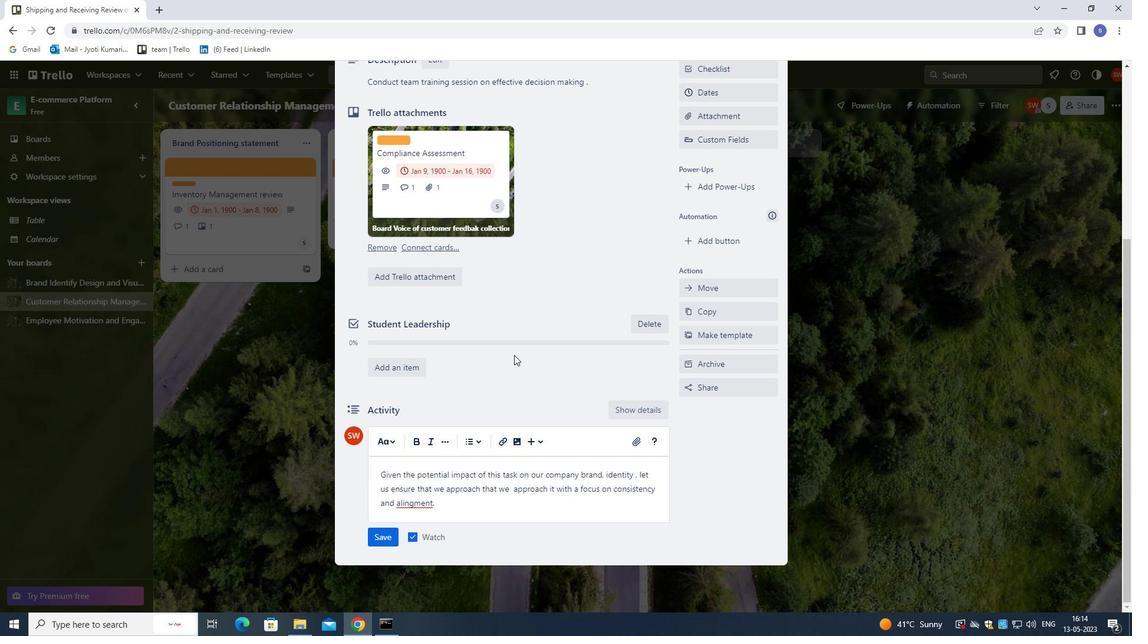 
Action: Mouse moved to (509, 423)
Screenshot: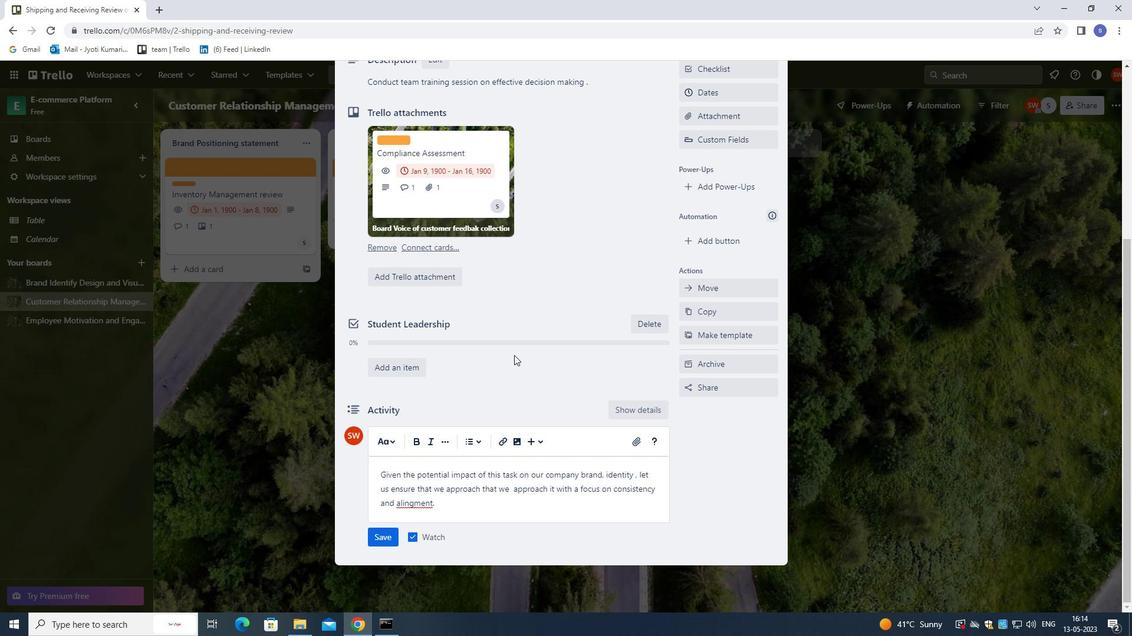 
Action: Mouse scrolled (509, 422) with delta (0, 0)
Screenshot: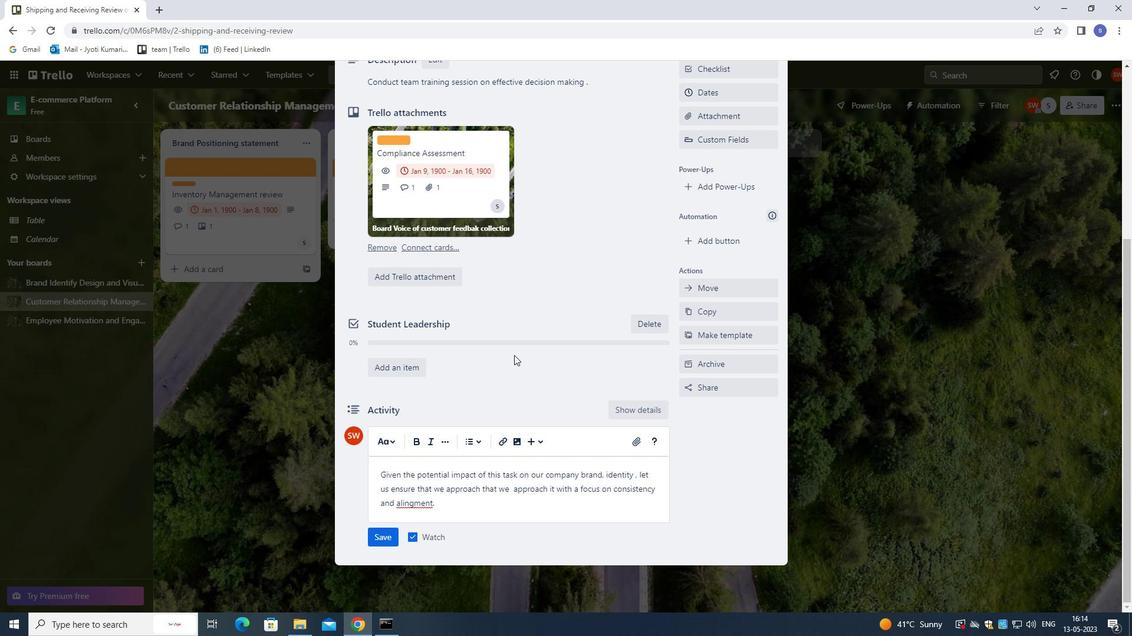 
Action: Mouse moved to (506, 438)
Screenshot: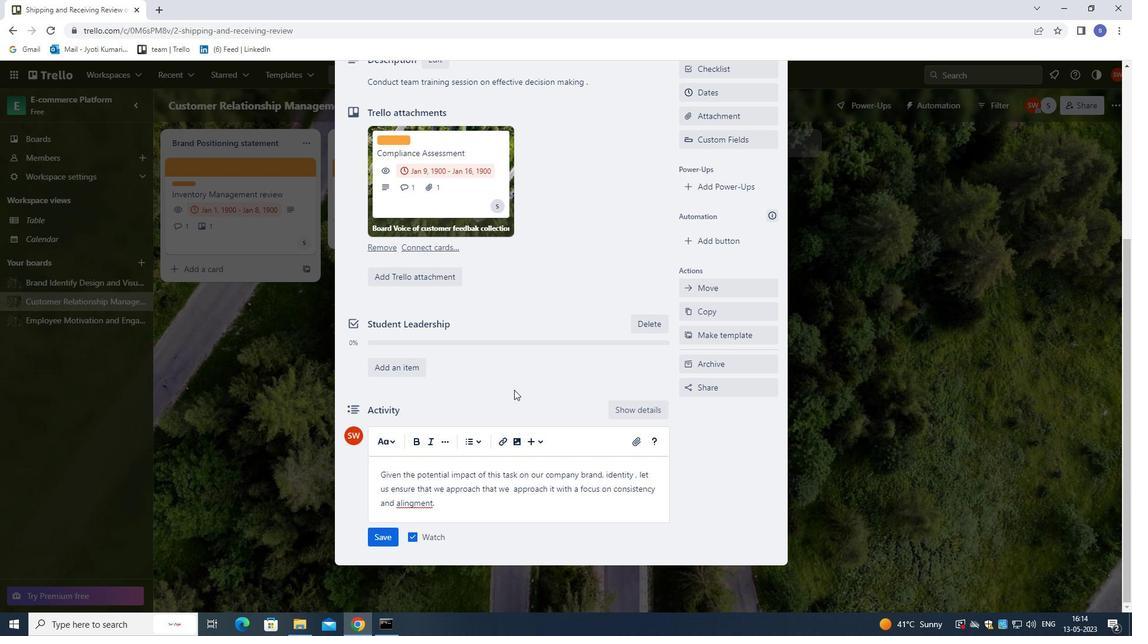 
Action: Mouse scrolled (506, 438) with delta (0, 0)
Screenshot: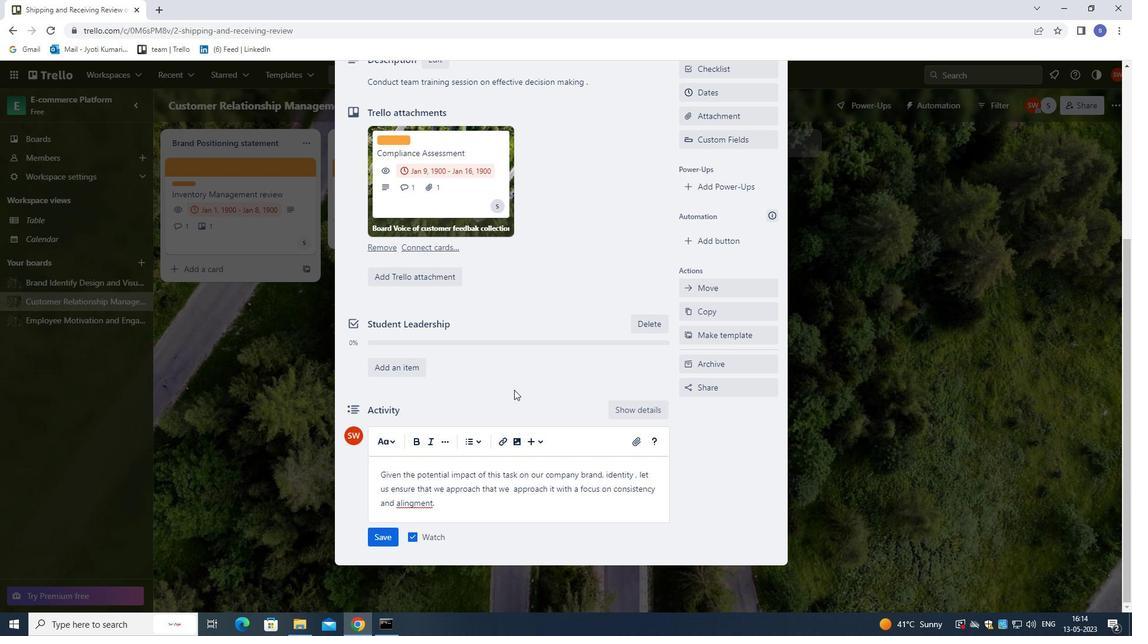 
Action: Mouse moved to (419, 504)
Screenshot: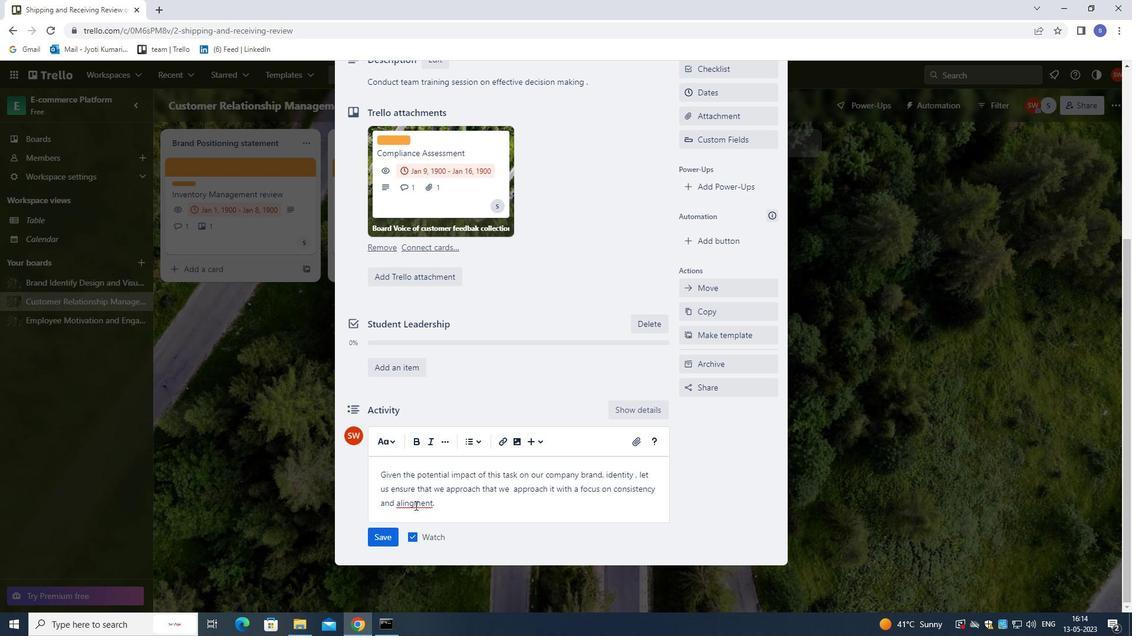 
Action: Mouse pressed left at (419, 504)
Screenshot: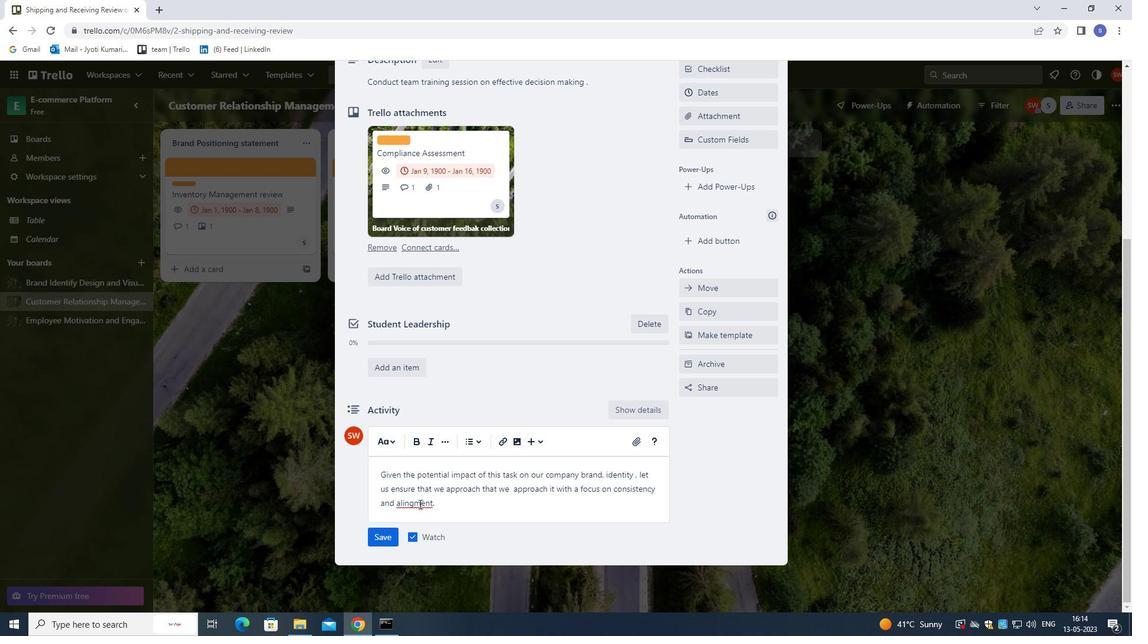 
Action: Mouse moved to (409, 501)
Screenshot: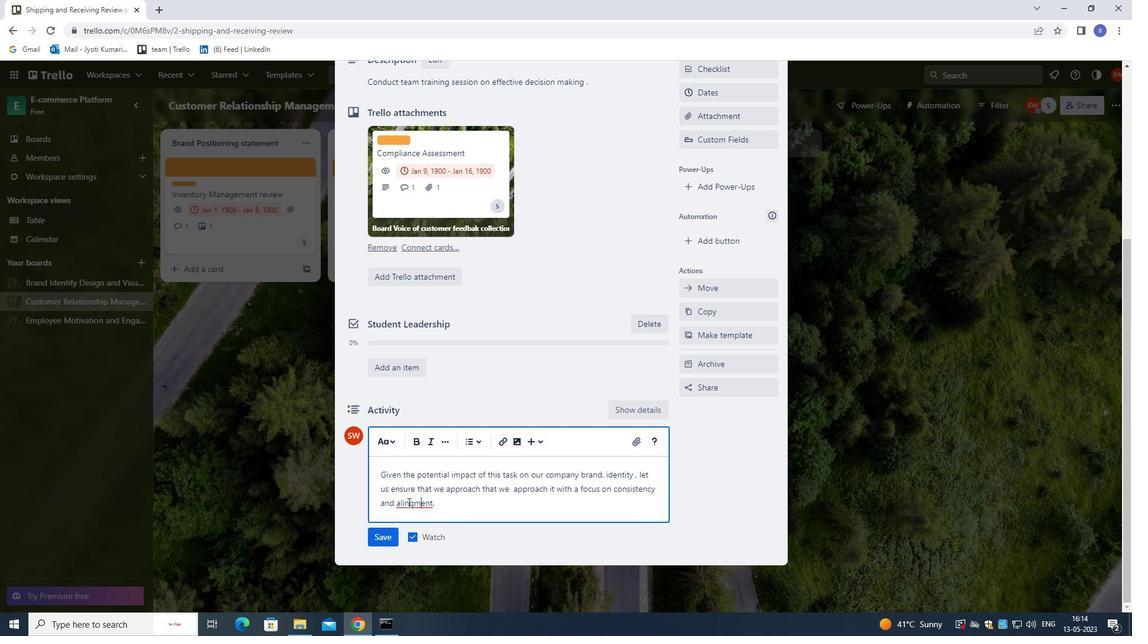 
Action: Mouse pressed left at (409, 501)
Screenshot: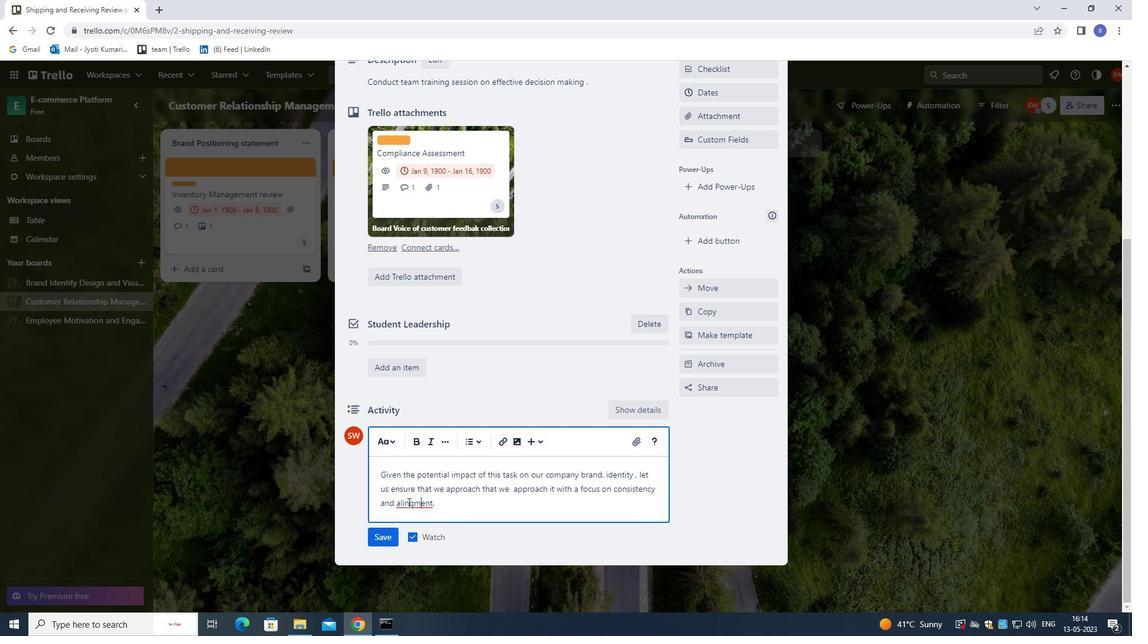 
Action: Mouse moved to (433, 564)
Screenshot: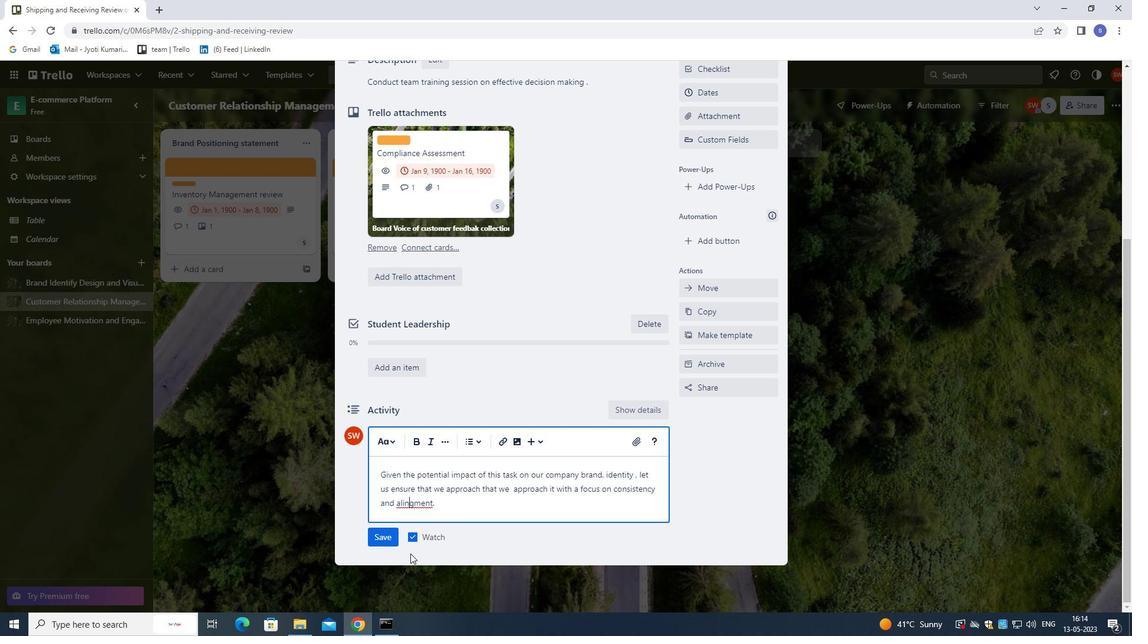 
Action: Key pressed <Key.backspace>
Screenshot: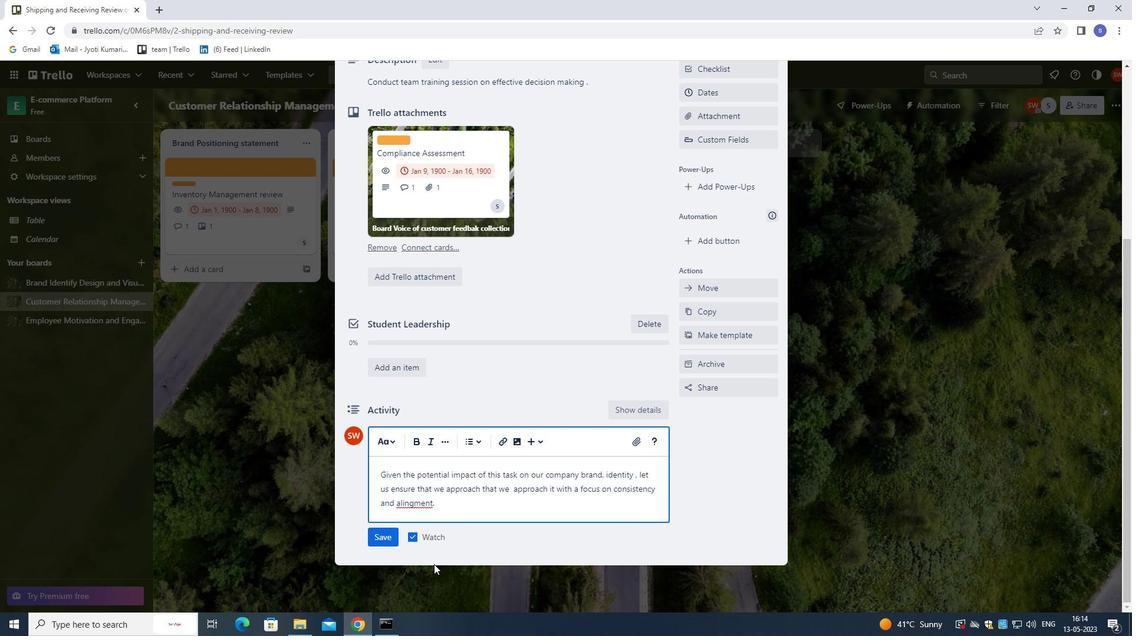 
Action: Mouse moved to (383, 534)
Screenshot: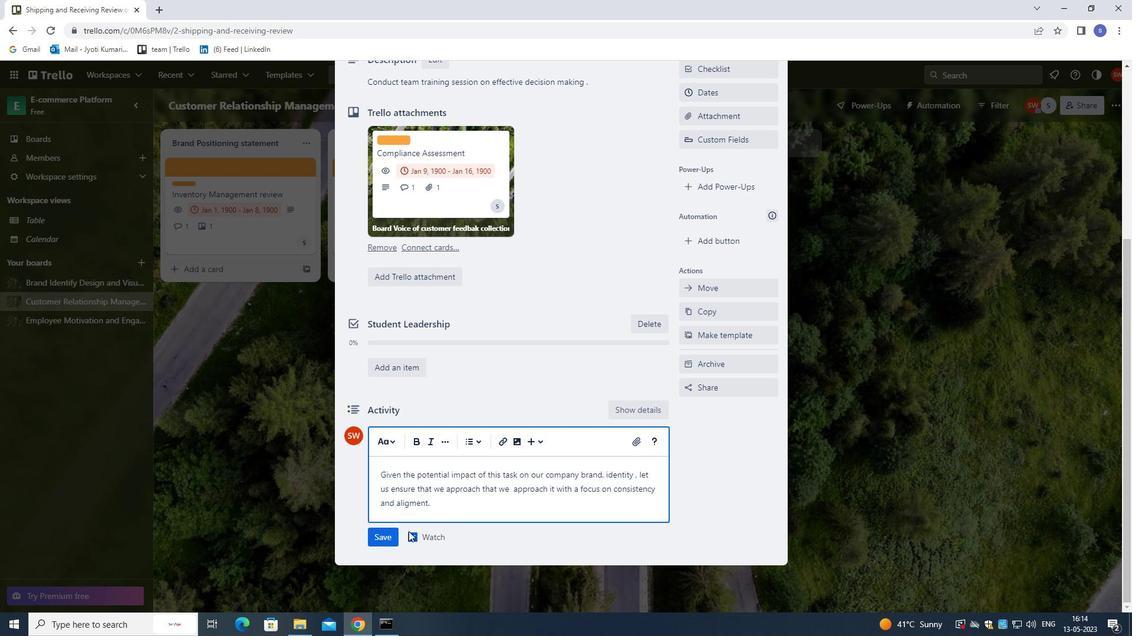 
Action: Mouse pressed left at (383, 534)
Screenshot: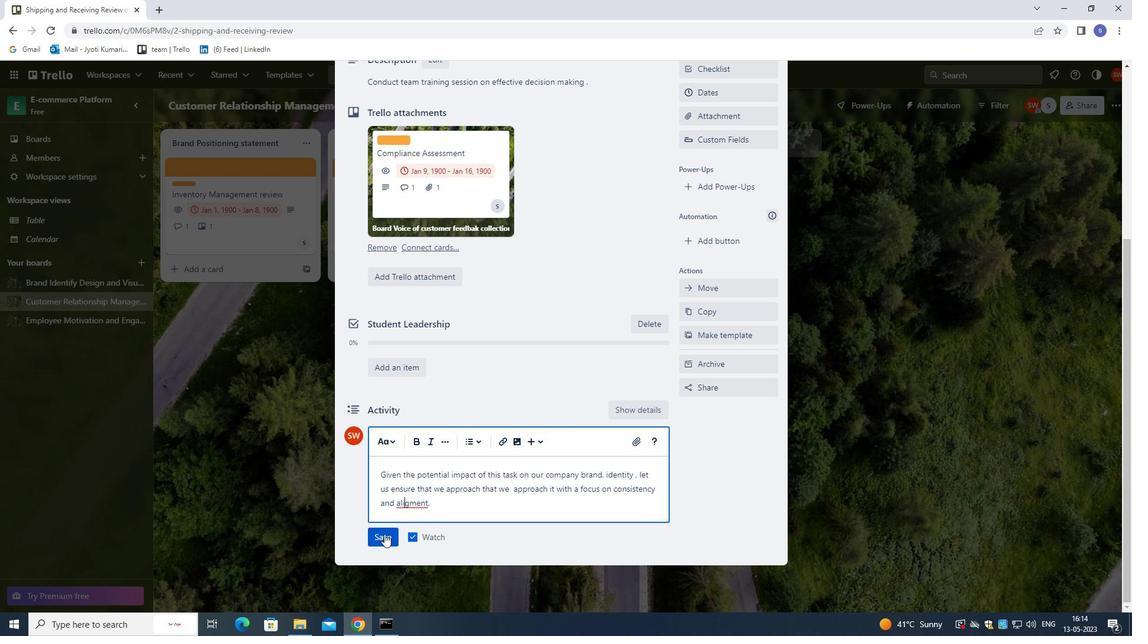
Action: Mouse moved to (514, 494)
Screenshot: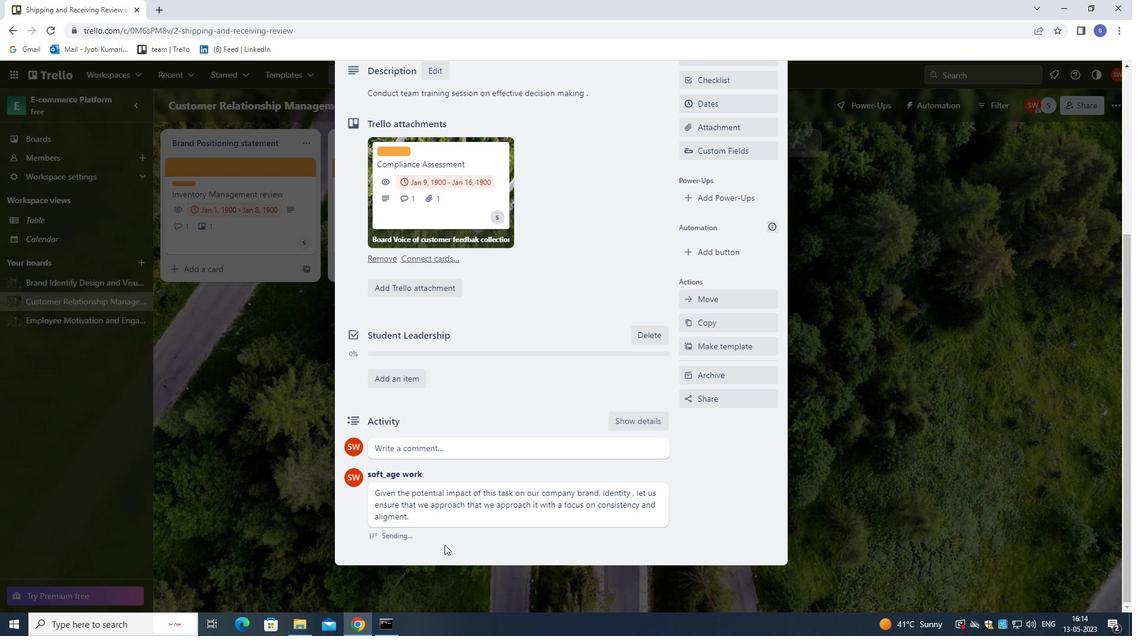 
Action: Mouse scrolled (514, 495) with delta (0, 0)
Screenshot: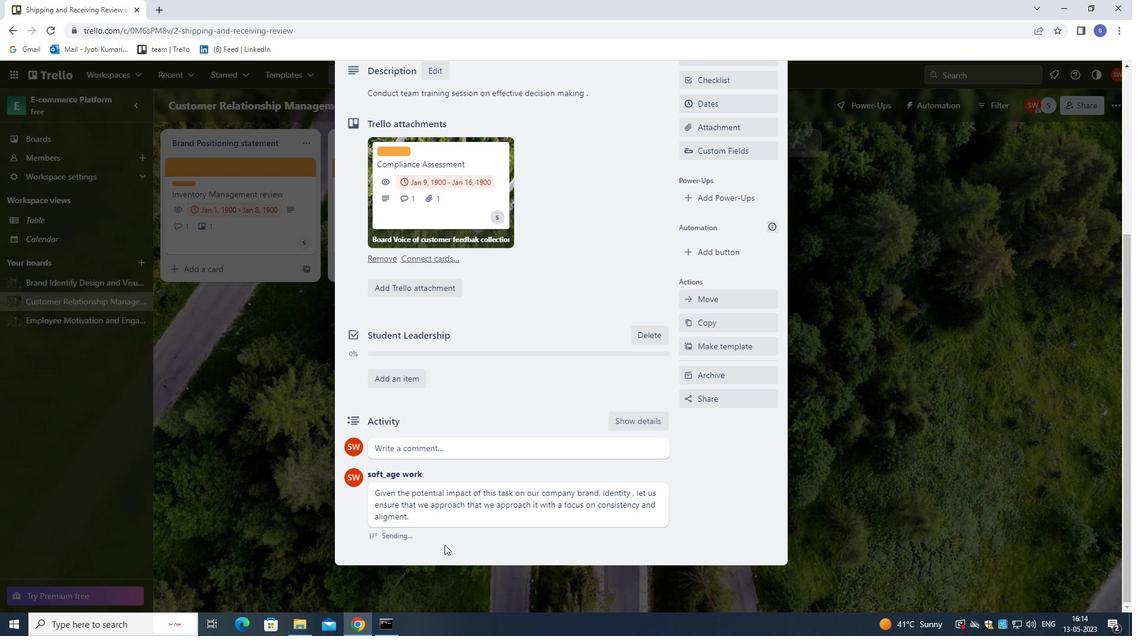 
Action: Mouse moved to (520, 487)
Screenshot: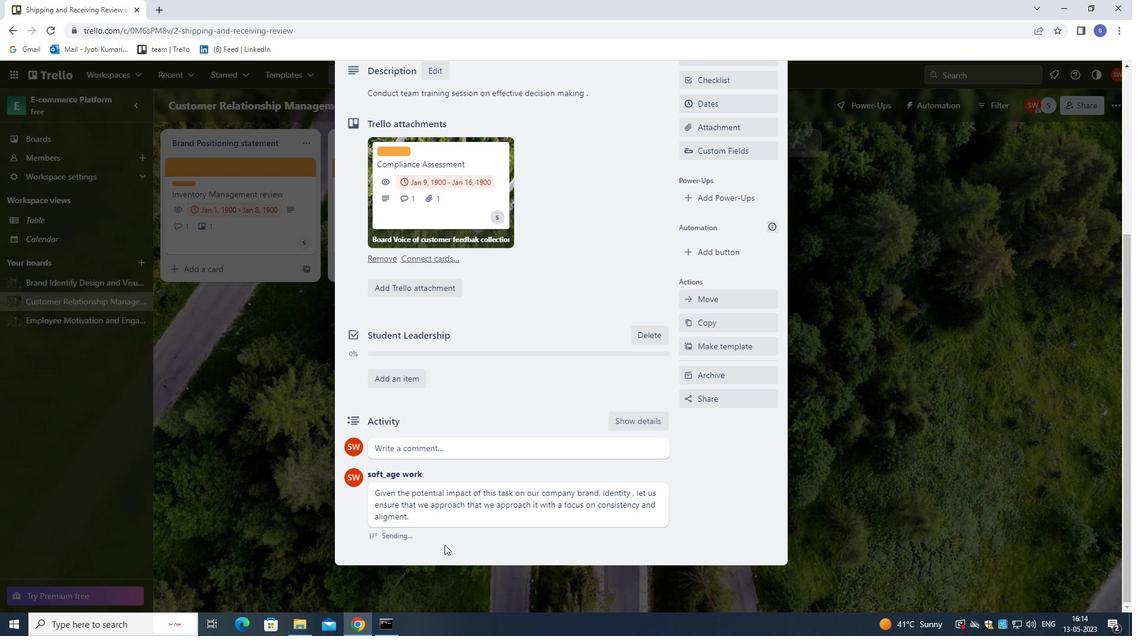 
Action: Mouse scrolled (520, 487) with delta (0, 0)
Screenshot: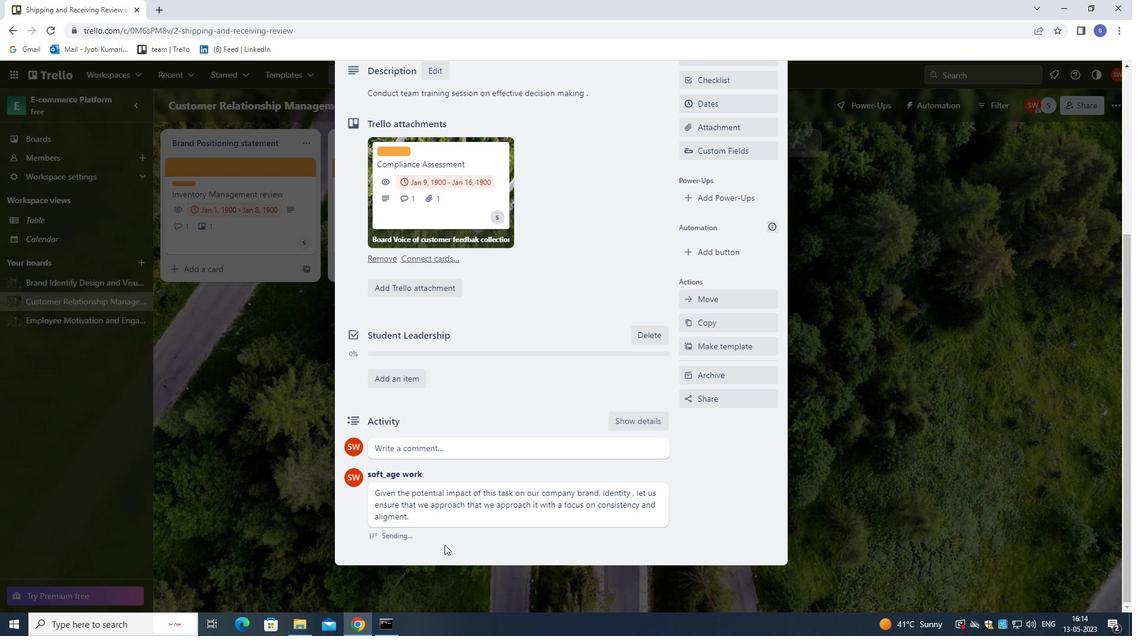 
Action: Mouse moved to (526, 477)
Screenshot: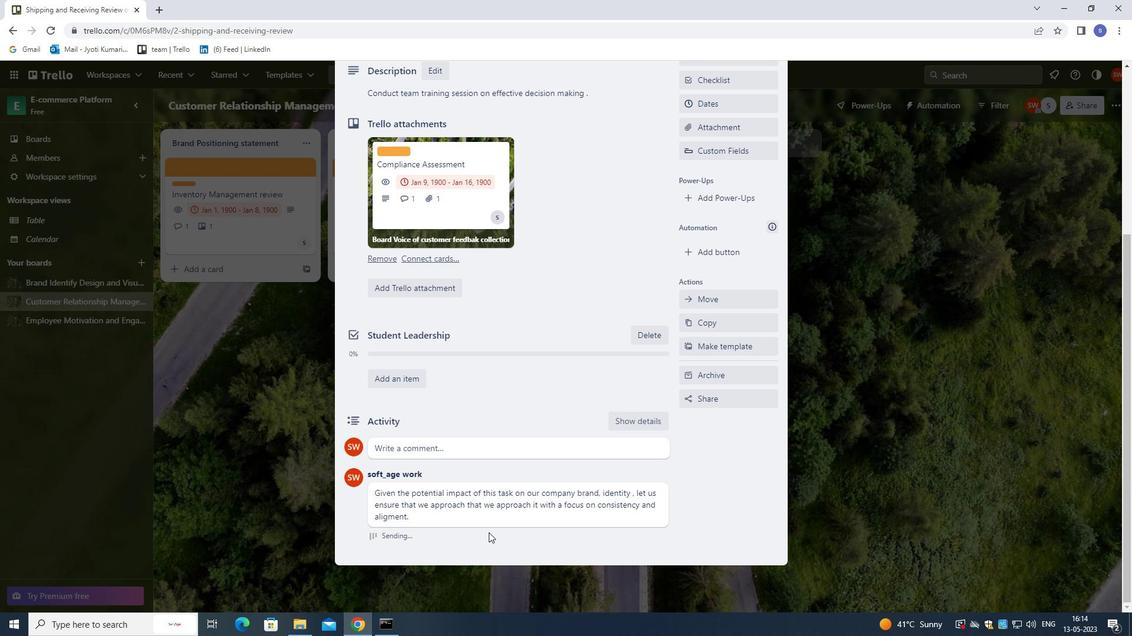 
Action: Mouse scrolled (526, 477) with delta (0, 0)
Screenshot: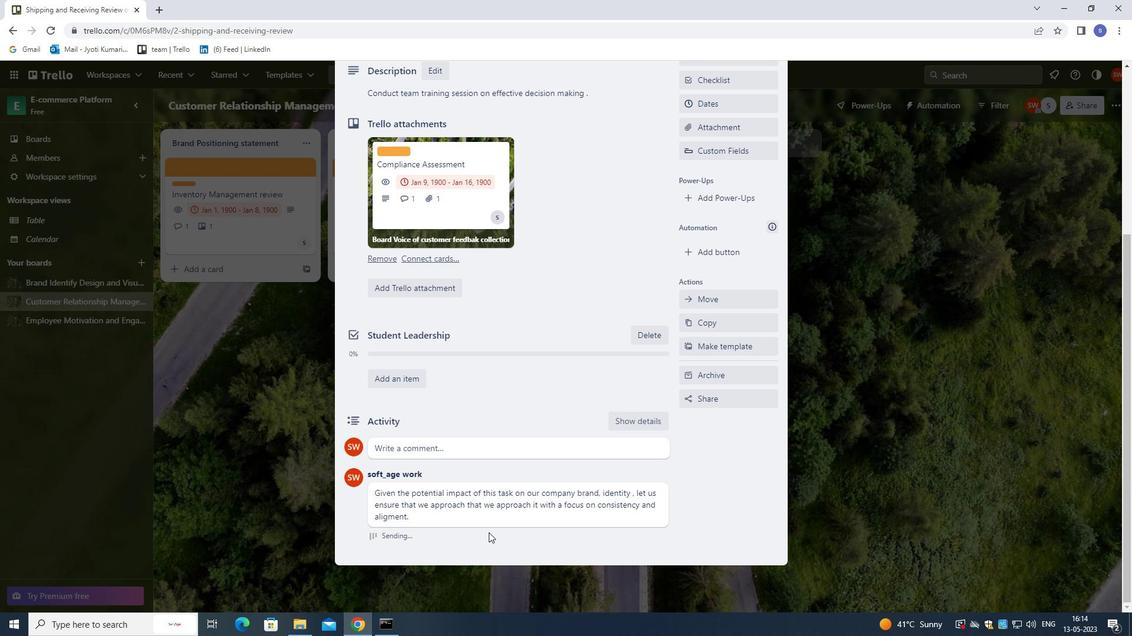 
Action: Mouse moved to (533, 462)
Screenshot: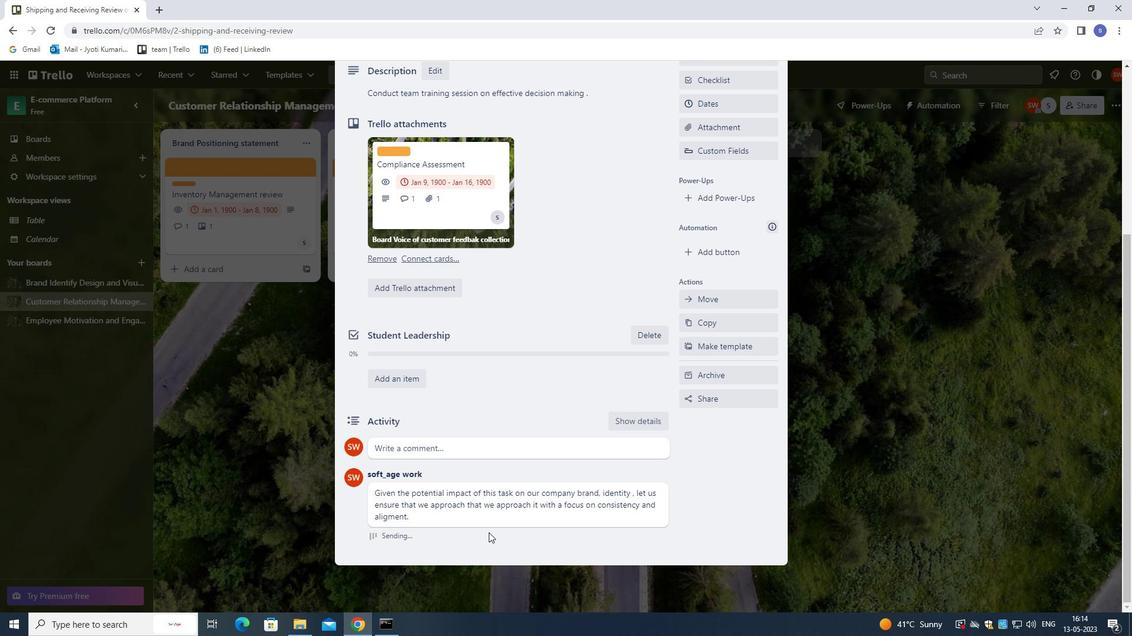 
Action: Mouse scrolled (533, 462) with delta (0, 0)
Screenshot: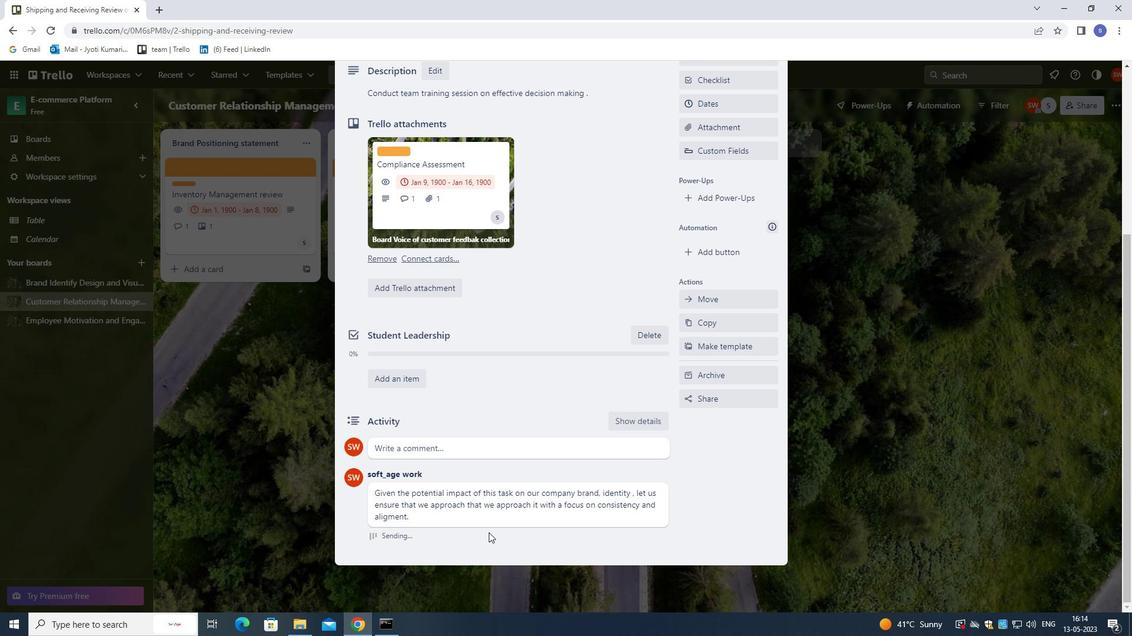 
Action: Mouse moved to (541, 439)
Screenshot: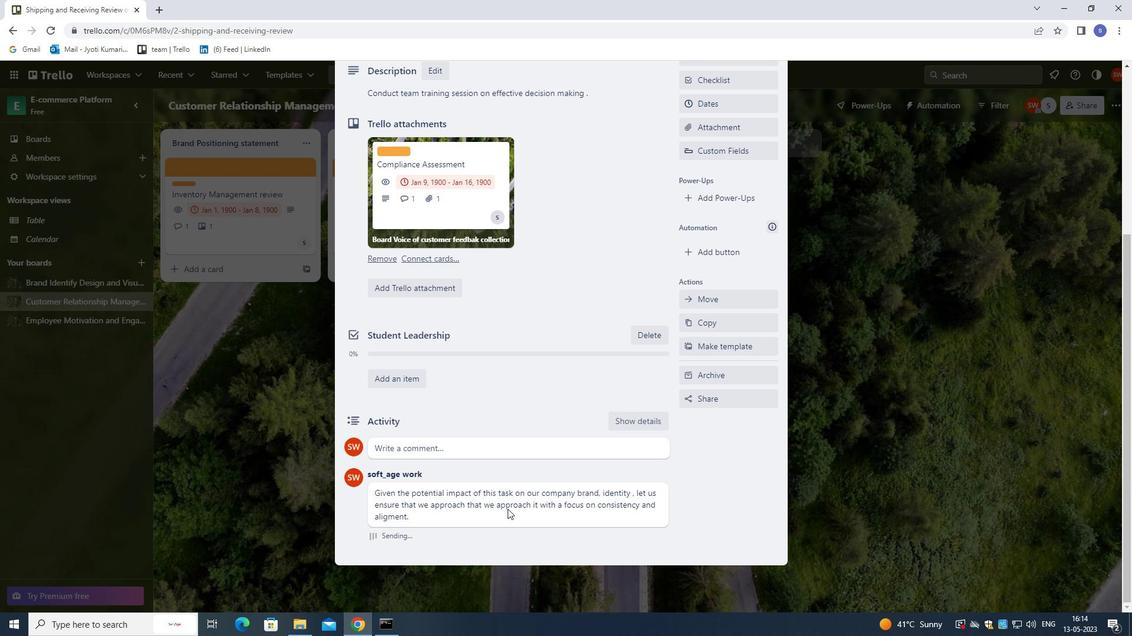 
Action: Mouse scrolled (541, 439) with delta (0, 0)
Screenshot: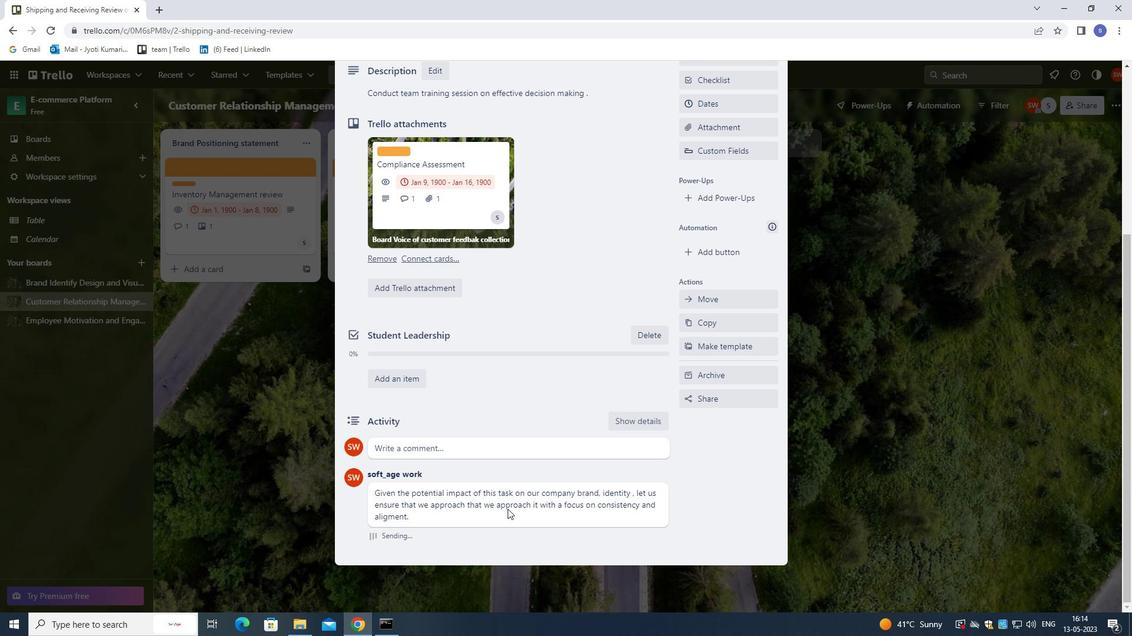 
Action: Mouse moved to (547, 411)
Screenshot: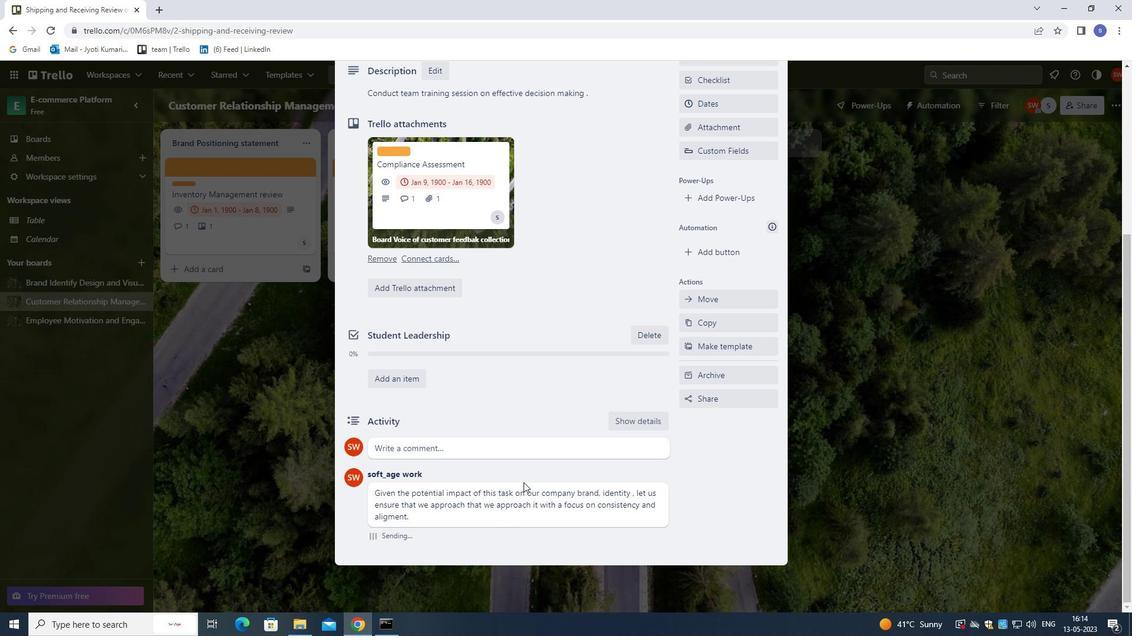 
Action: Mouse scrolled (547, 412) with delta (0, 0)
Screenshot: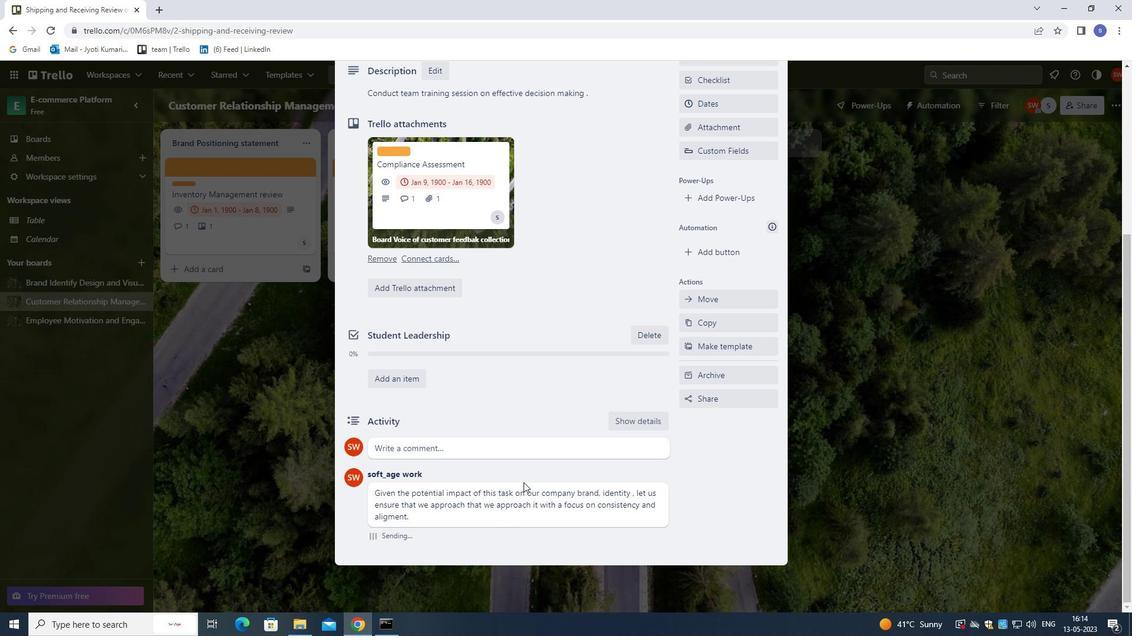 
Action: Mouse moved to (554, 391)
Screenshot: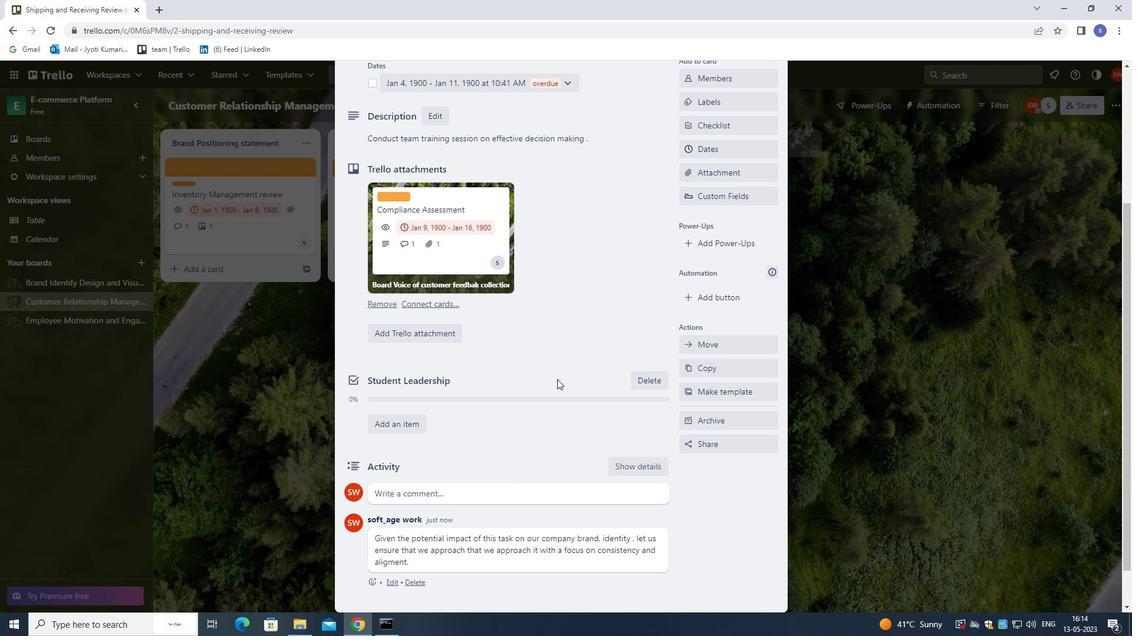 
Action: Mouse scrolled (554, 392) with delta (0, 0)
Screenshot: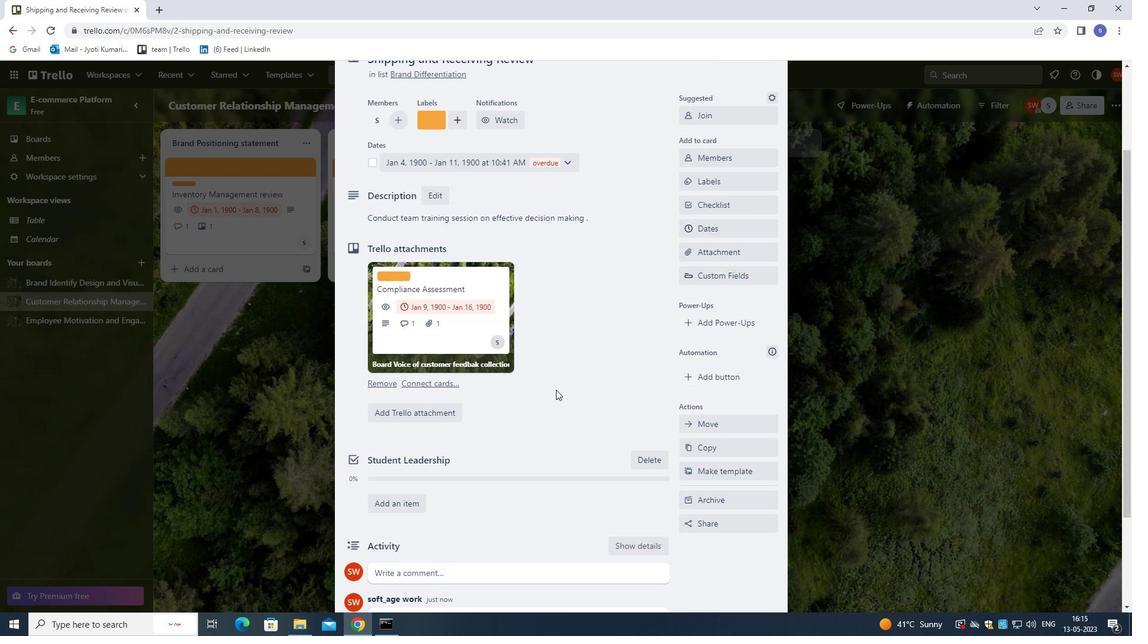 
Action: Mouse scrolled (554, 392) with delta (0, 0)
Screenshot: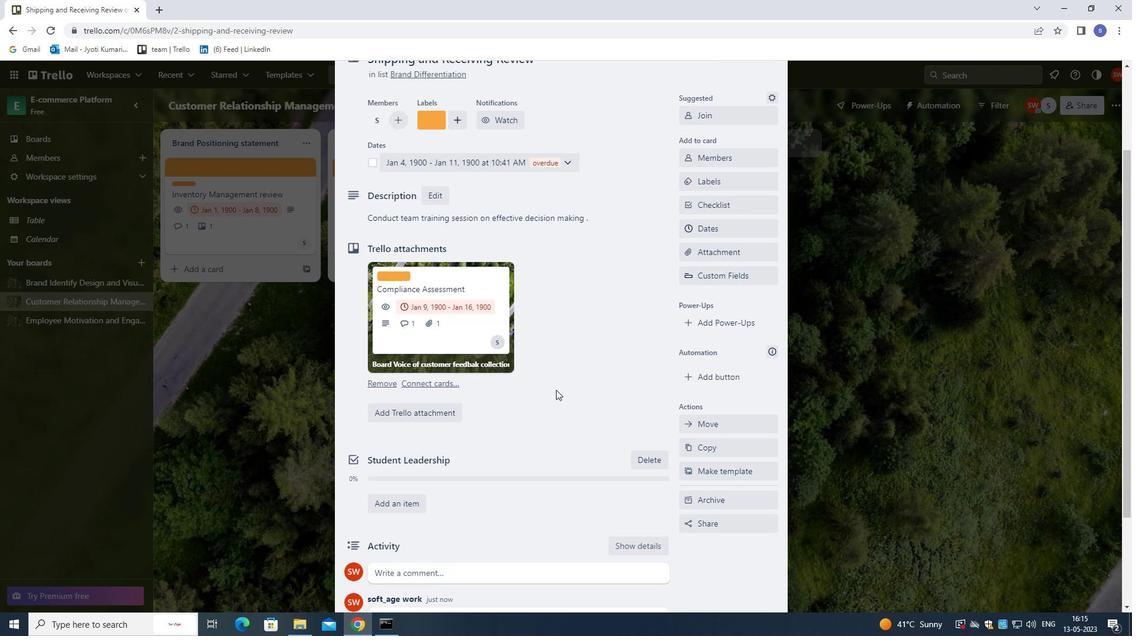 
Action: Mouse scrolled (554, 392) with delta (0, 0)
Screenshot: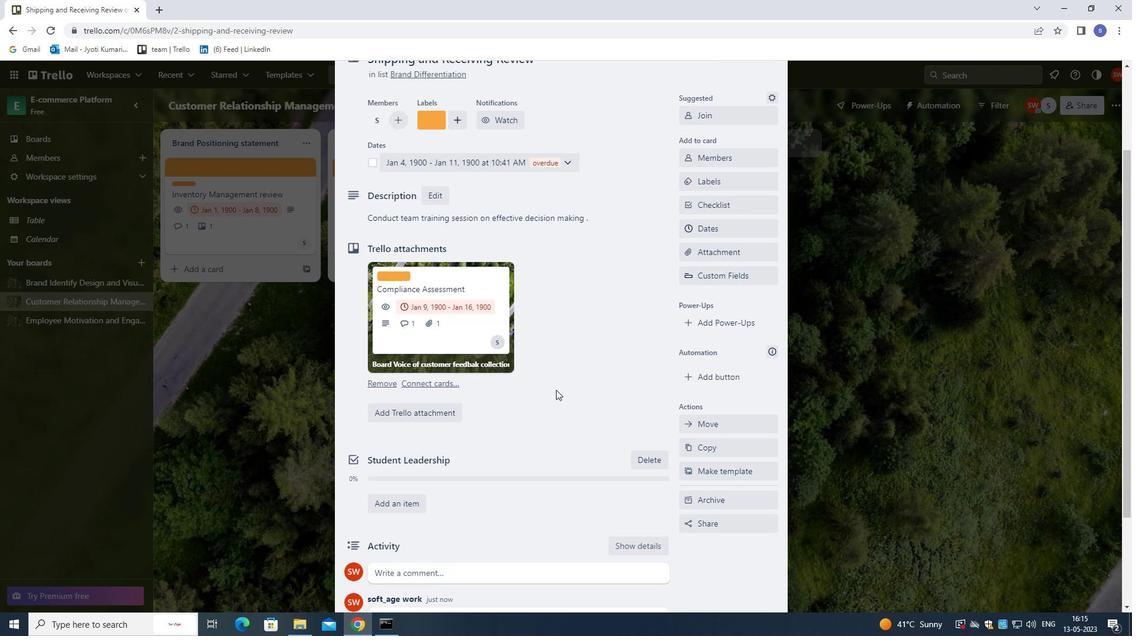 
Action: Mouse scrolled (554, 392) with delta (0, 0)
Screenshot: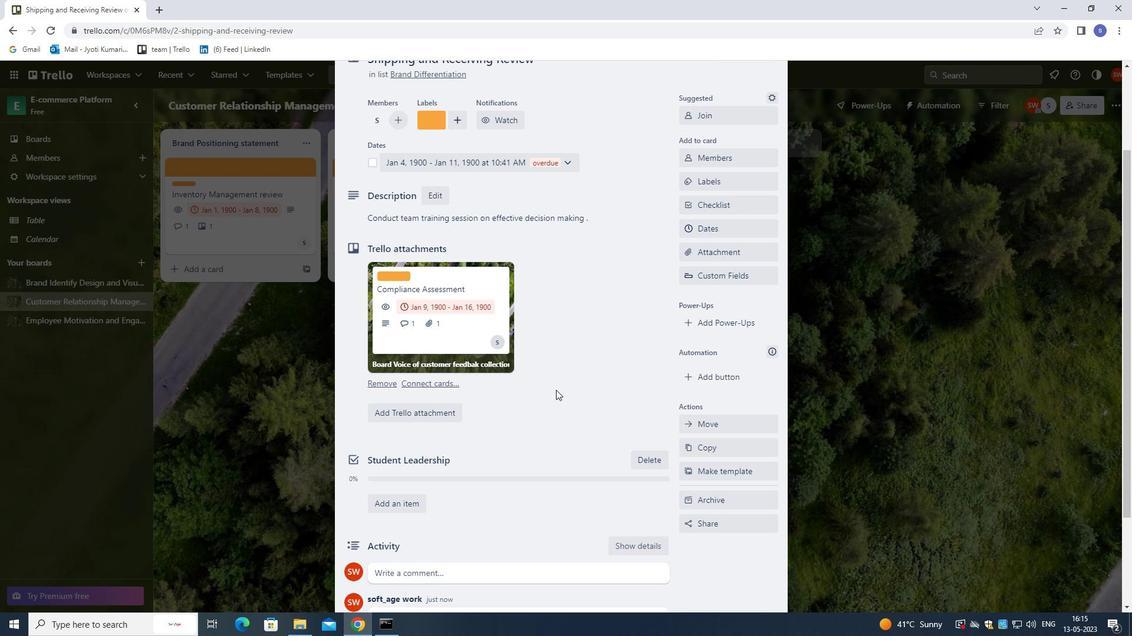 
Action: Mouse scrolled (554, 392) with delta (0, 0)
Screenshot: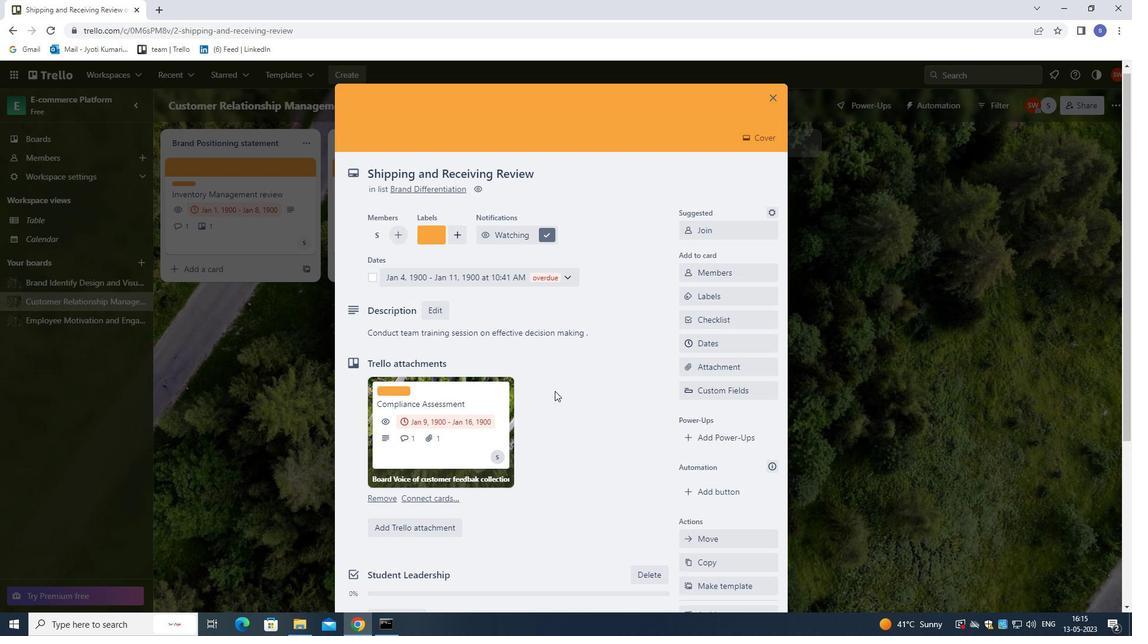 
Action: Mouse moved to (768, 105)
Screenshot: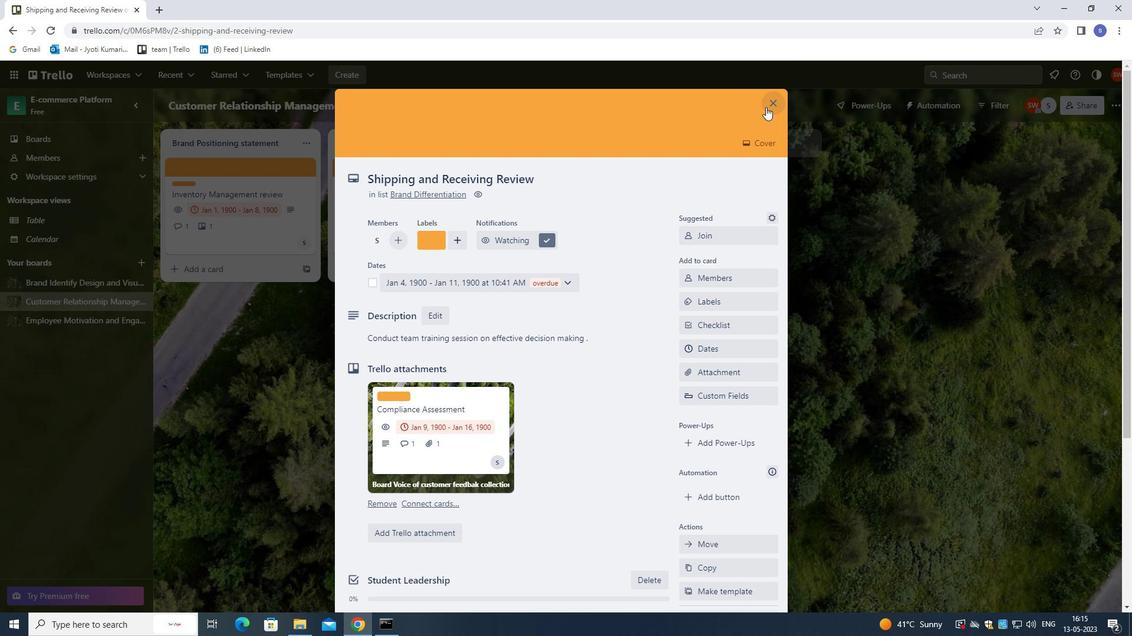 
Action: Mouse pressed left at (768, 105)
Screenshot: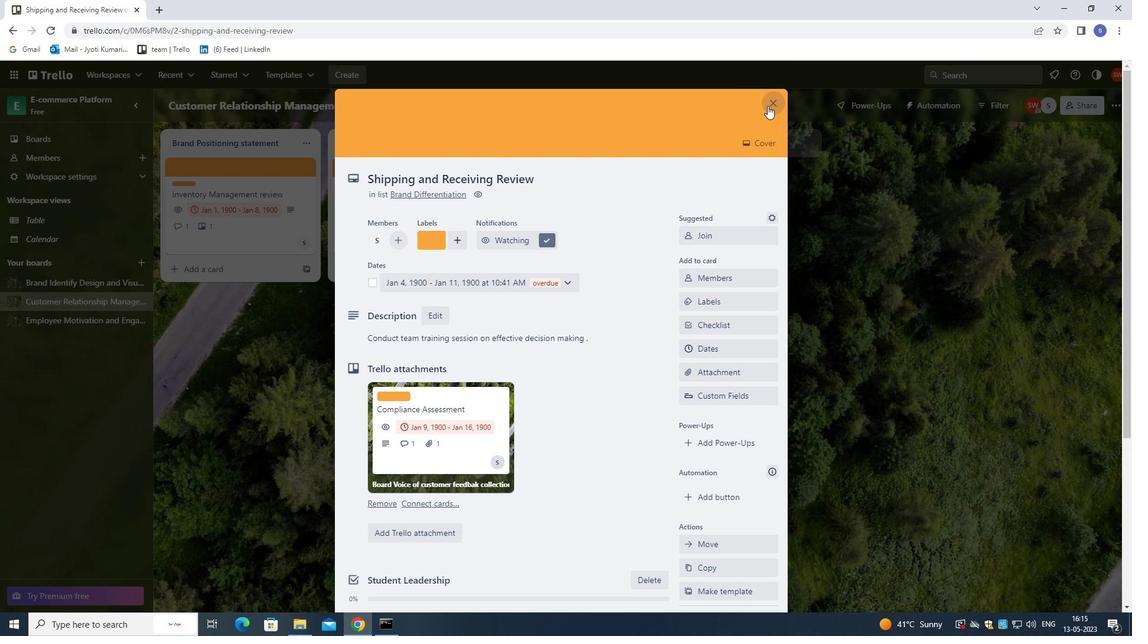 
Action: Mouse moved to (759, 107)
Screenshot: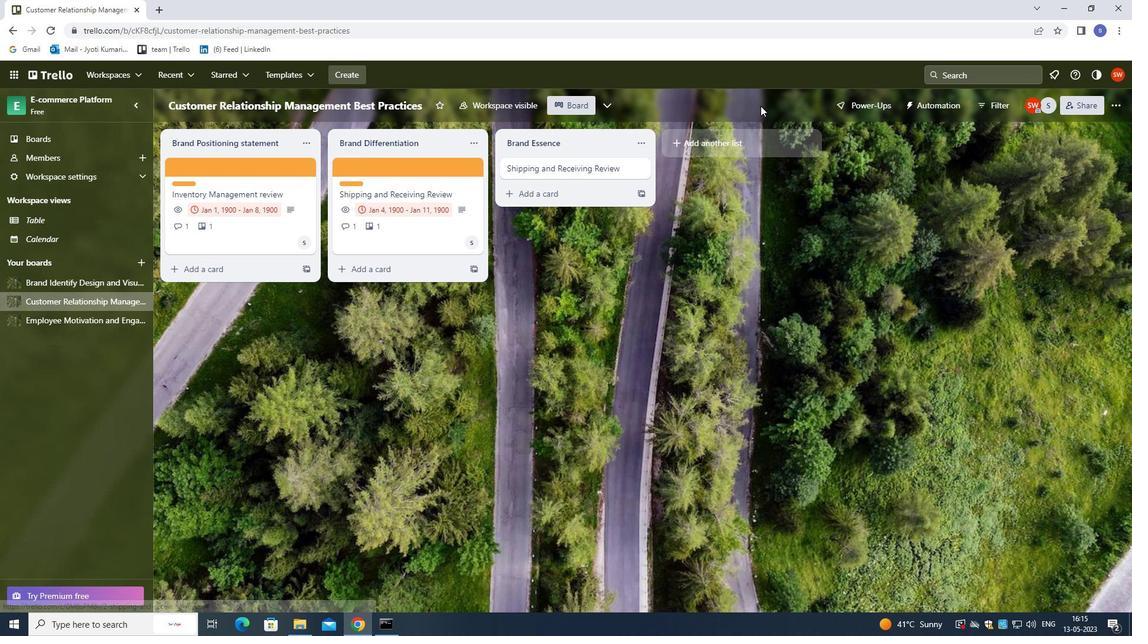 
